 Task: Find connections with filter location Shikohābād with filter topic #SMMwith filter profile language Potuguese with filter current company Aragen Life Sciences with filter school Lovely Professional University with filter industry Securities and Commodity Exchanges with filter service category Print Design with filter keywords title Electrician
Action: Mouse moved to (708, 91)
Screenshot: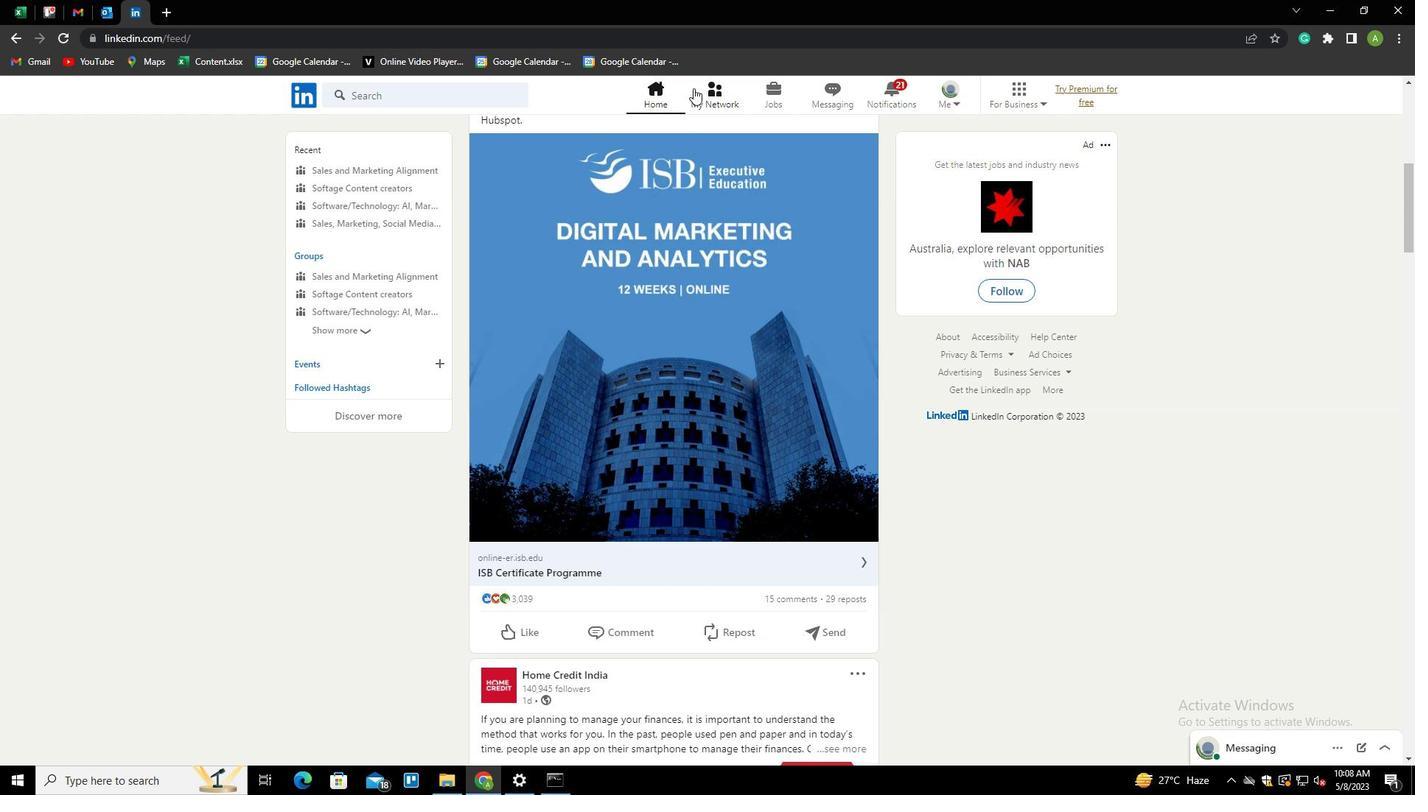 
Action: Mouse pressed left at (708, 91)
Screenshot: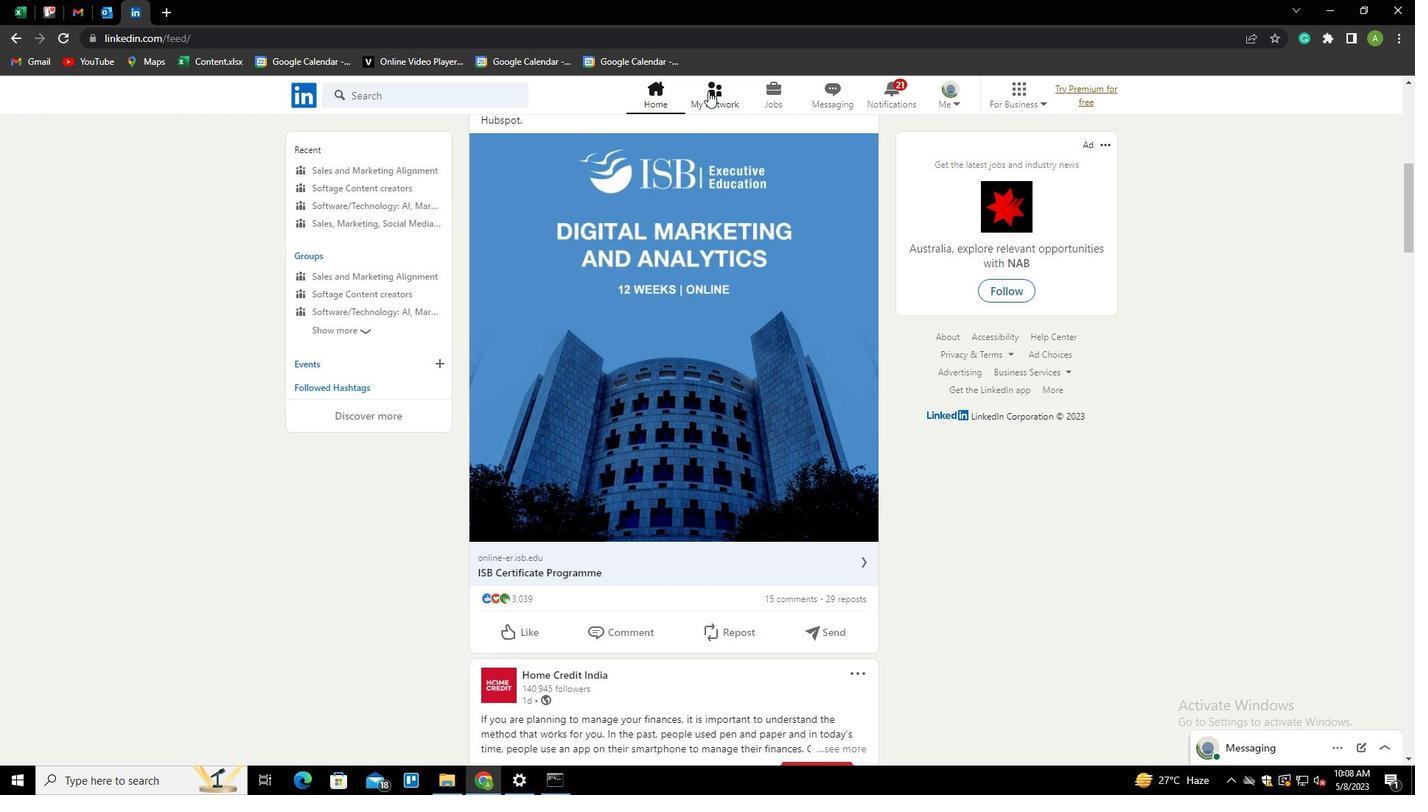 
Action: Mouse moved to (376, 173)
Screenshot: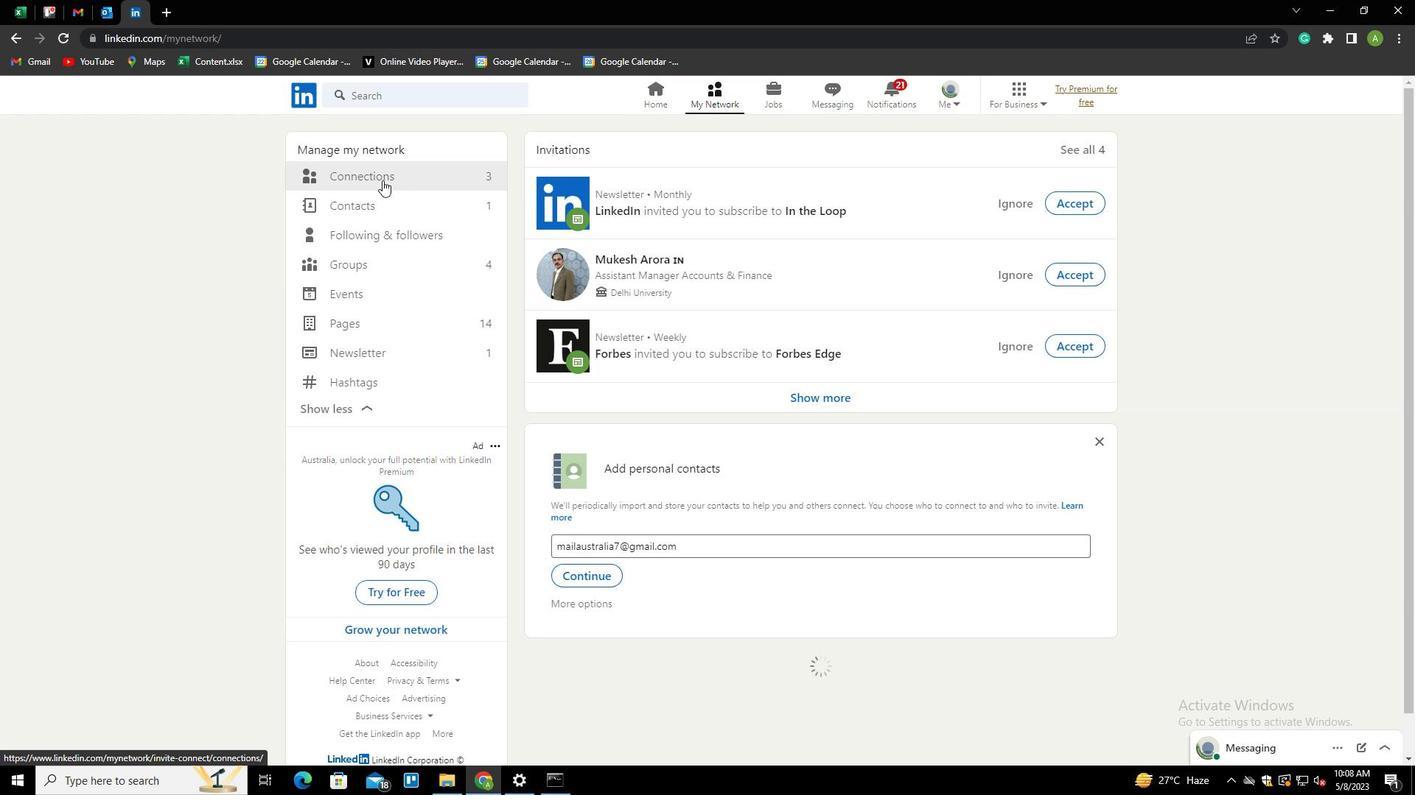 
Action: Mouse pressed left at (376, 173)
Screenshot: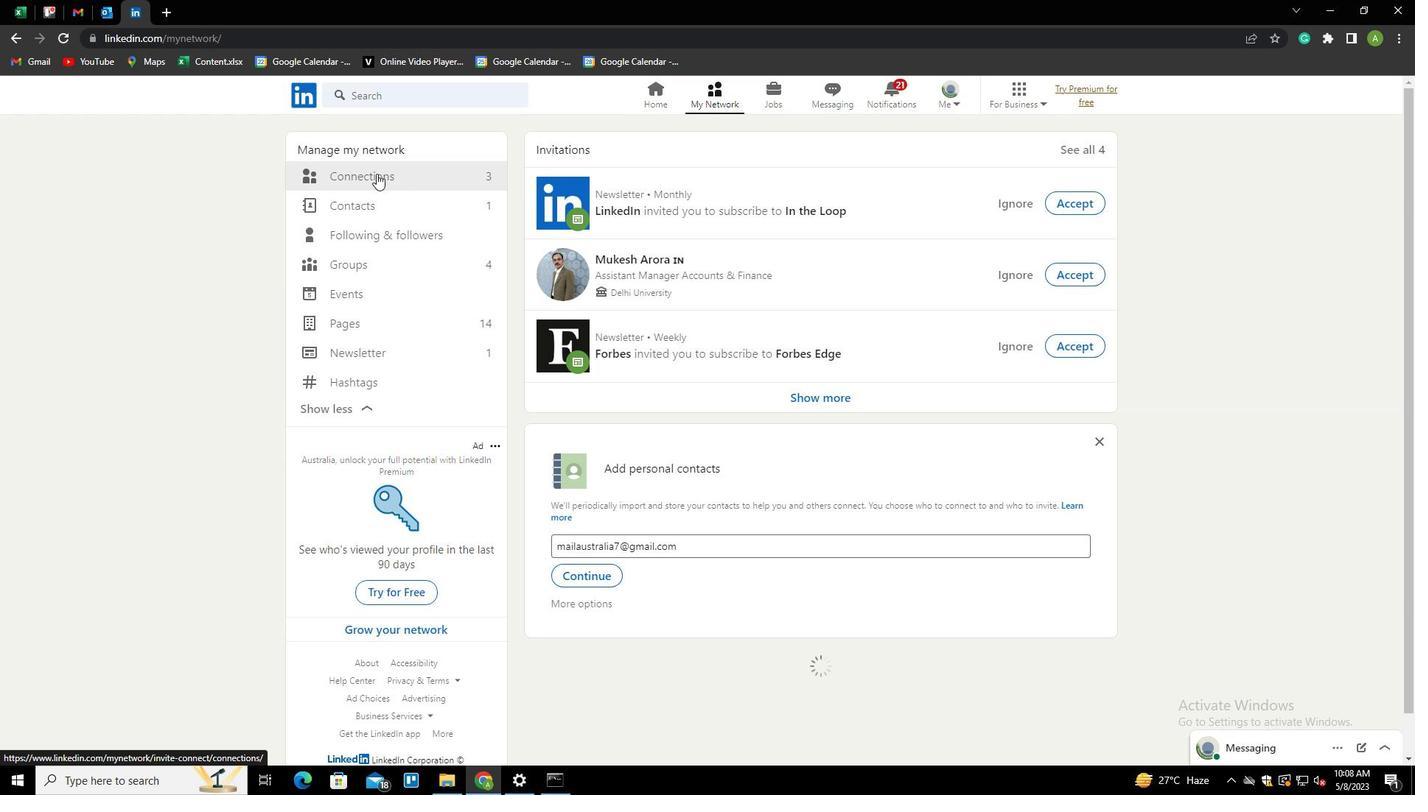 
Action: Mouse moved to (826, 171)
Screenshot: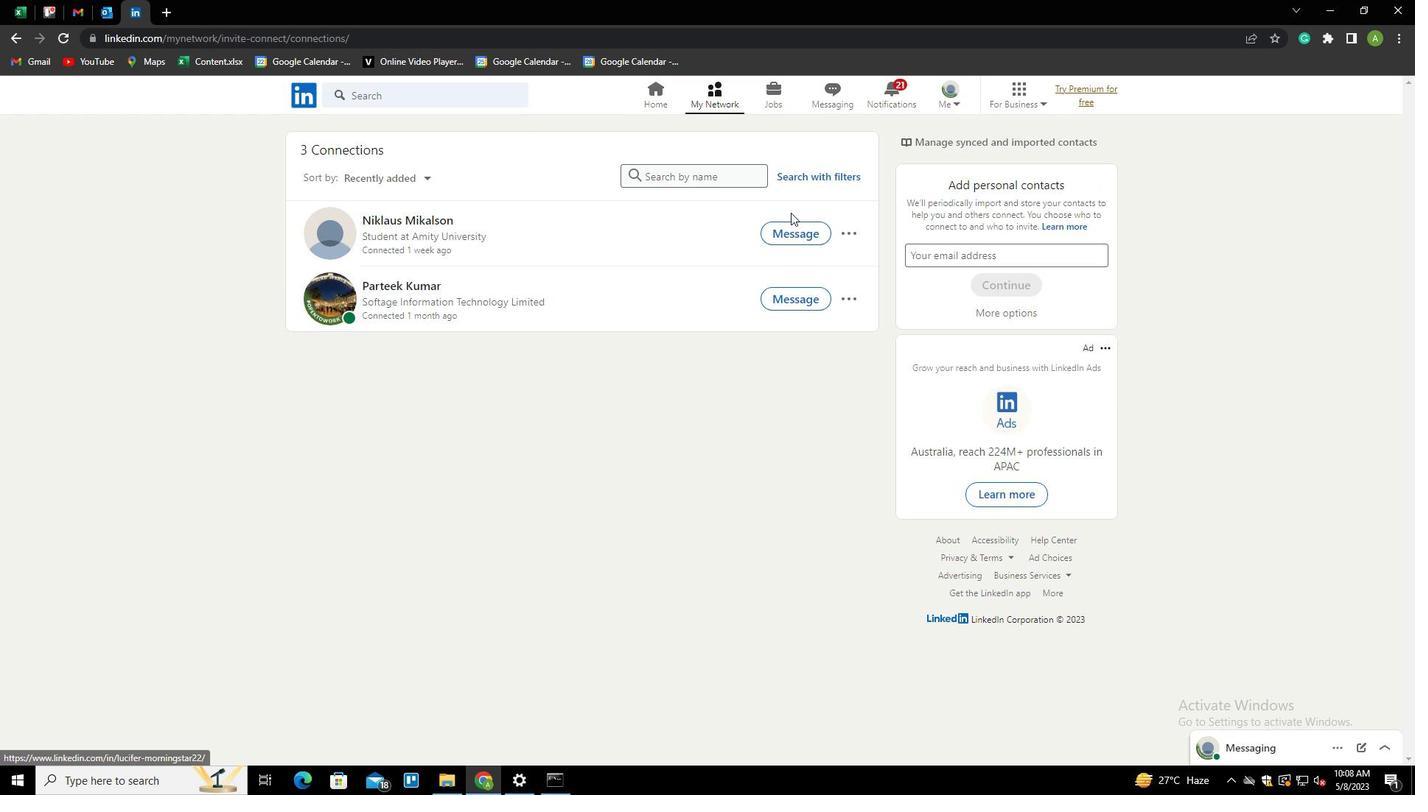 
Action: Mouse pressed left at (826, 171)
Screenshot: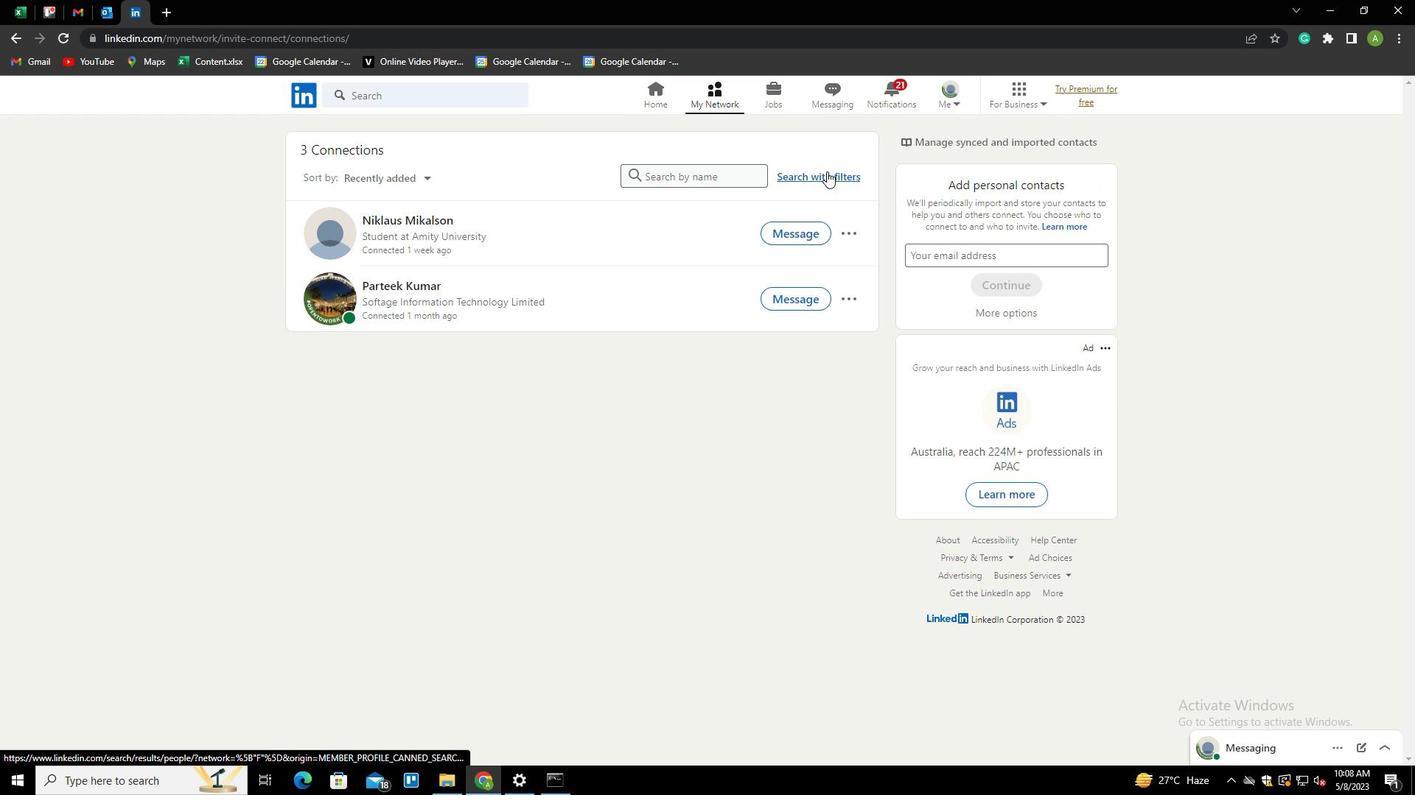 
Action: Mouse moved to (763, 136)
Screenshot: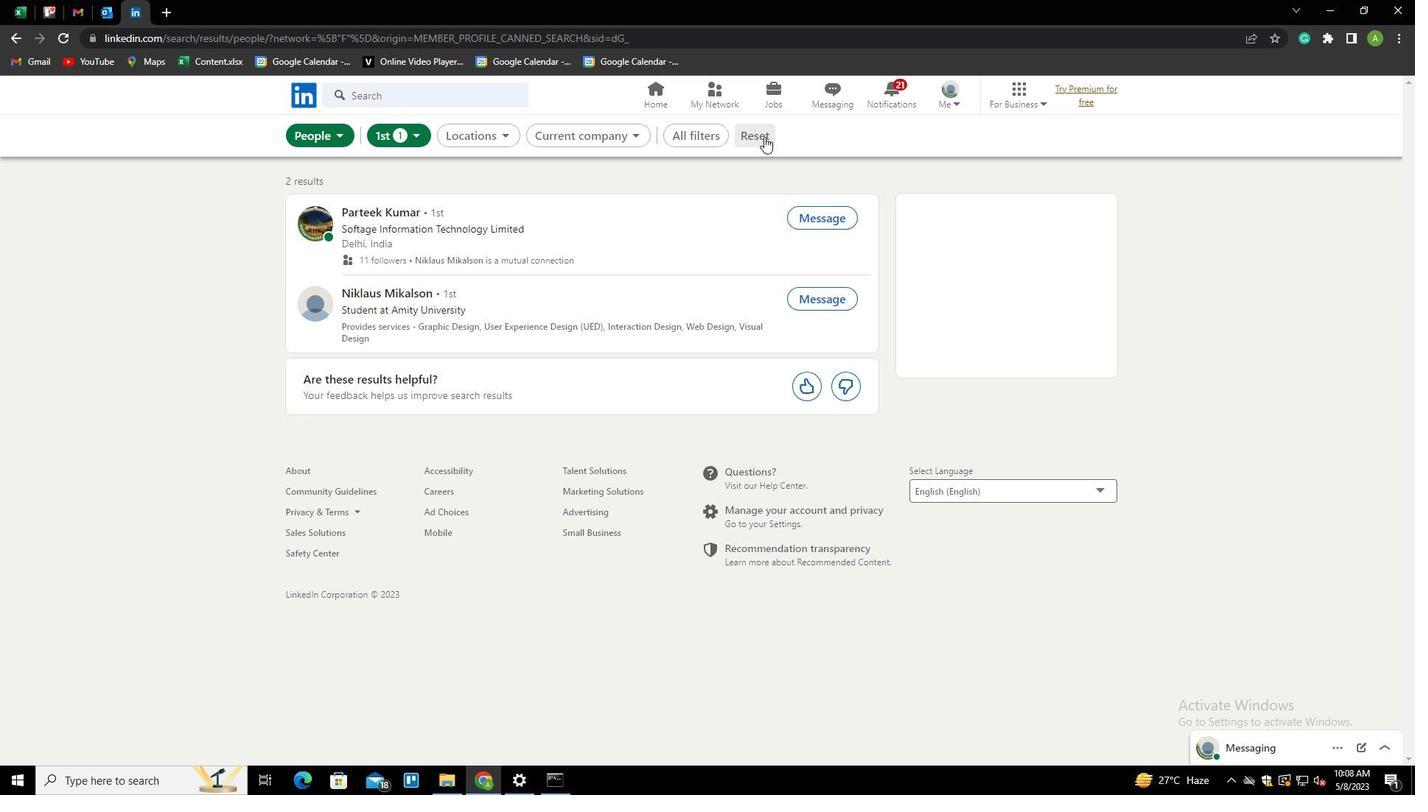 
Action: Mouse pressed left at (763, 136)
Screenshot: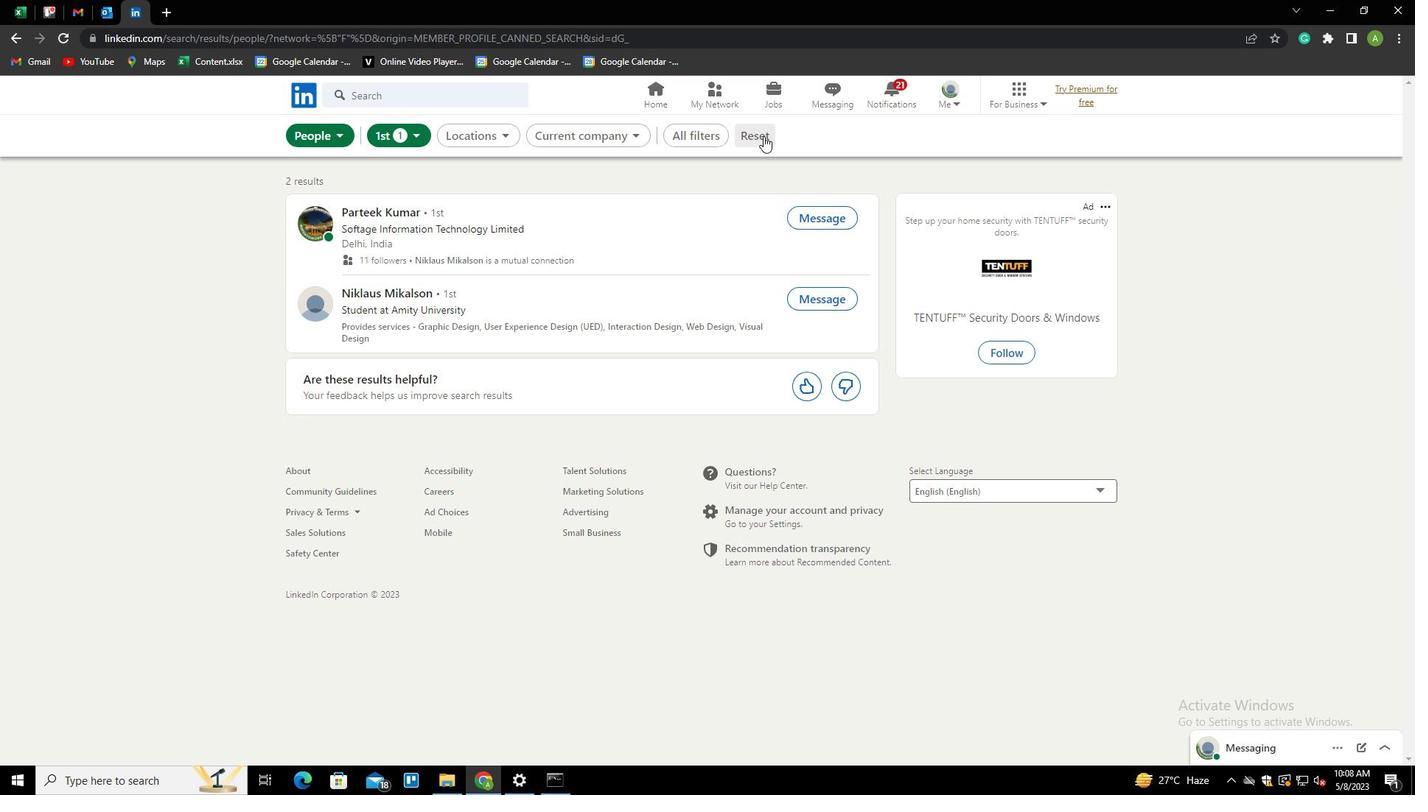 
Action: Mouse moved to (729, 137)
Screenshot: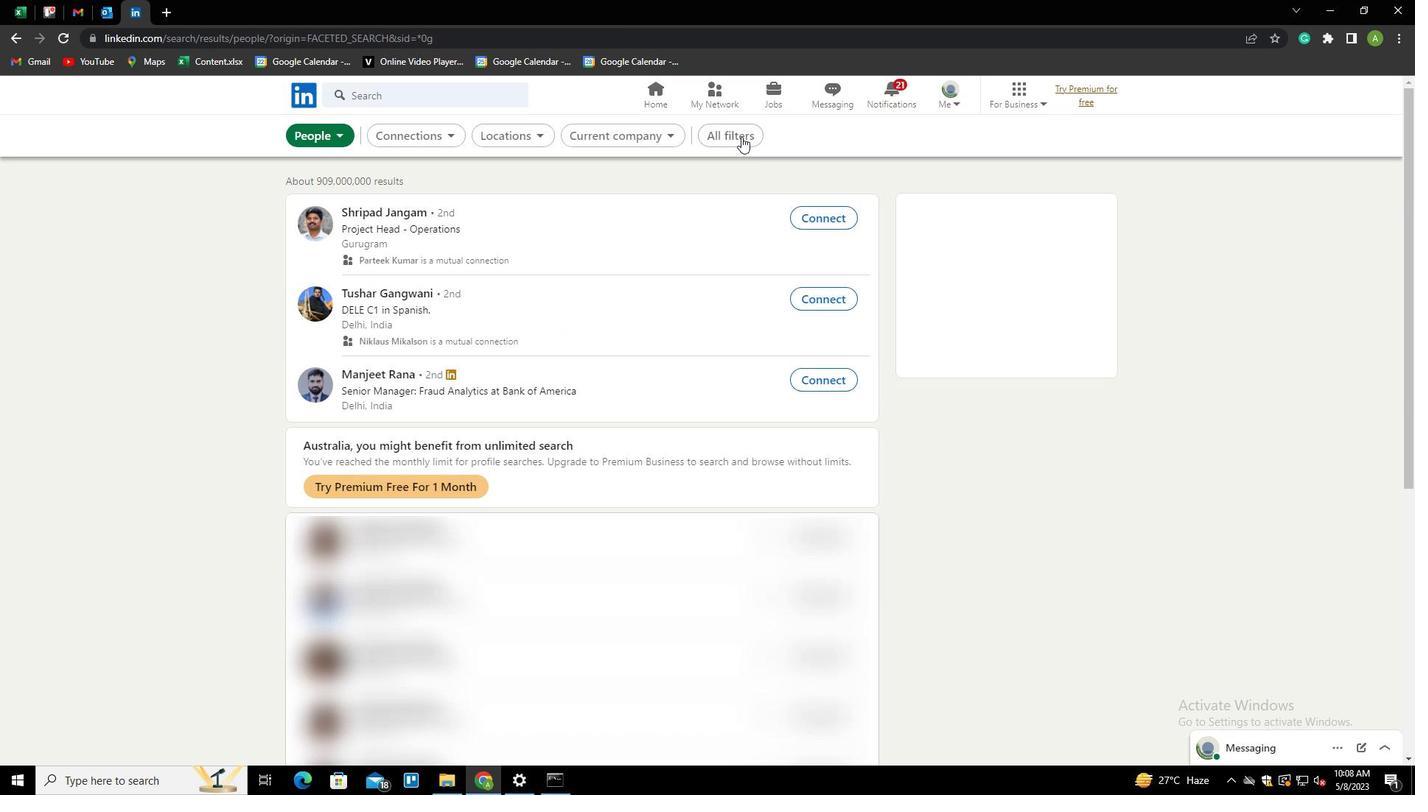 
Action: Mouse pressed left at (729, 137)
Screenshot: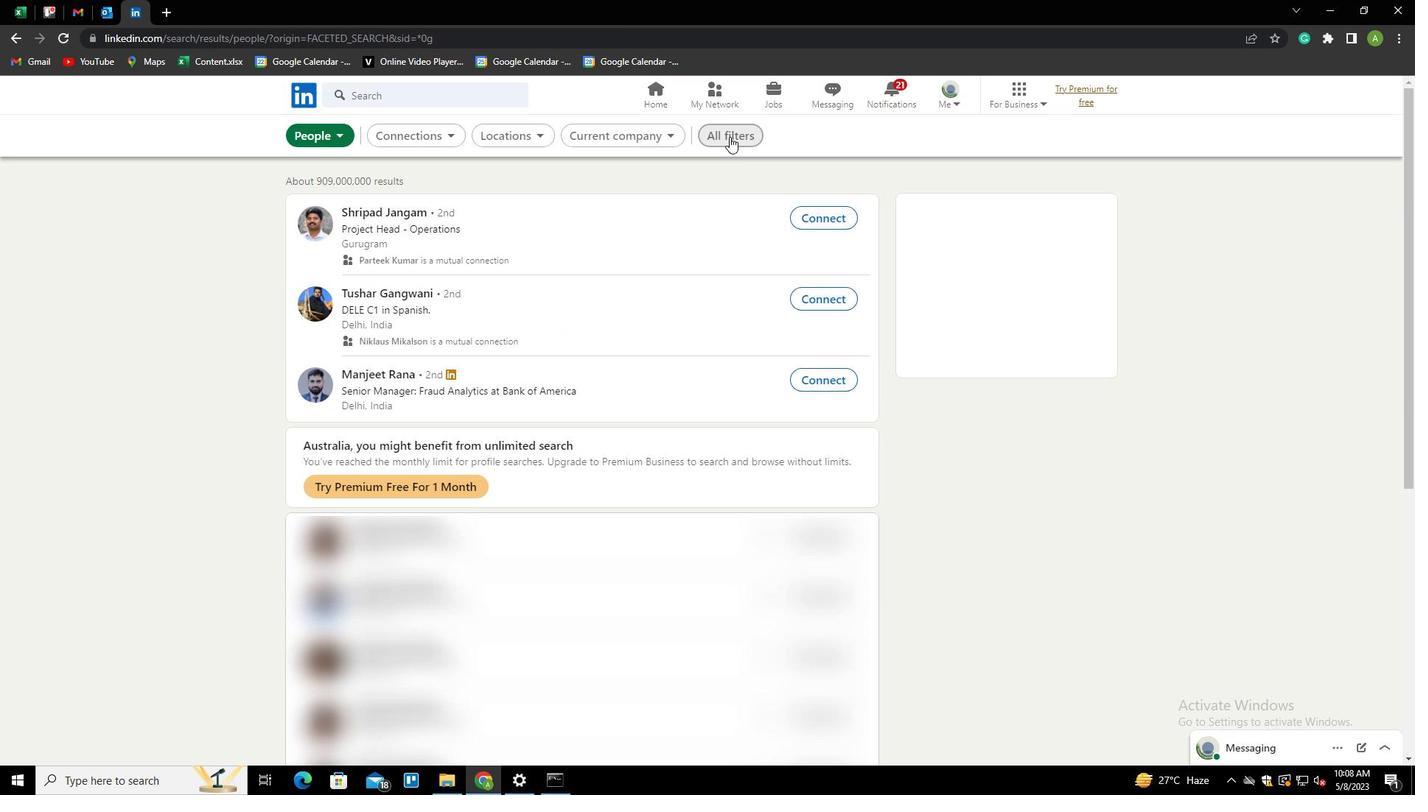
Action: Mouse moved to (1137, 361)
Screenshot: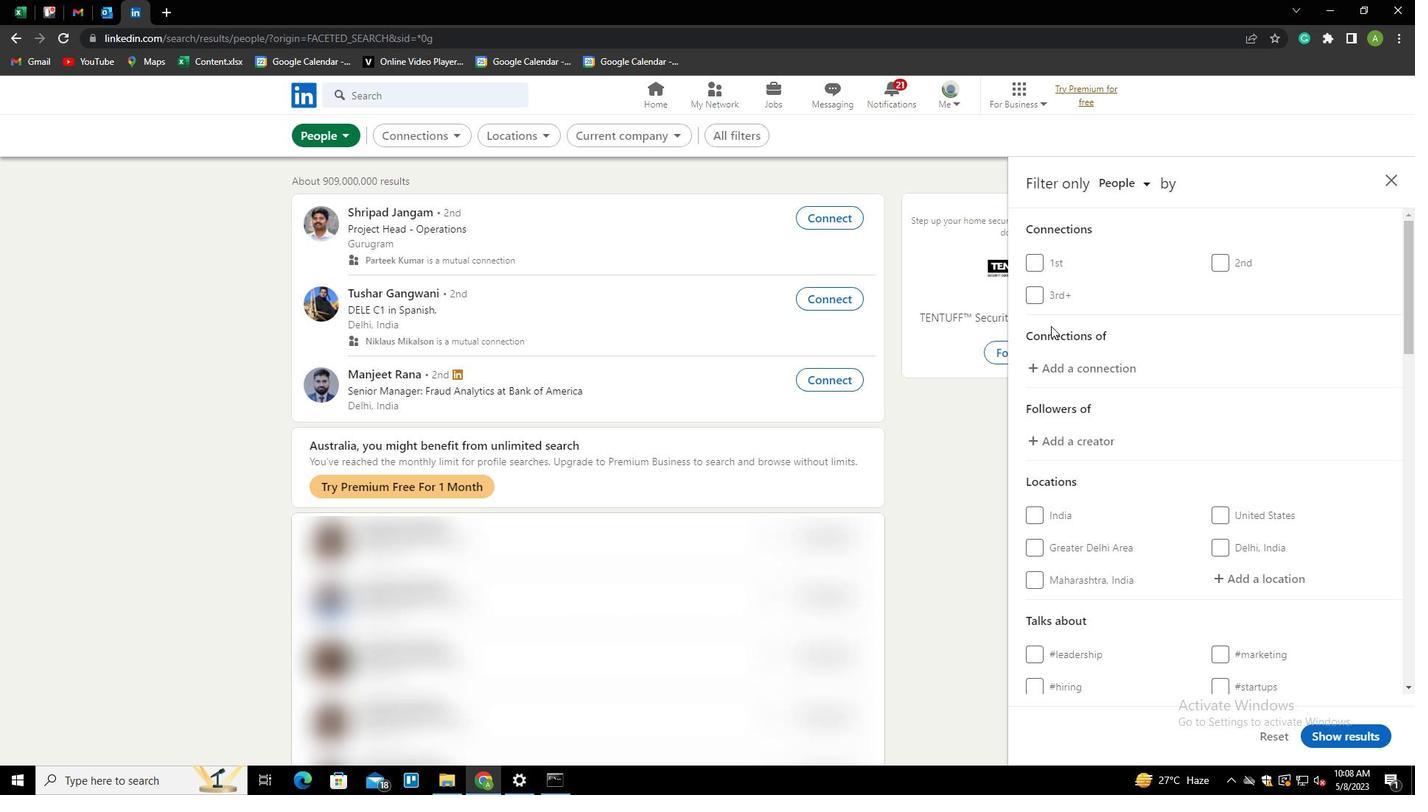 
Action: Mouse scrolled (1137, 361) with delta (0, 0)
Screenshot: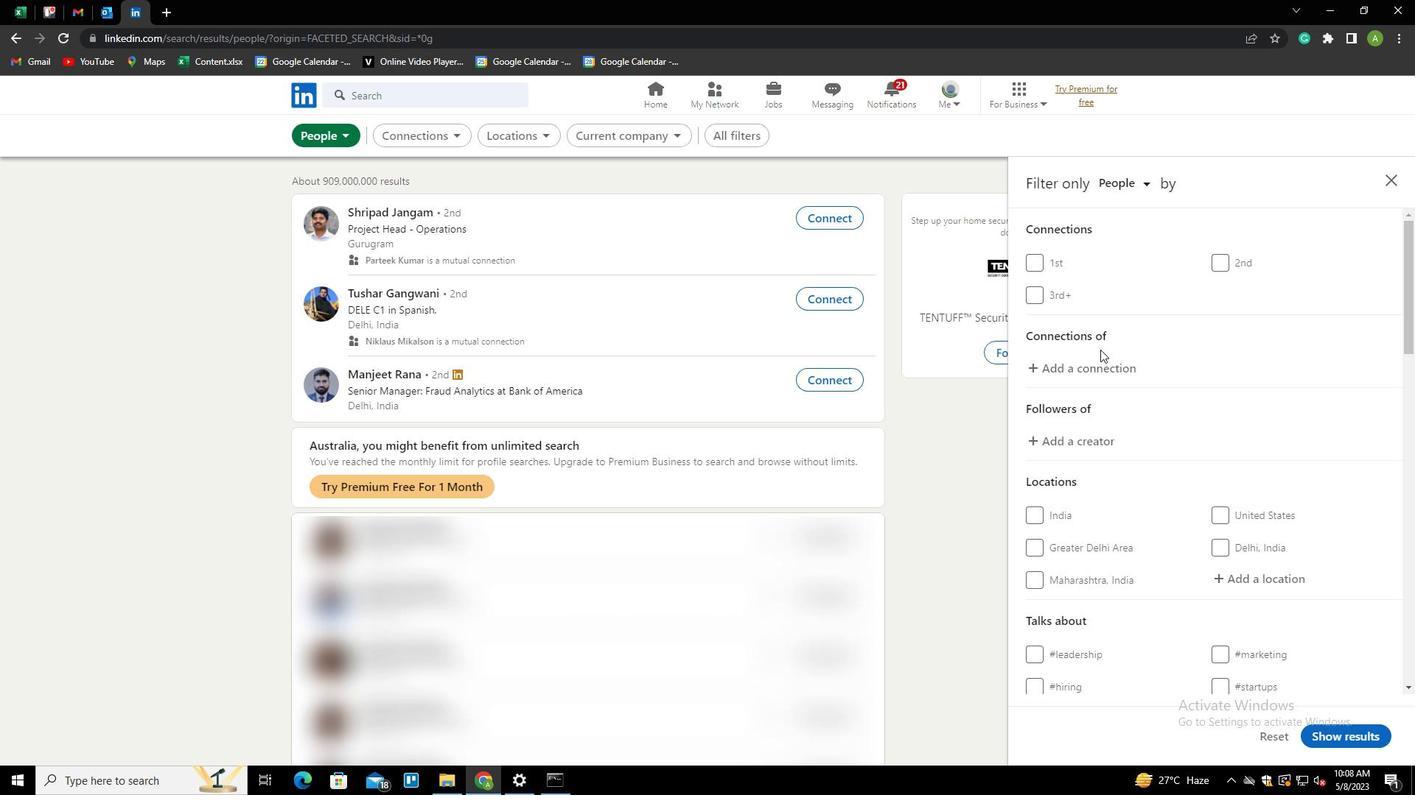 
Action: Mouse scrolled (1137, 361) with delta (0, 0)
Screenshot: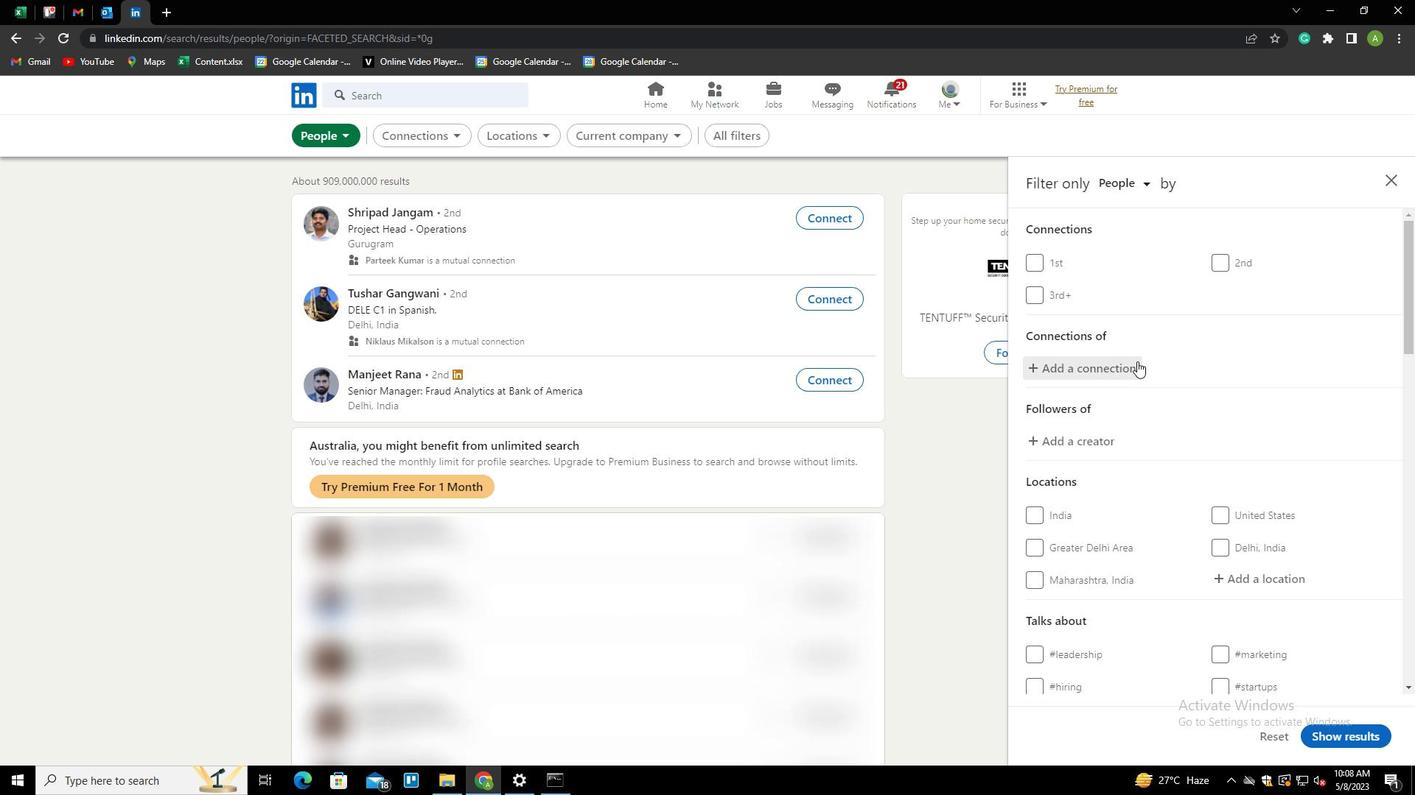 
Action: Mouse moved to (1174, 370)
Screenshot: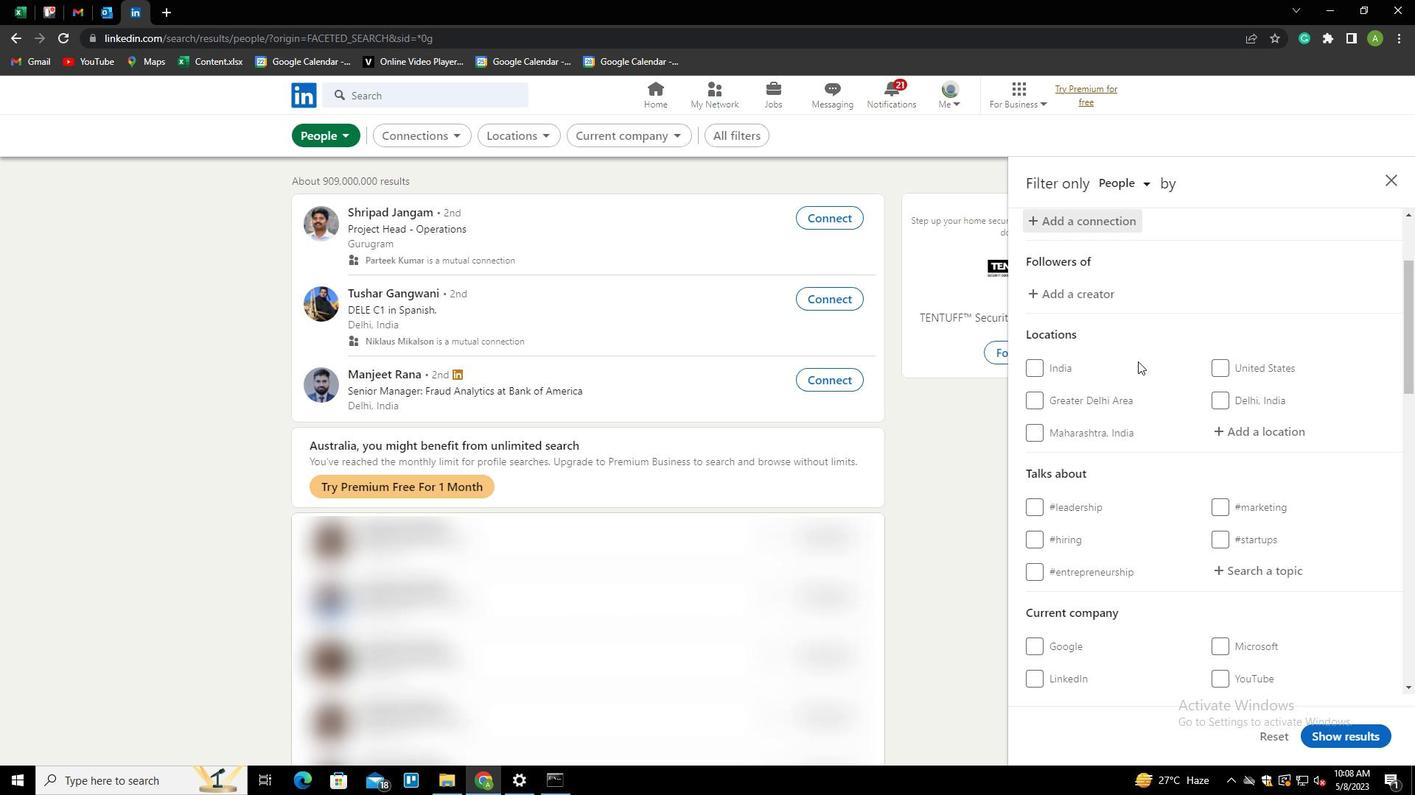 
Action: Mouse scrolled (1174, 369) with delta (0, 0)
Screenshot: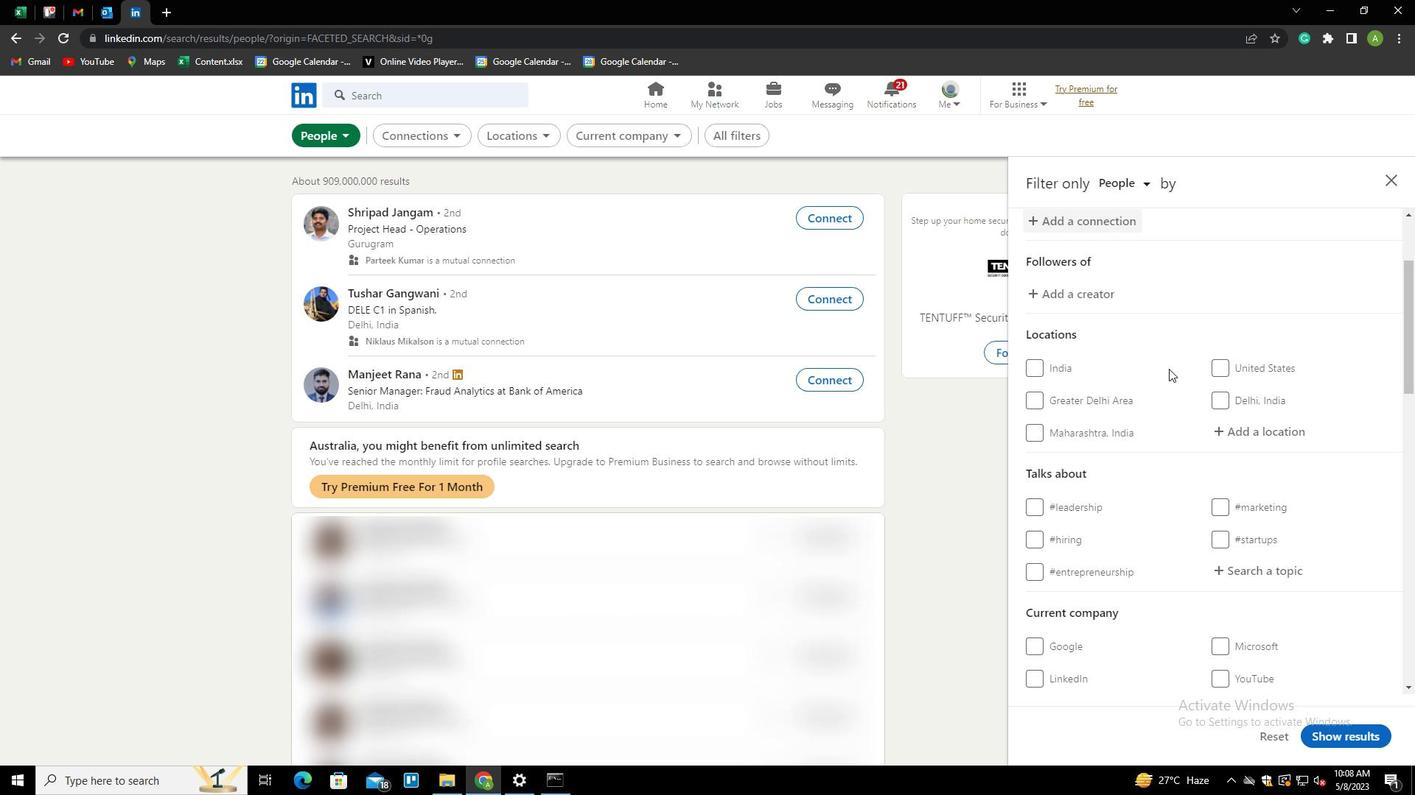 
Action: Mouse moved to (1230, 362)
Screenshot: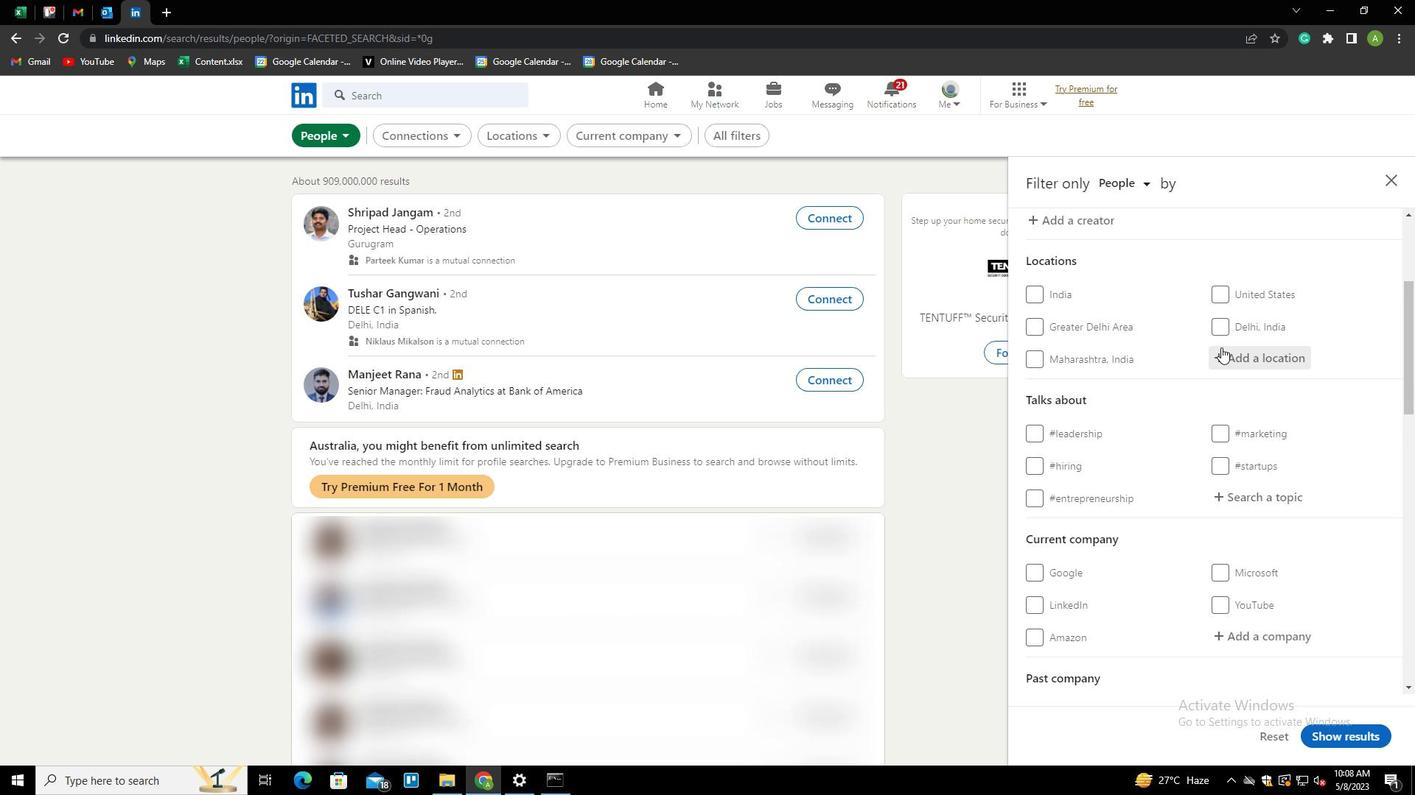 
Action: Mouse pressed left at (1230, 362)
Screenshot: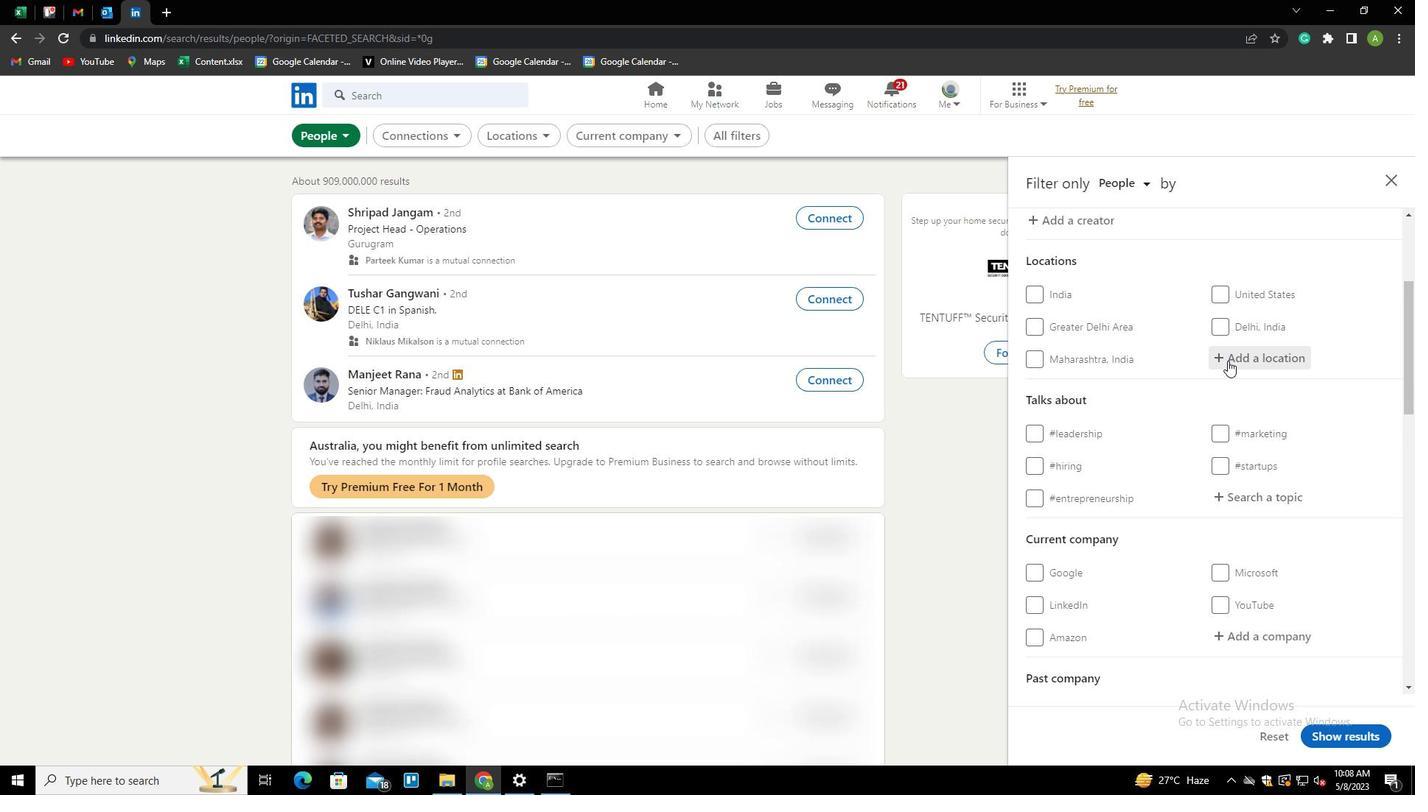 
Action: Mouse moved to (1230, 362)
Screenshot: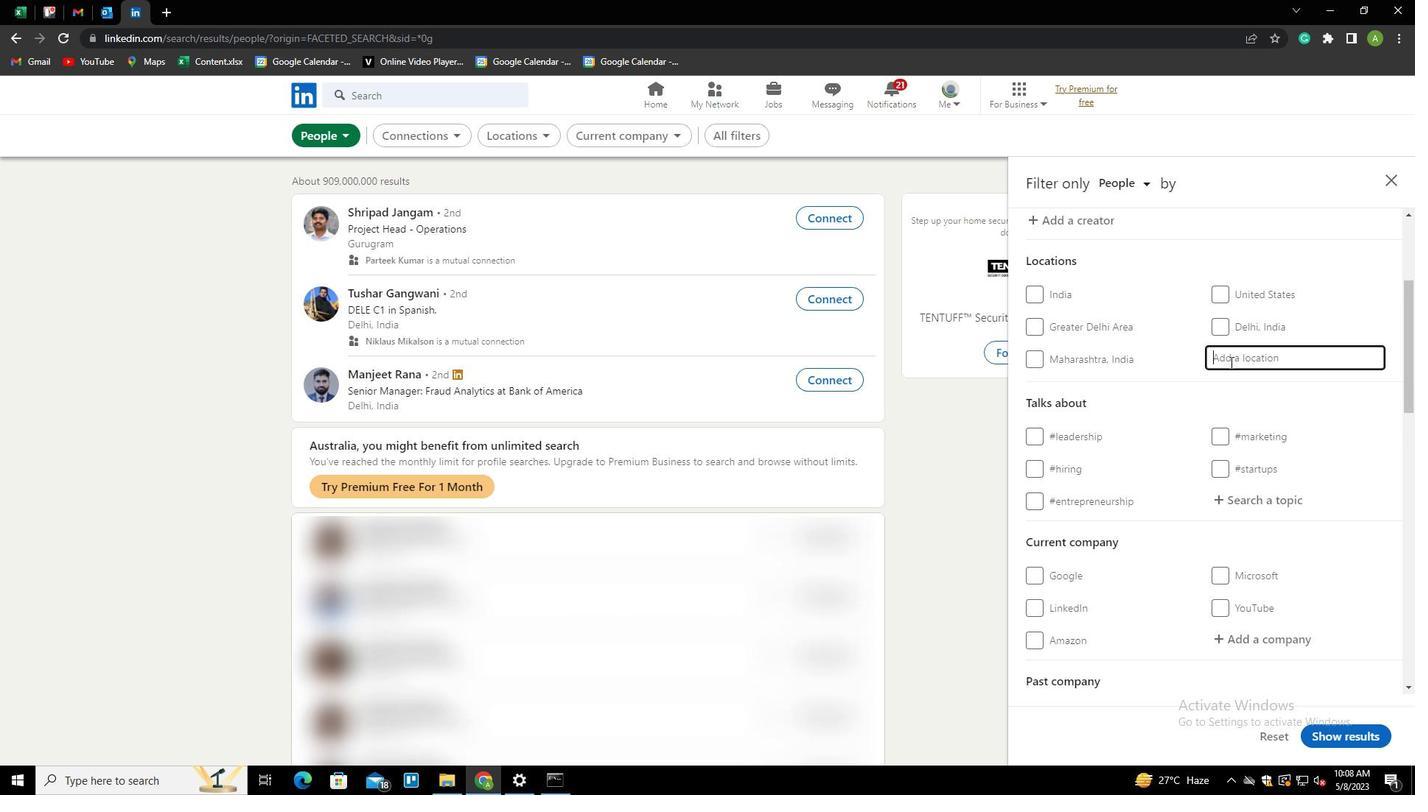 
Action: Key pressed <Key.shift><Key.shift><Key.shift><Key.shift>SHIKOG<Key.backspace>HABAD<Key.down><Key.enter>
Screenshot: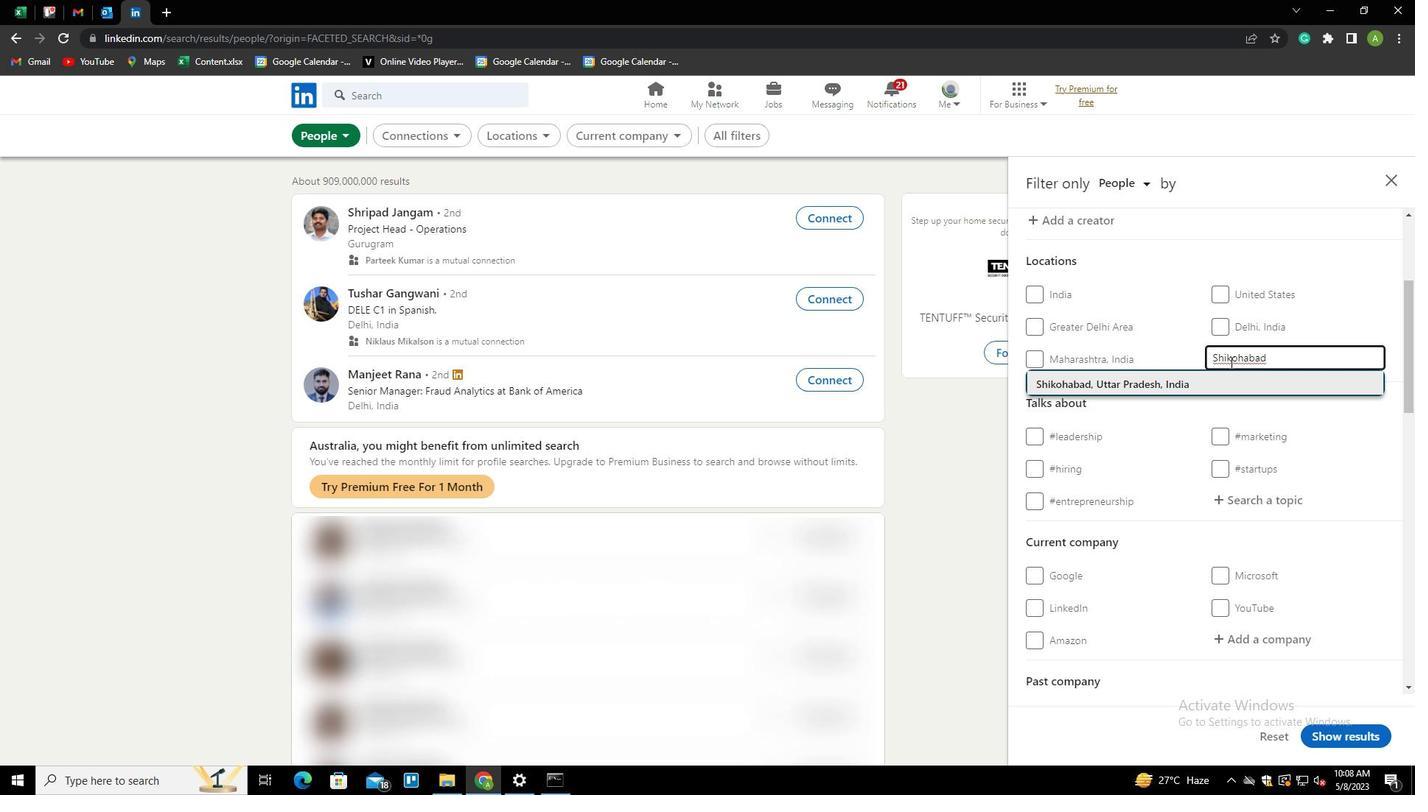 
Action: Mouse scrolled (1230, 361) with delta (0, 0)
Screenshot: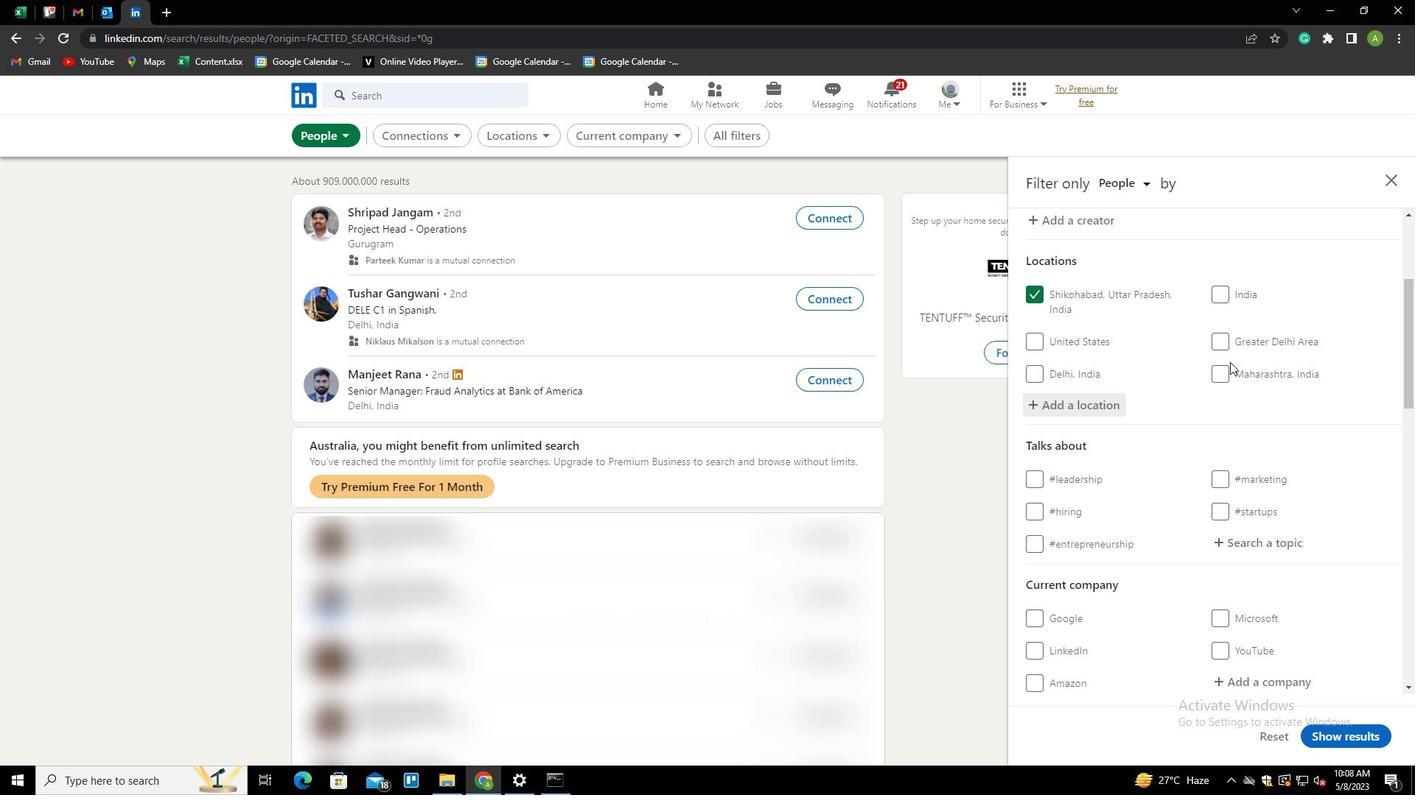 
Action: Mouse scrolled (1230, 361) with delta (0, 0)
Screenshot: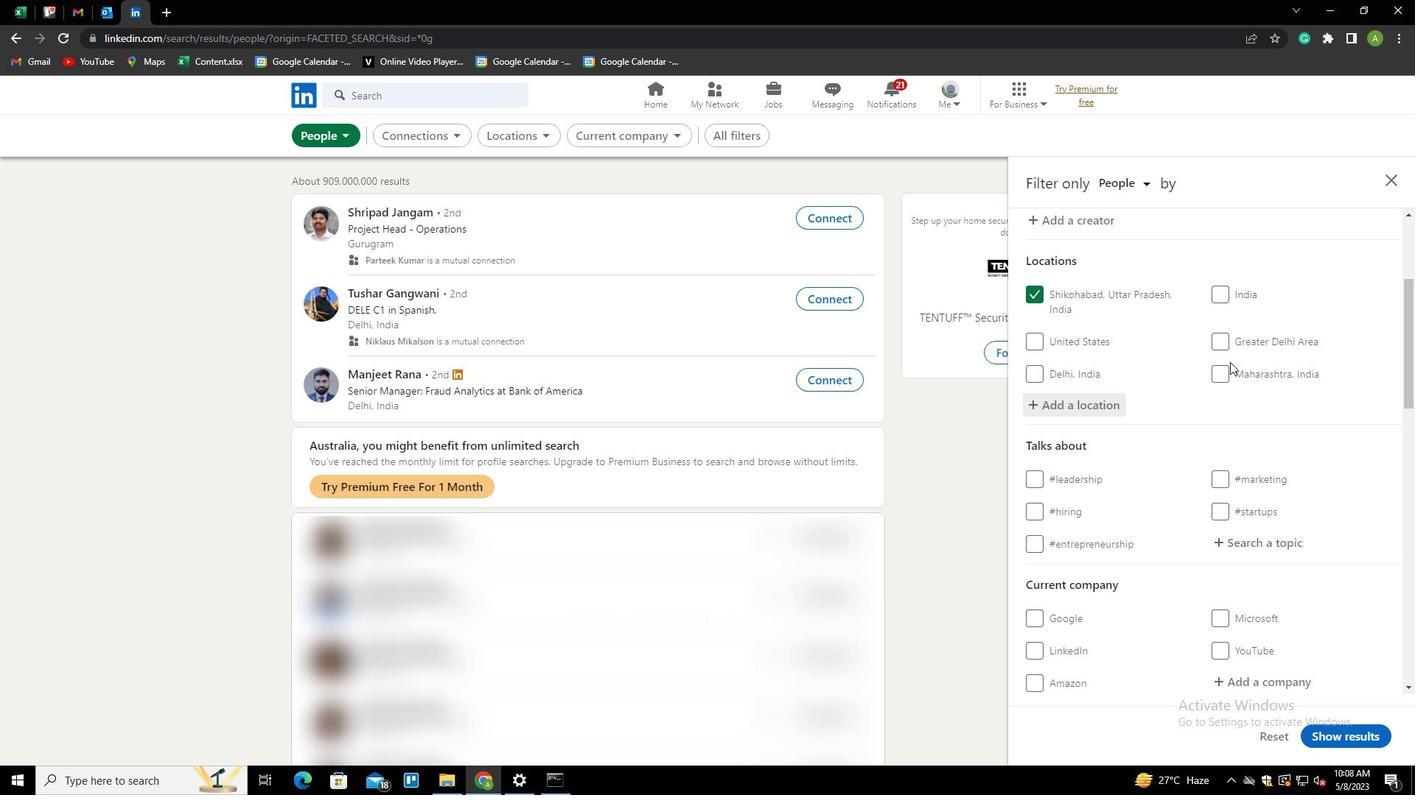 
Action: Mouse moved to (1231, 391)
Screenshot: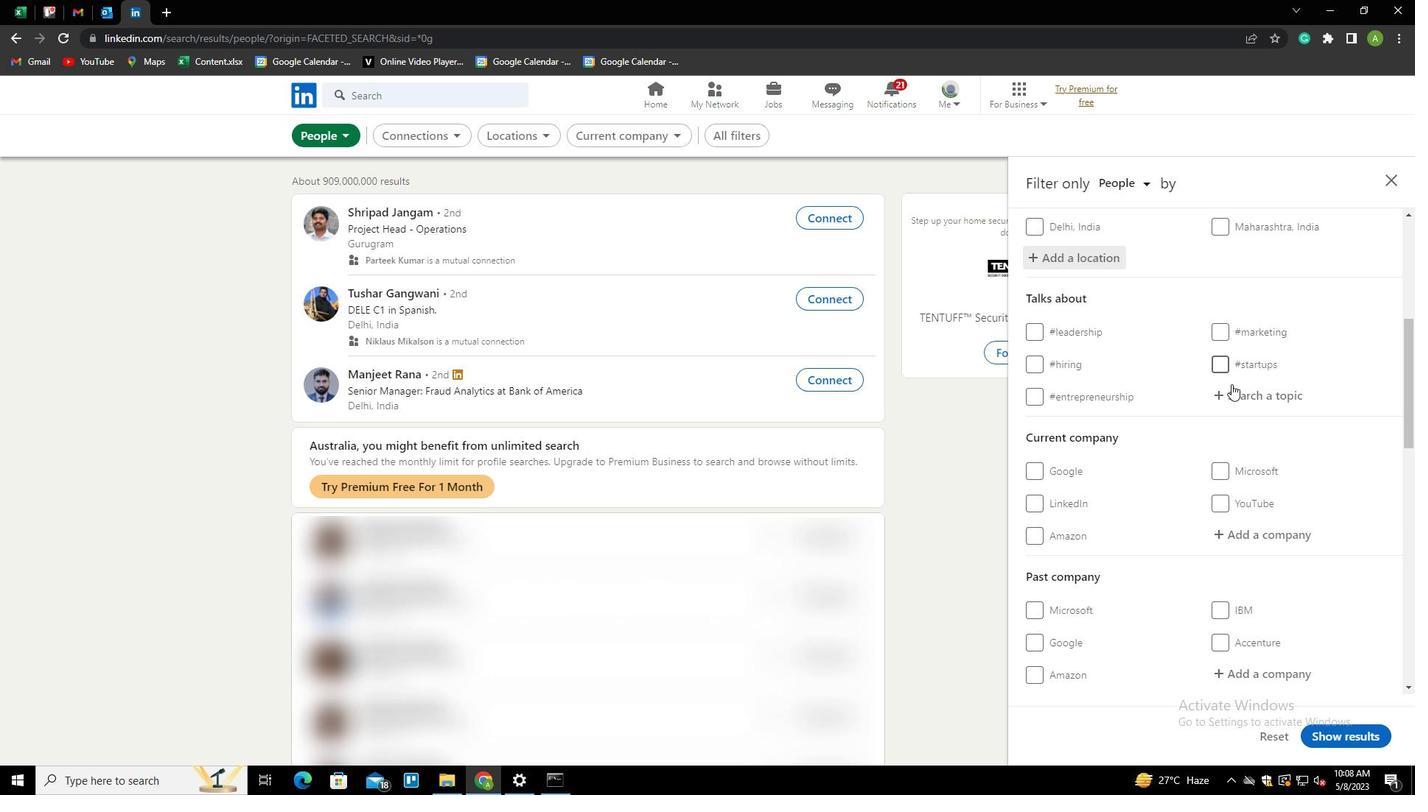 
Action: Mouse pressed left at (1231, 391)
Screenshot: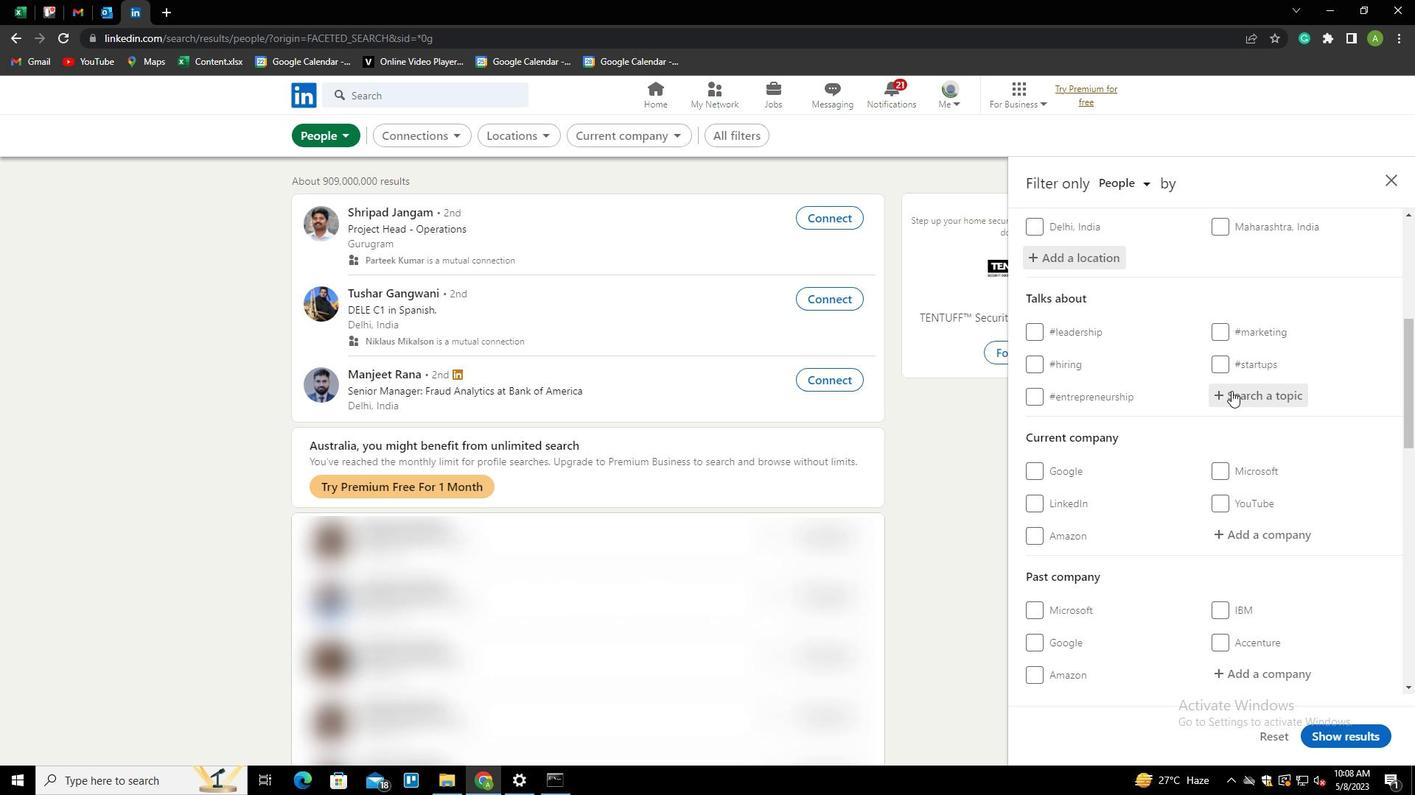 
Action: Mouse moved to (1233, 391)
Screenshot: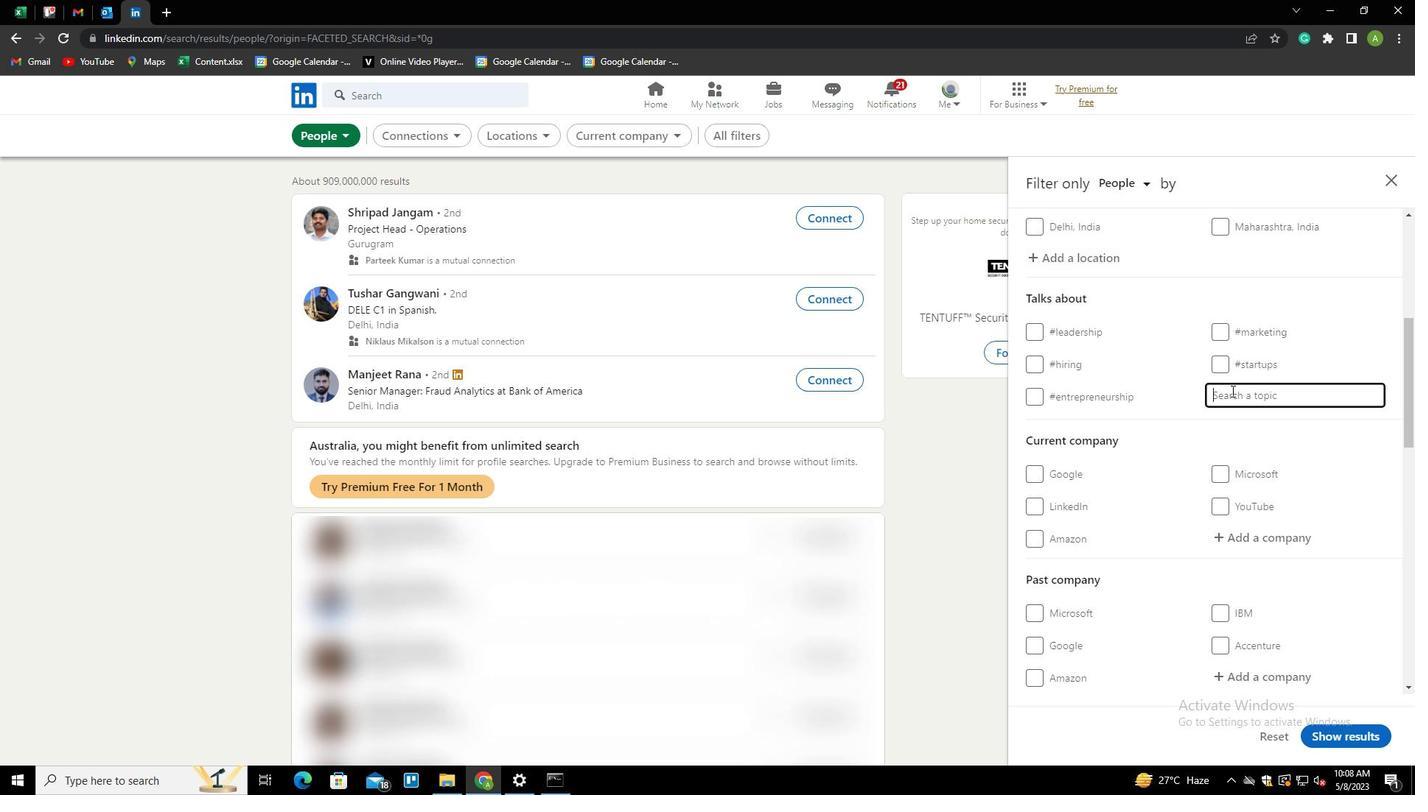 
Action: Key pressed <Key.shift>SMM<Key.down><Key.enter>
Screenshot: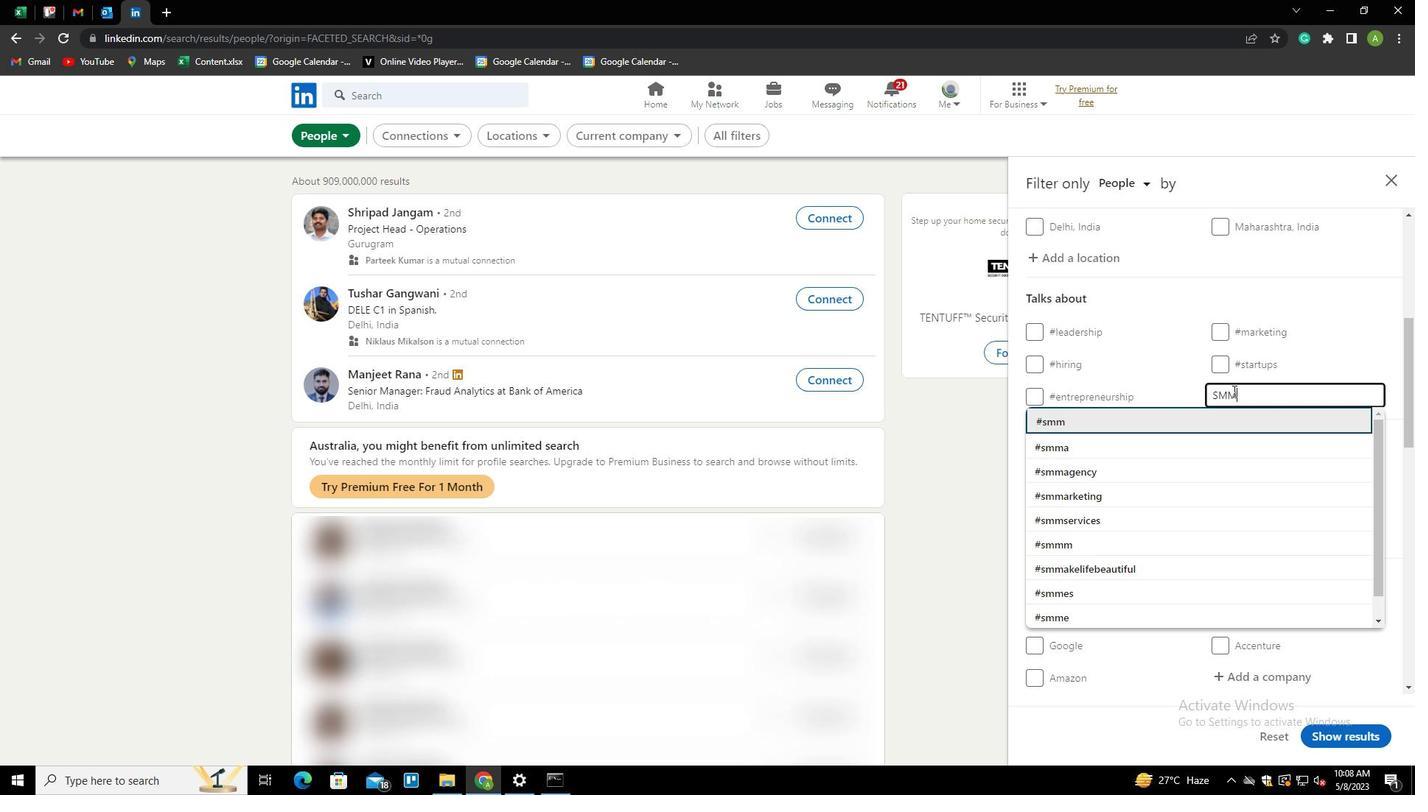 
Action: Mouse scrolled (1233, 390) with delta (0, 0)
Screenshot: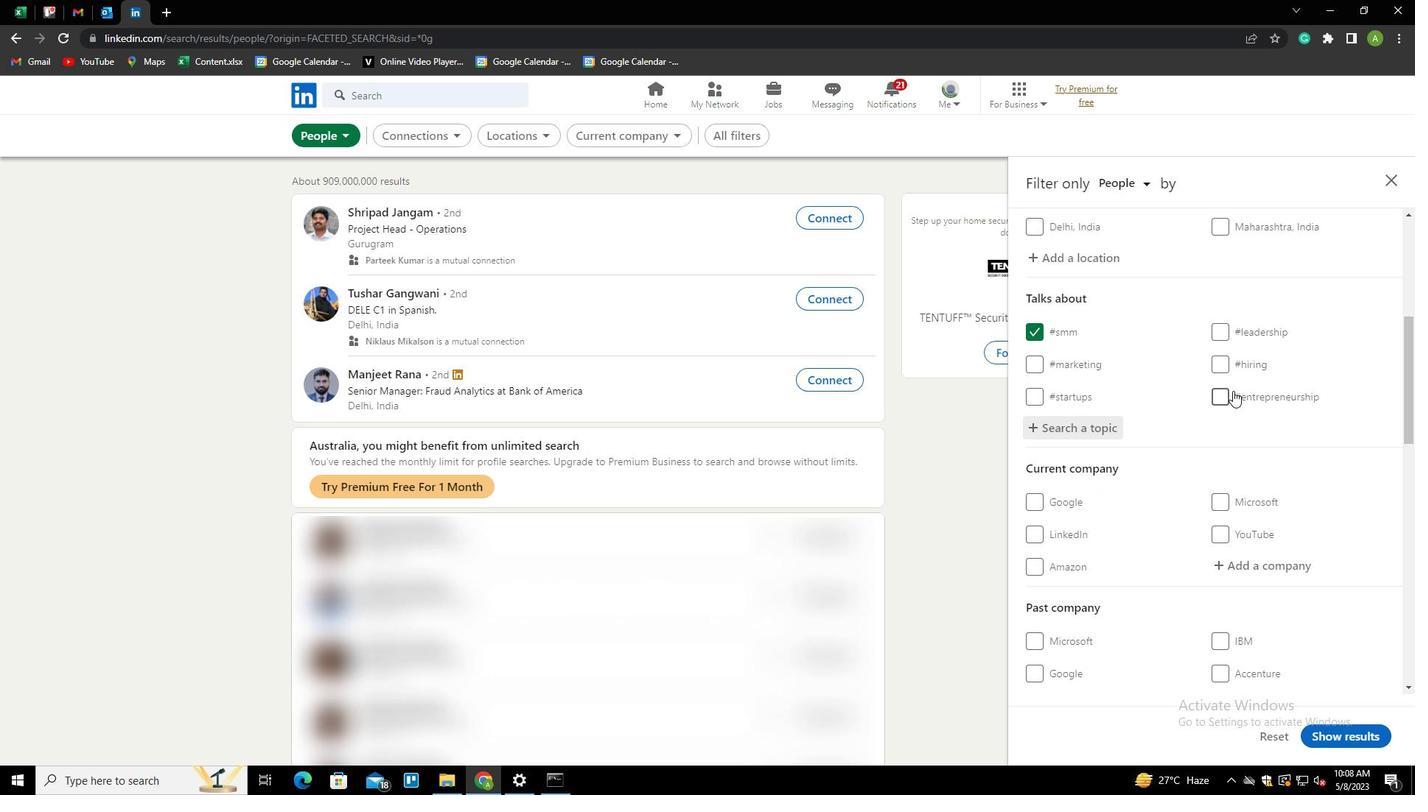 
Action: Mouse scrolled (1233, 390) with delta (0, 0)
Screenshot: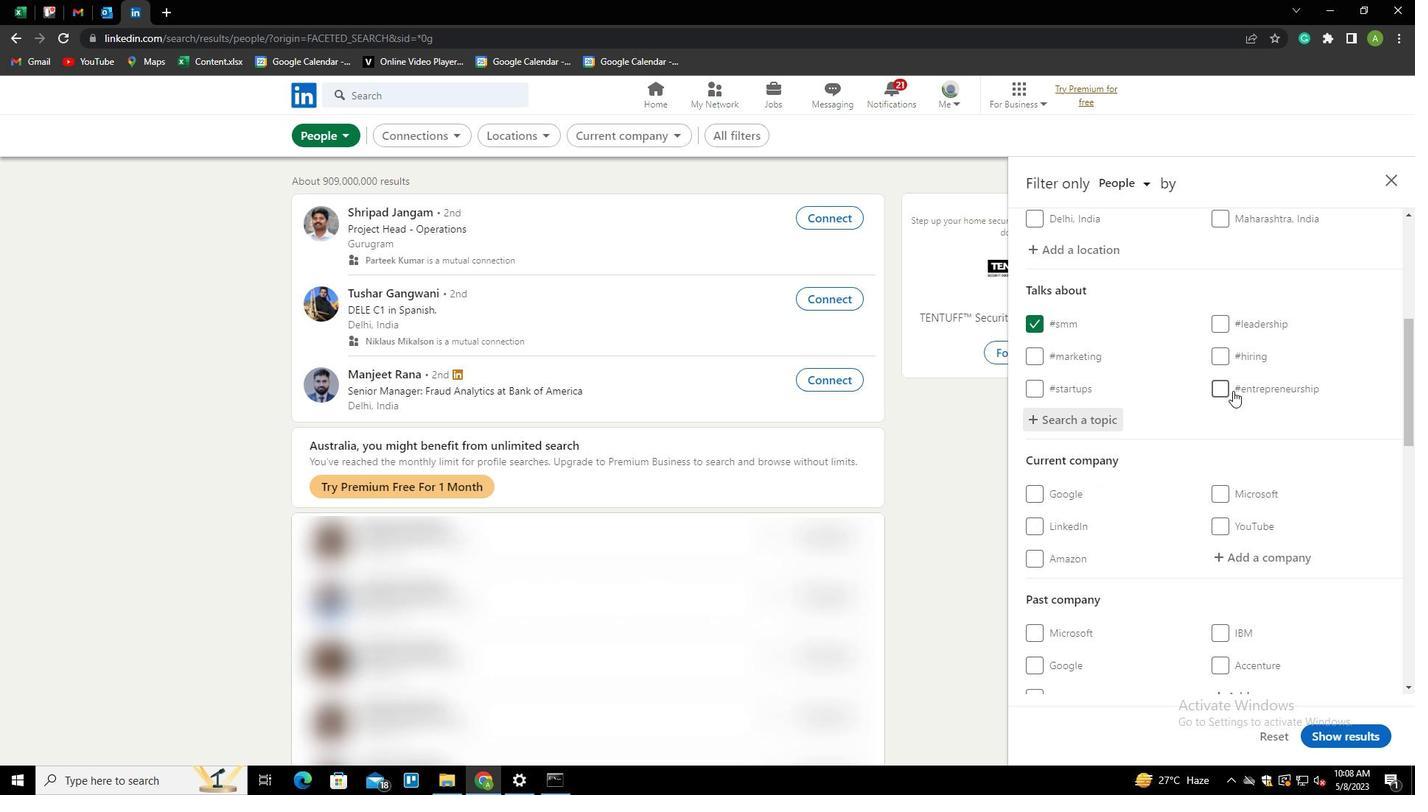 
Action: Mouse scrolled (1233, 390) with delta (0, 0)
Screenshot: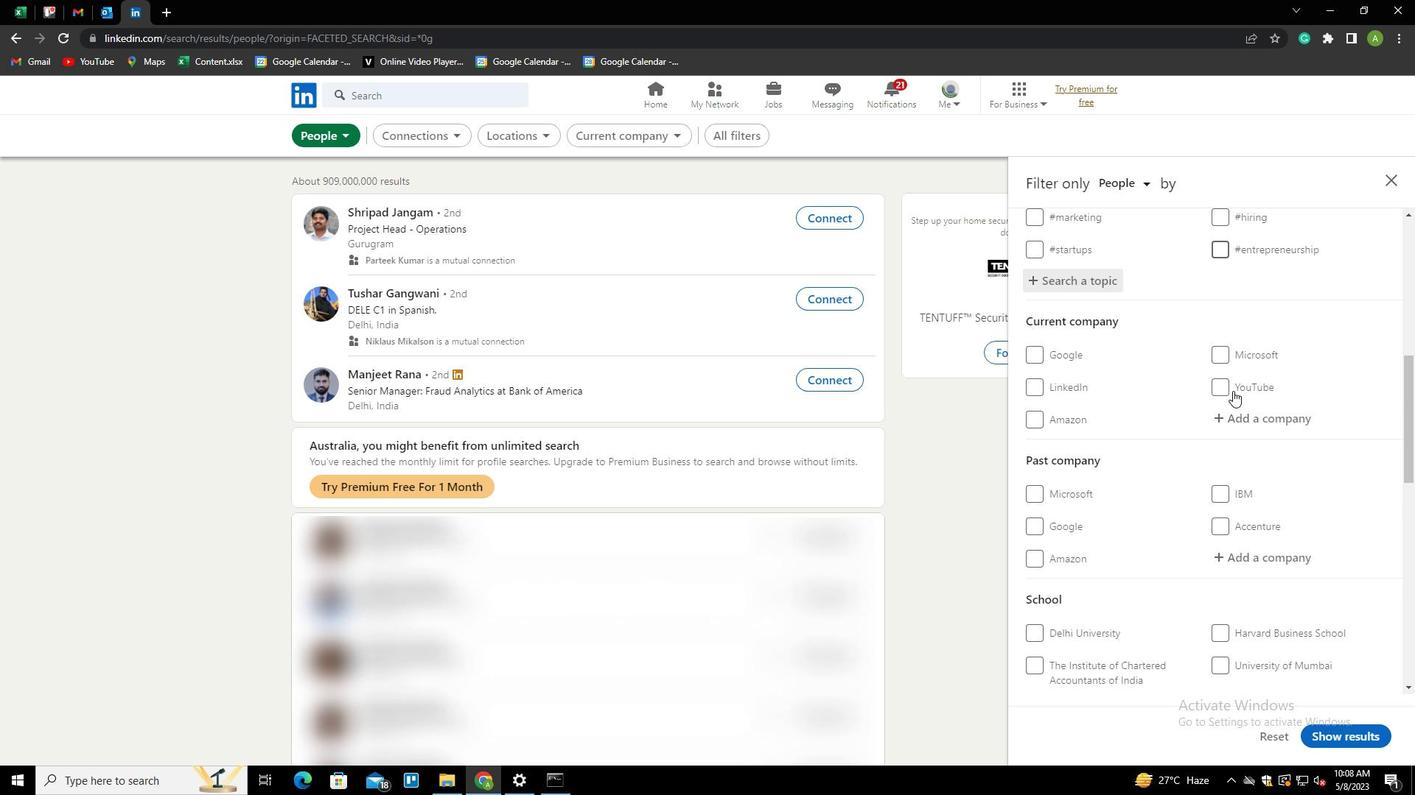 
Action: Mouse scrolled (1233, 390) with delta (0, 0)
Screenshot: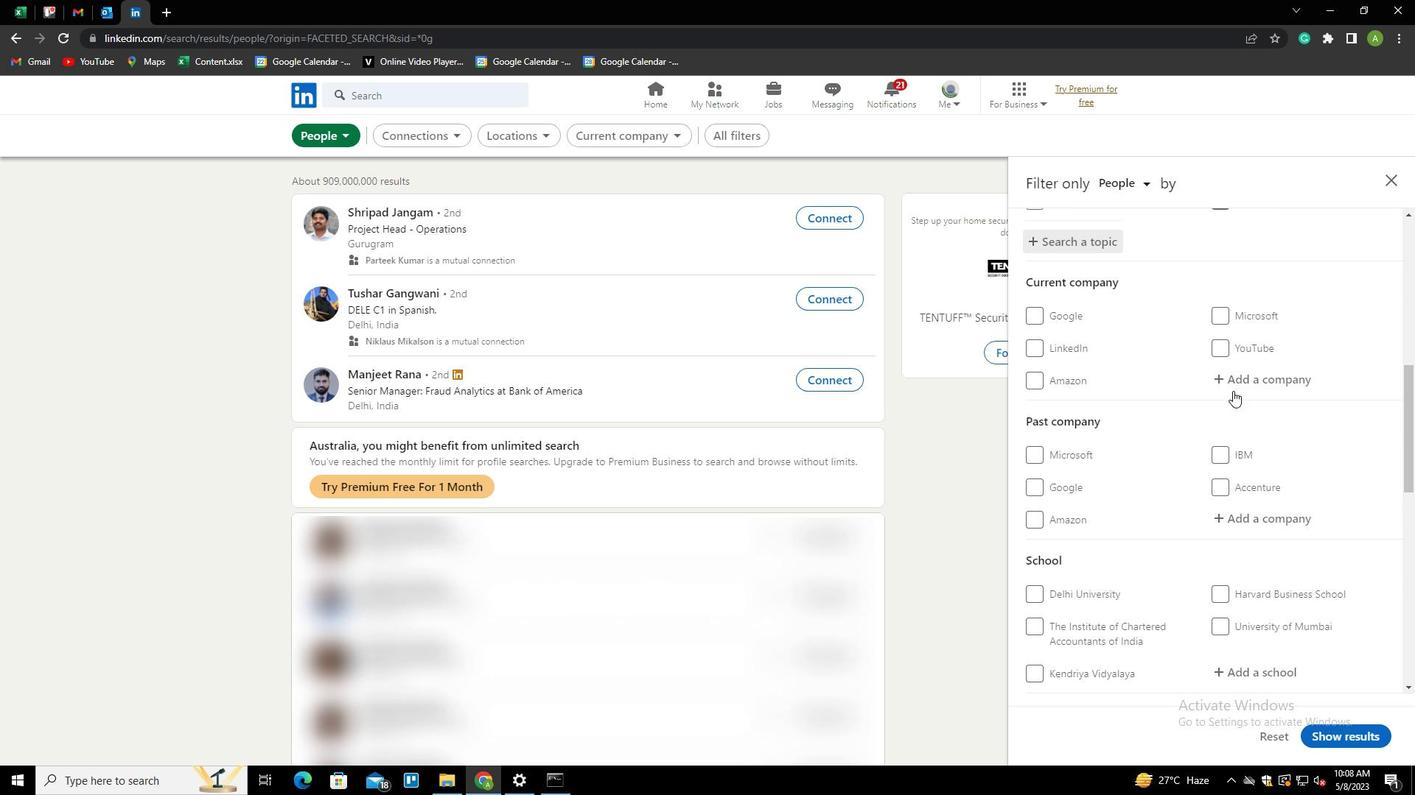 
Action: Mouse scrolled (1233, 390) with delta (0, 0)
Screenshot: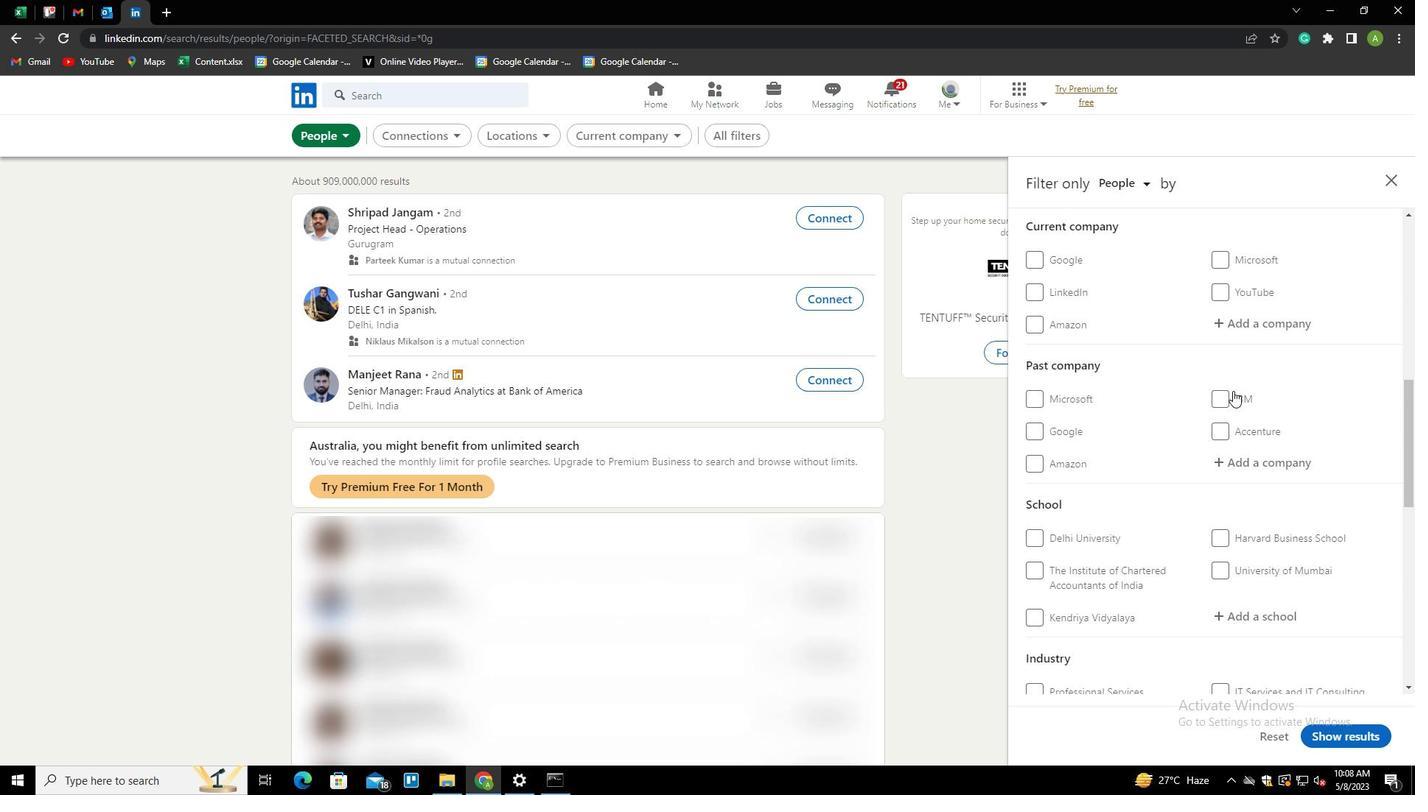 
Action: Mouse scrolled (1233, 390) with delta (0, 0)
Screenshot: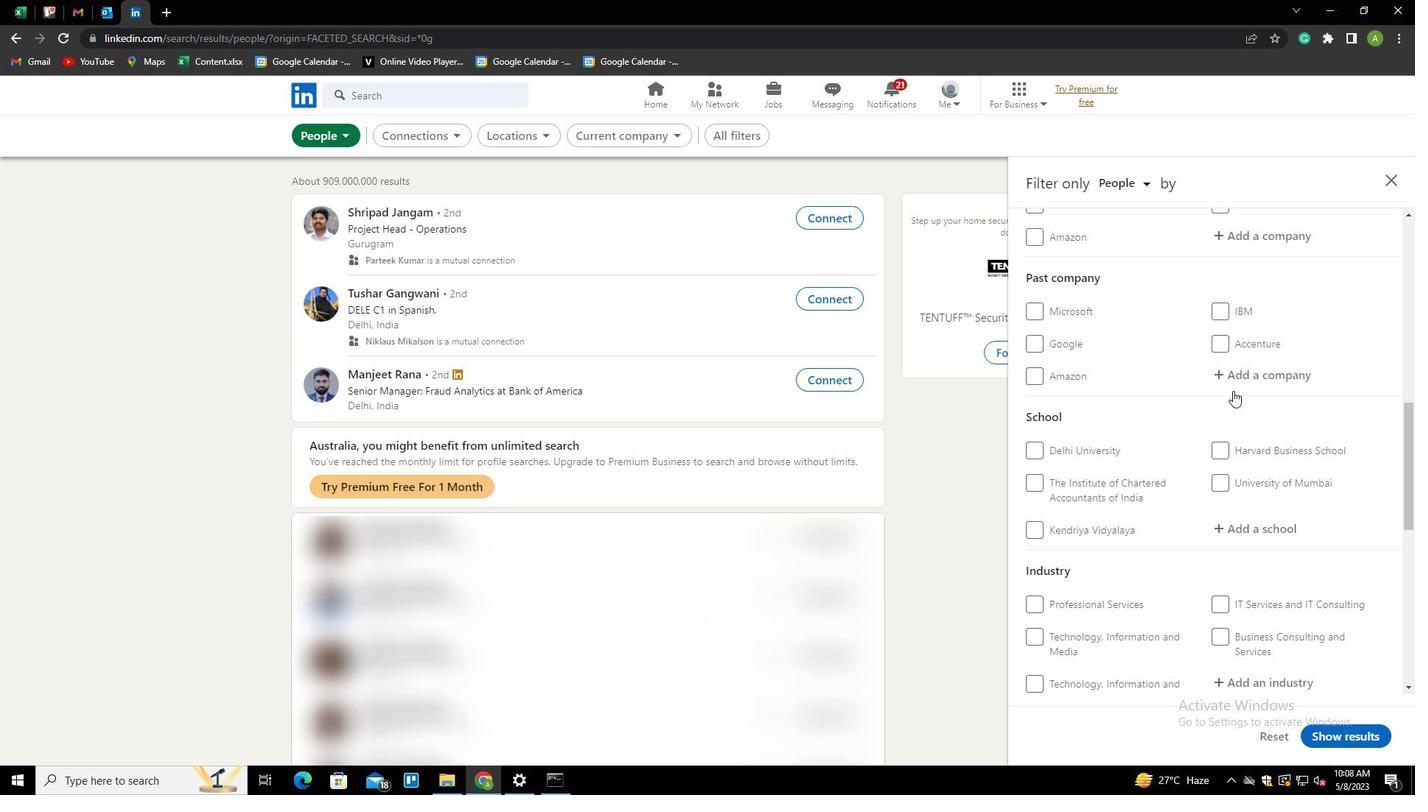
Action: Mouse scrolled (1233, 390) with delta (0, 0)
Screenshot: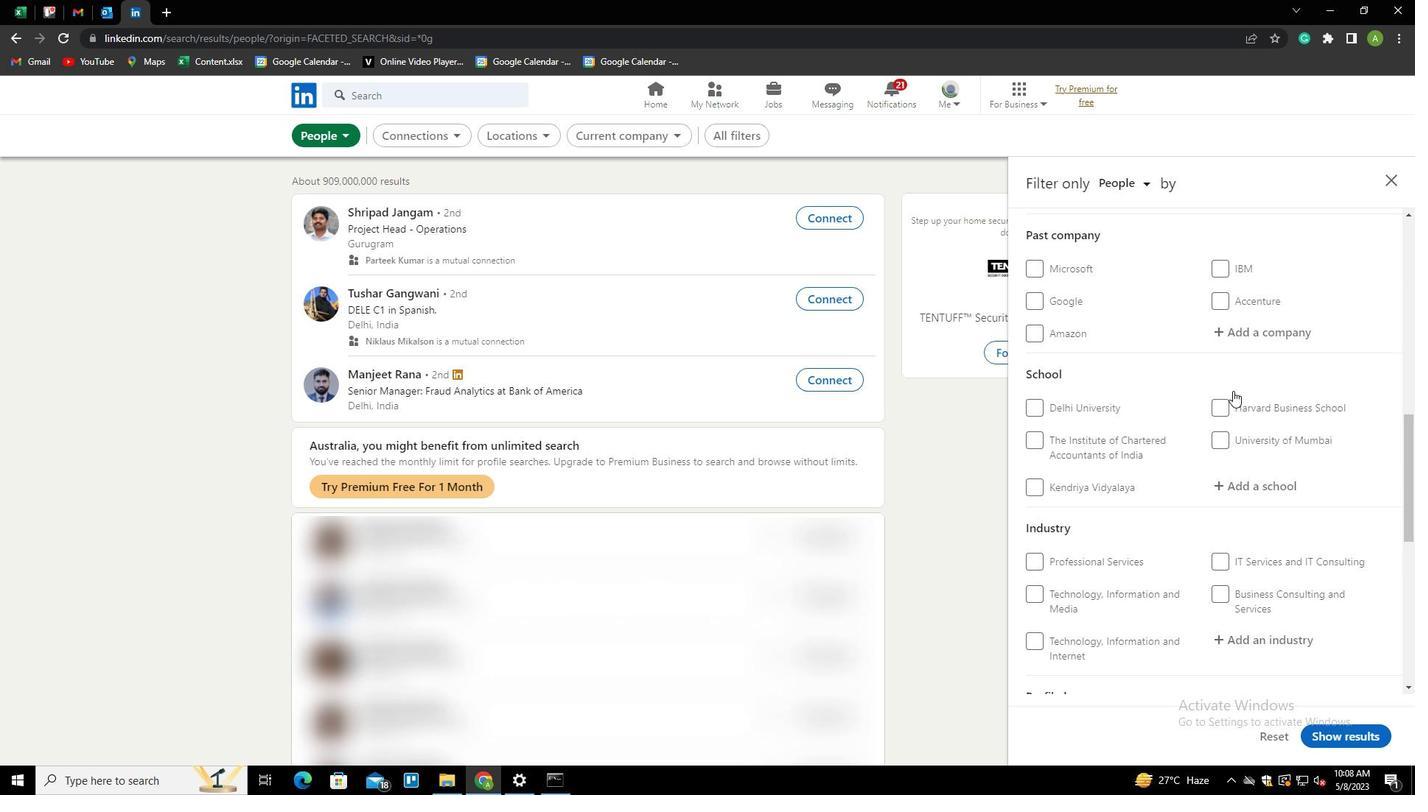 
Action: Mouse scrolled (1233, 390) with delta (0, 0)
Screenshot: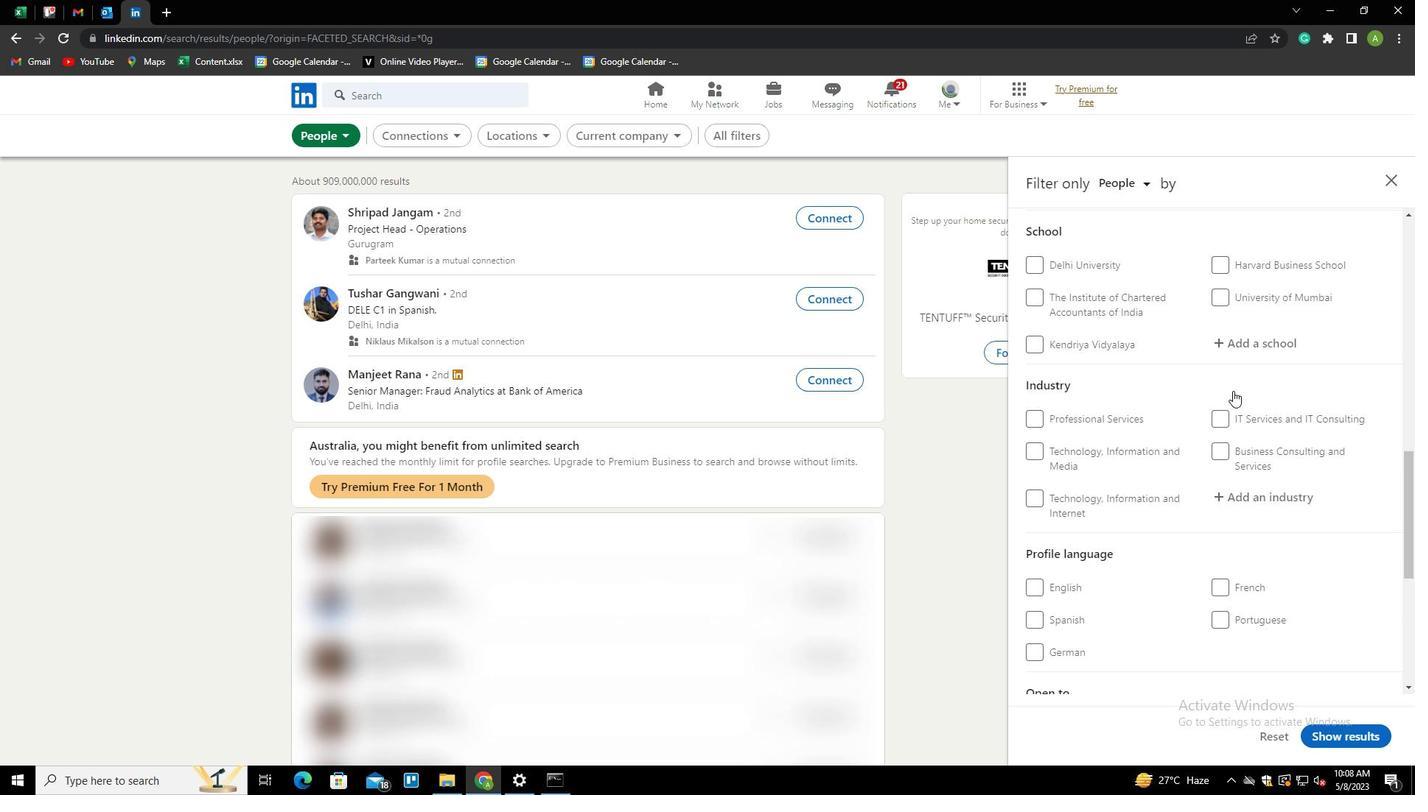 
Action: Mouse scrolled (1233, 390) with delta (0, 0)
Screenshot: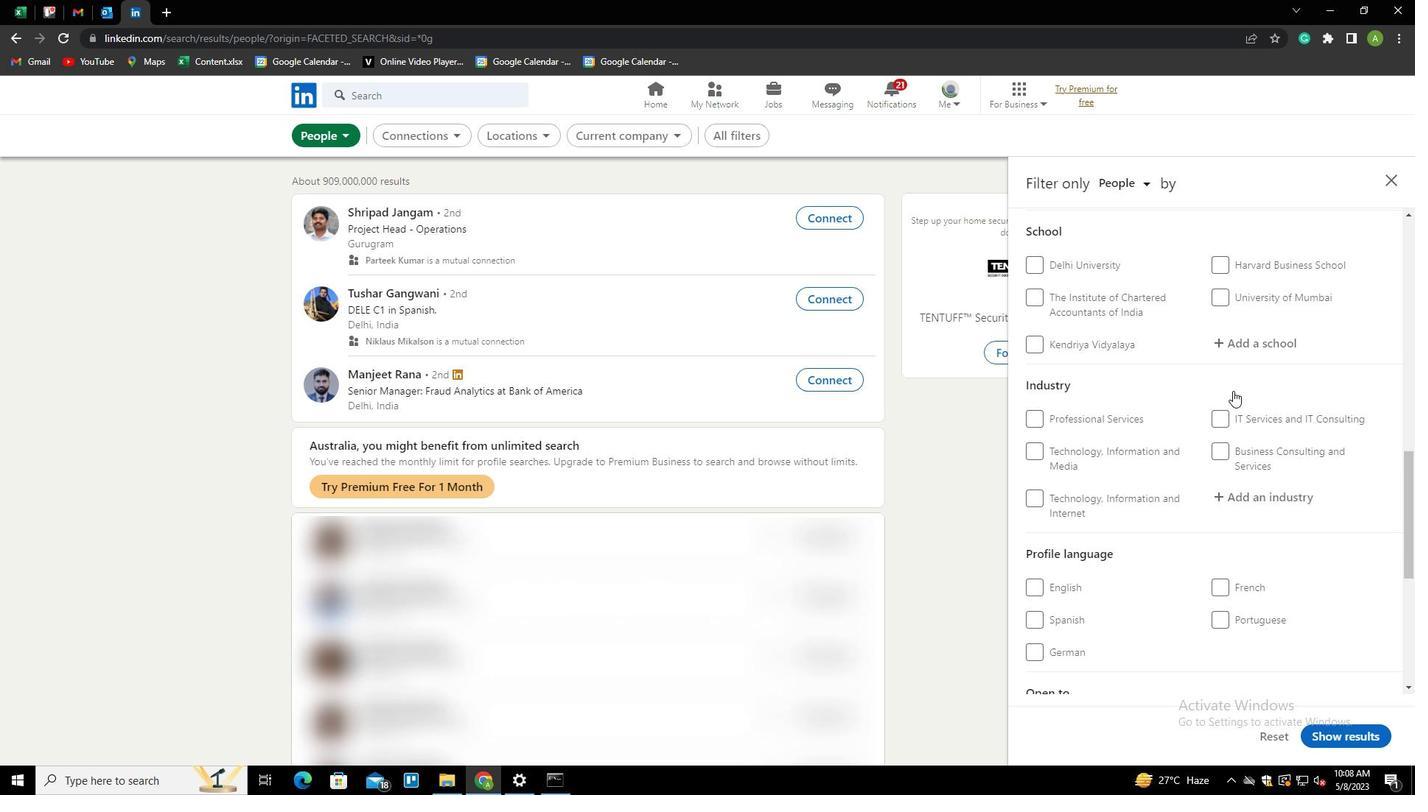 
Action: Mouse scrolled (1233, 390) with delta (0, 0)
Screenshot: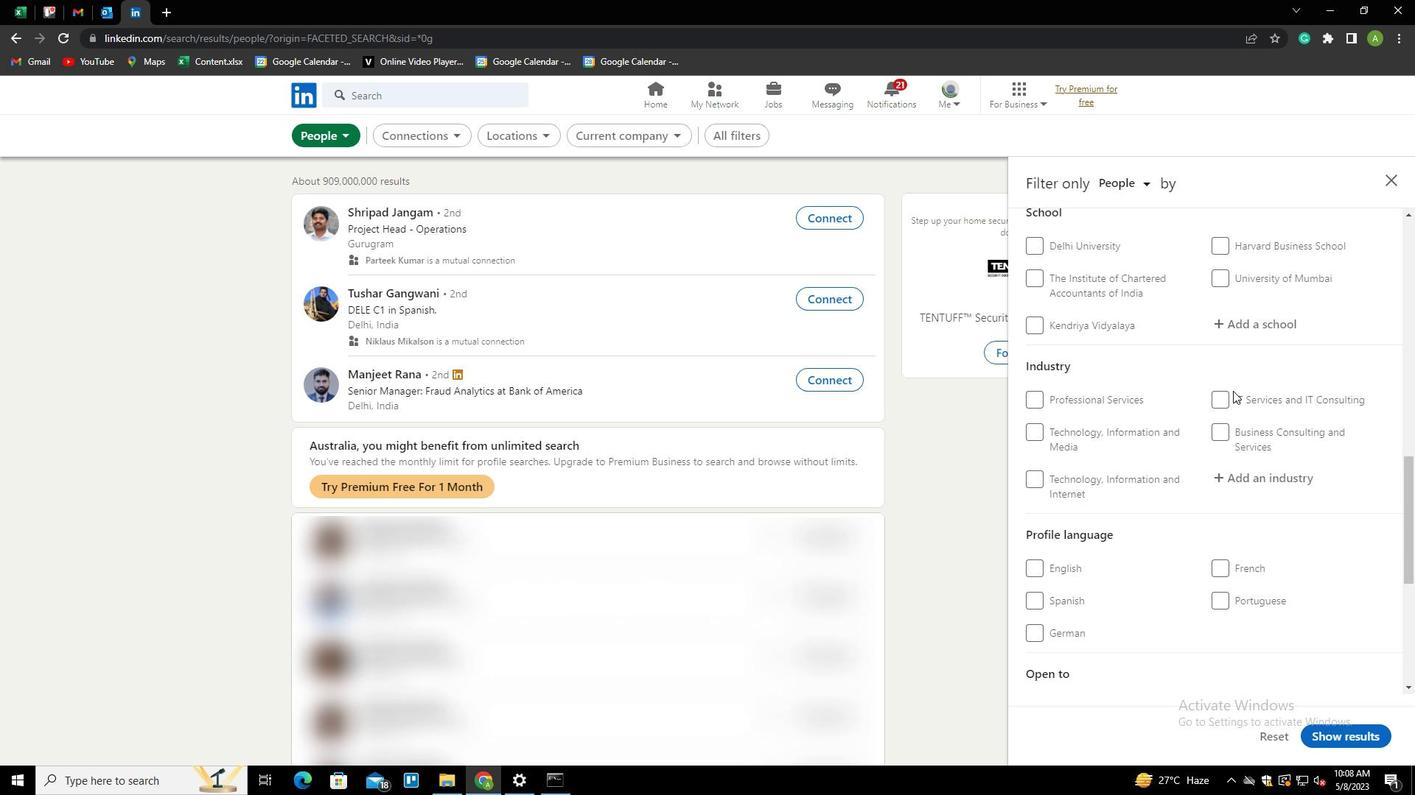 
Action: Mouse moved to (1227, 403)
Screenshot: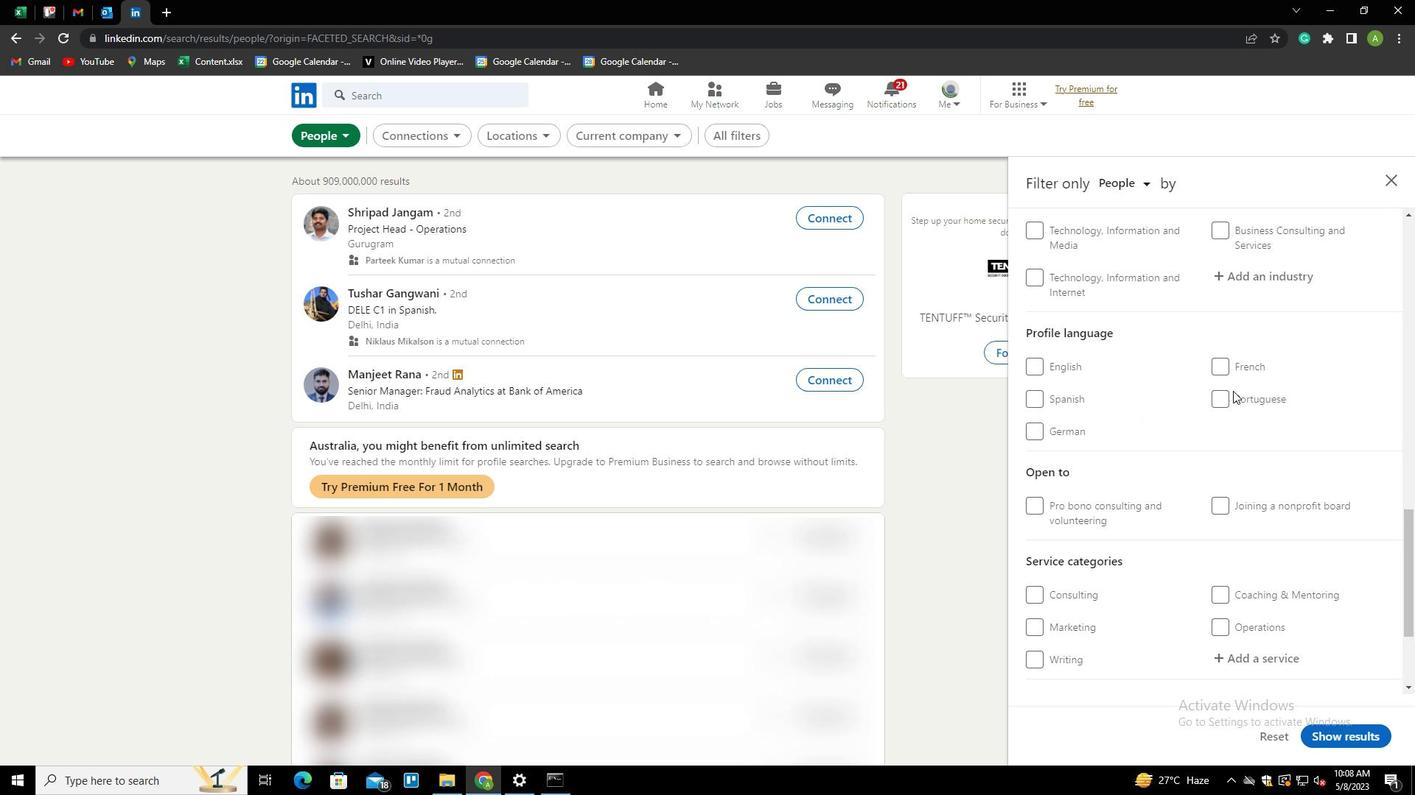 
Action: Mouse pressed left at (1227, 403)
Screenshot: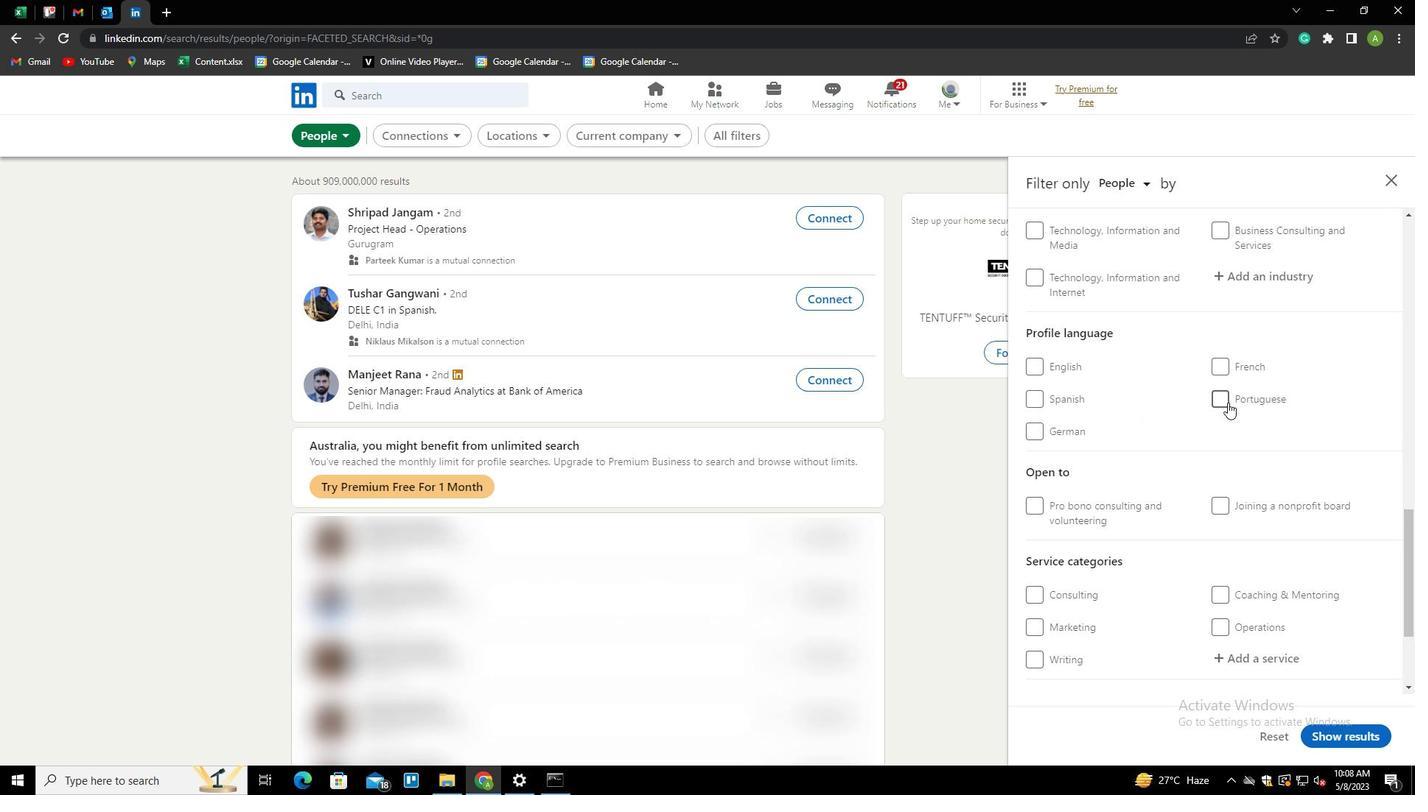 
Action: Mouse moved to (1269, 397)
Screenshot: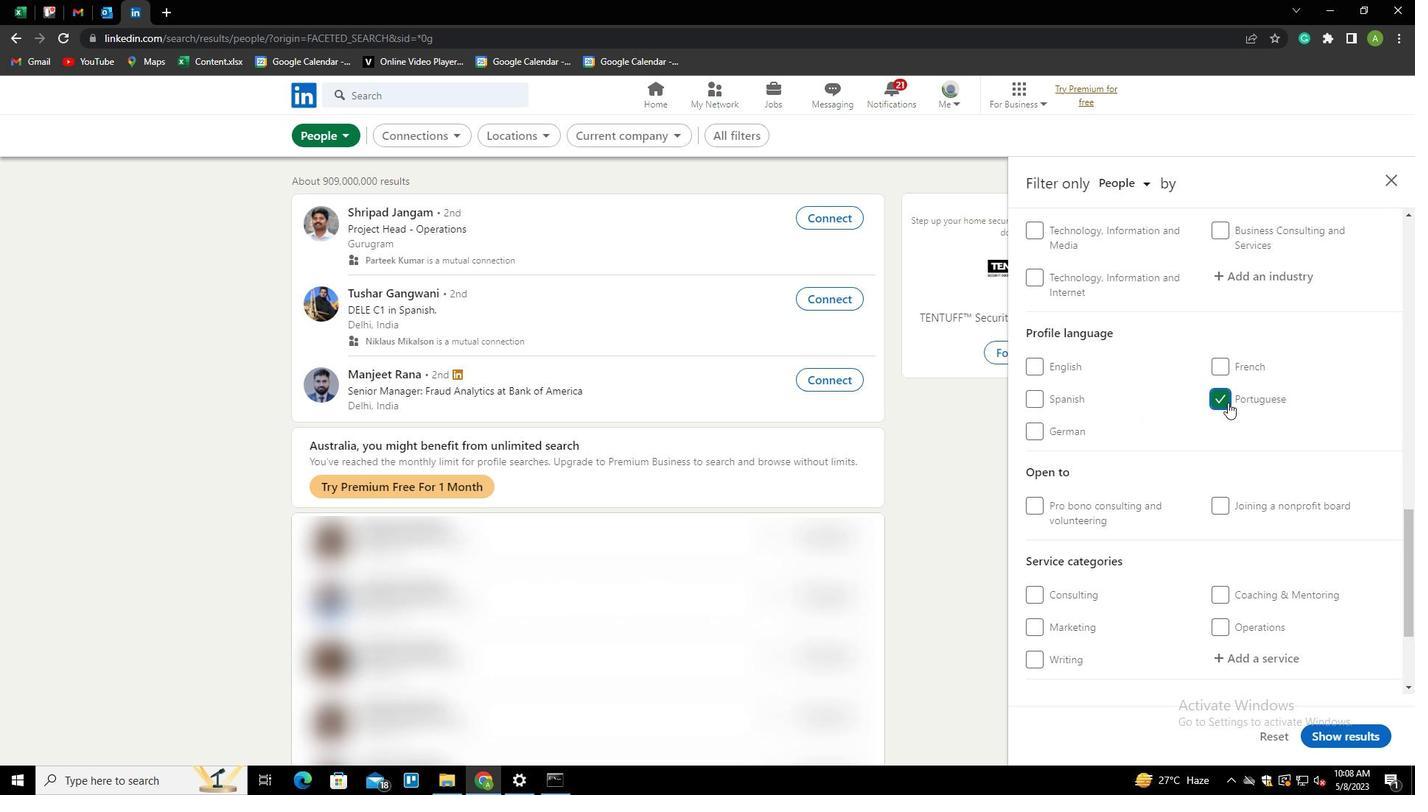 
Action: Mouse scrolled (1269, 397) with delta (0, 0)
Screenshot: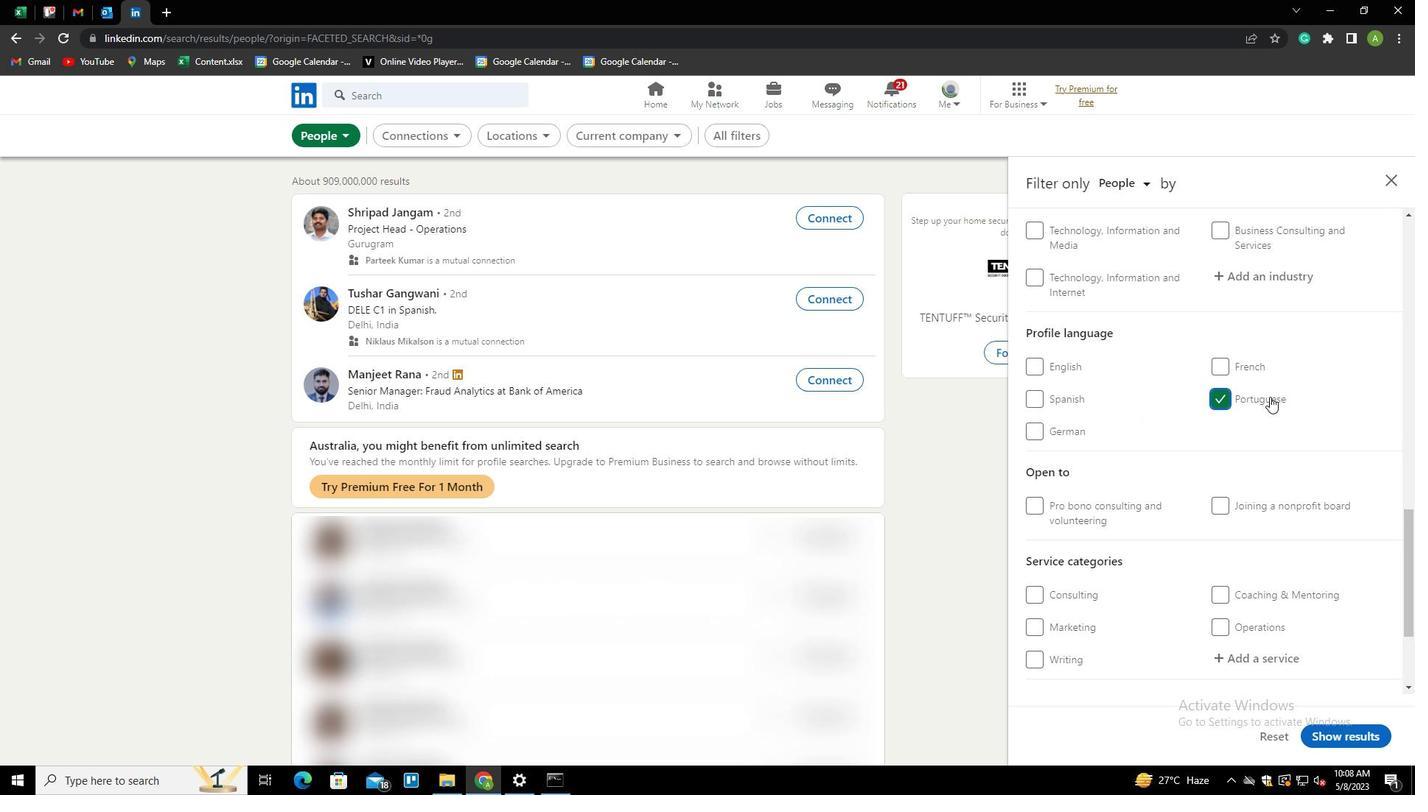 
Action: Mouse scrolled (1269, 397) with delta (0, 0)
Screenshot: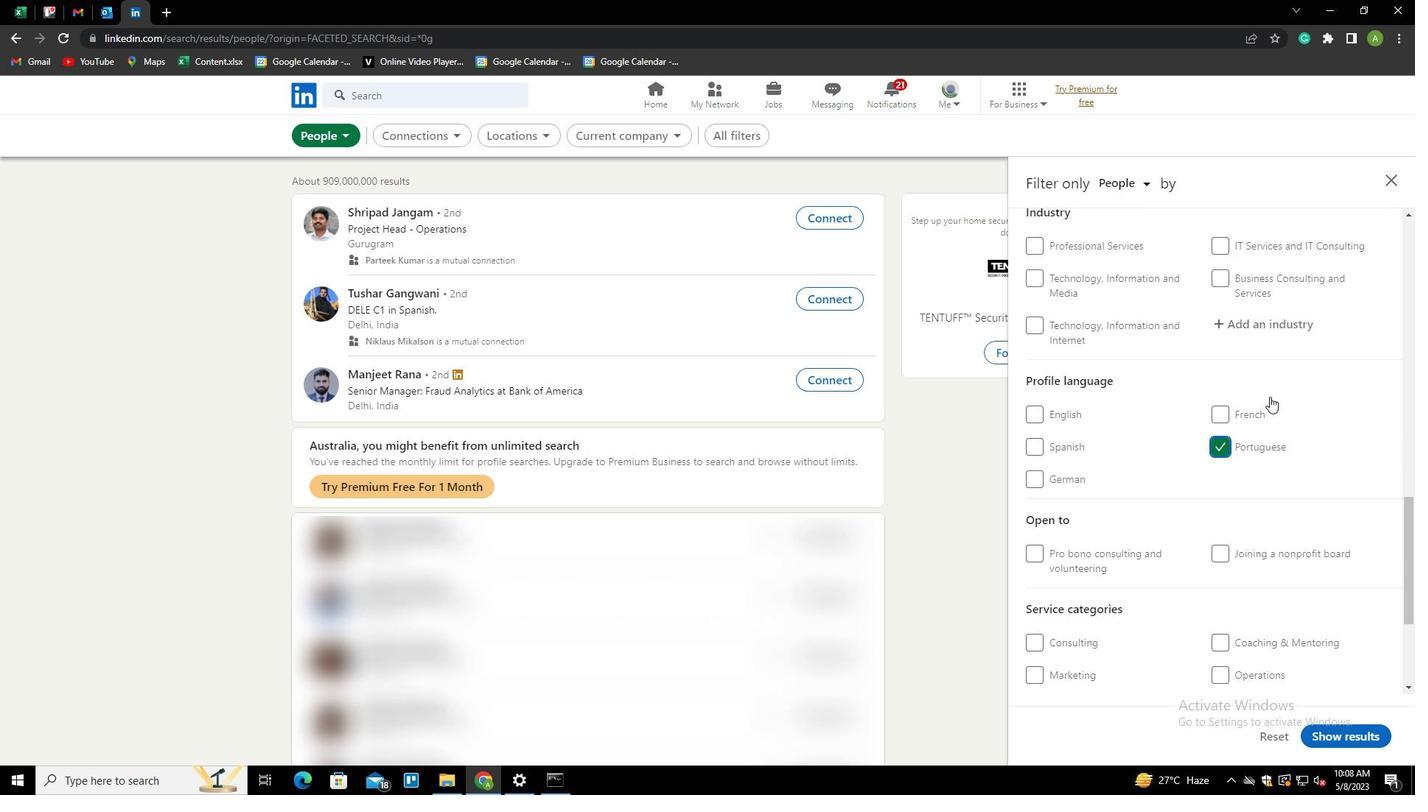 
Action: Mouse scrolled (1269, 397) with delta (0, 0)
Screenshot: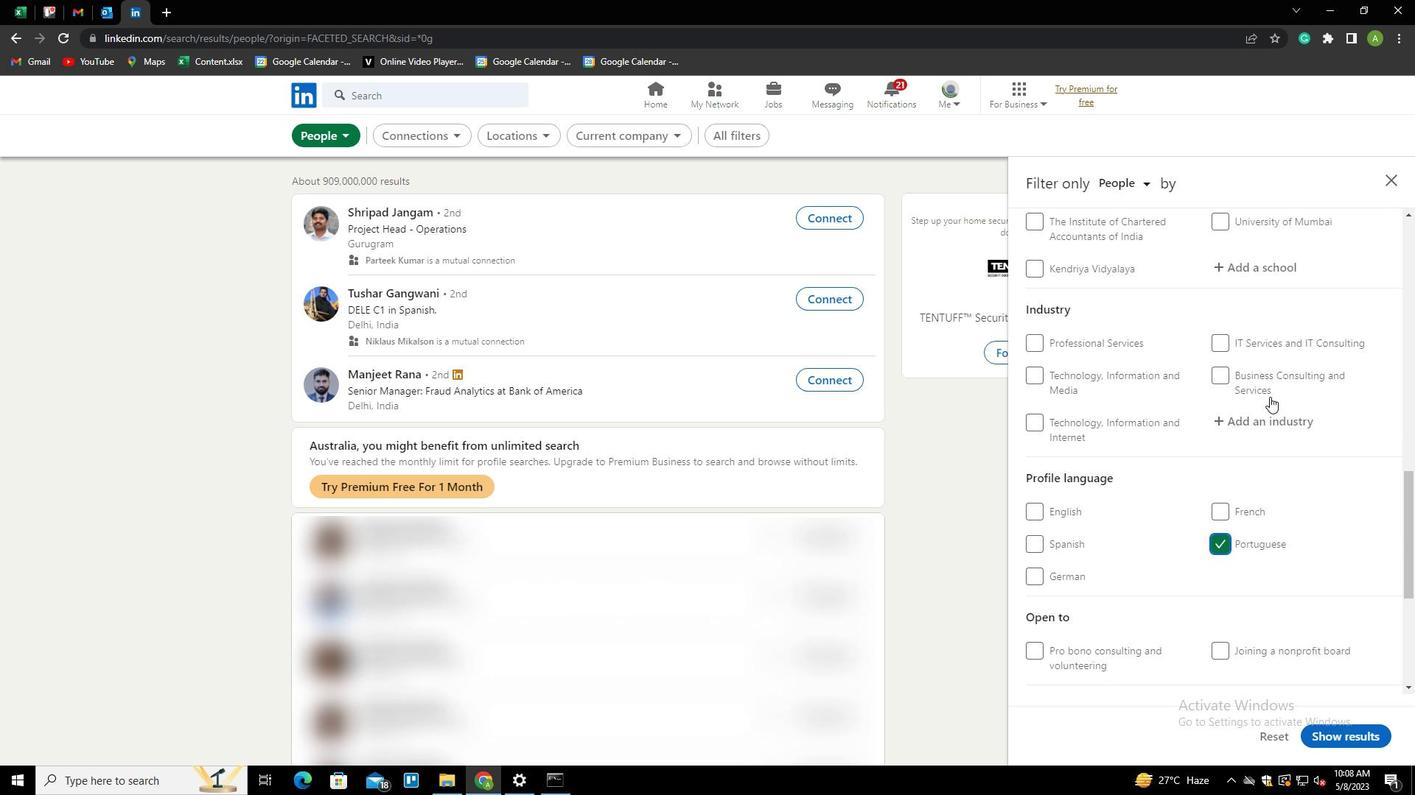 
Action: Mouse scrolled (1269, 397) with delta (0, 0)
Screenshot: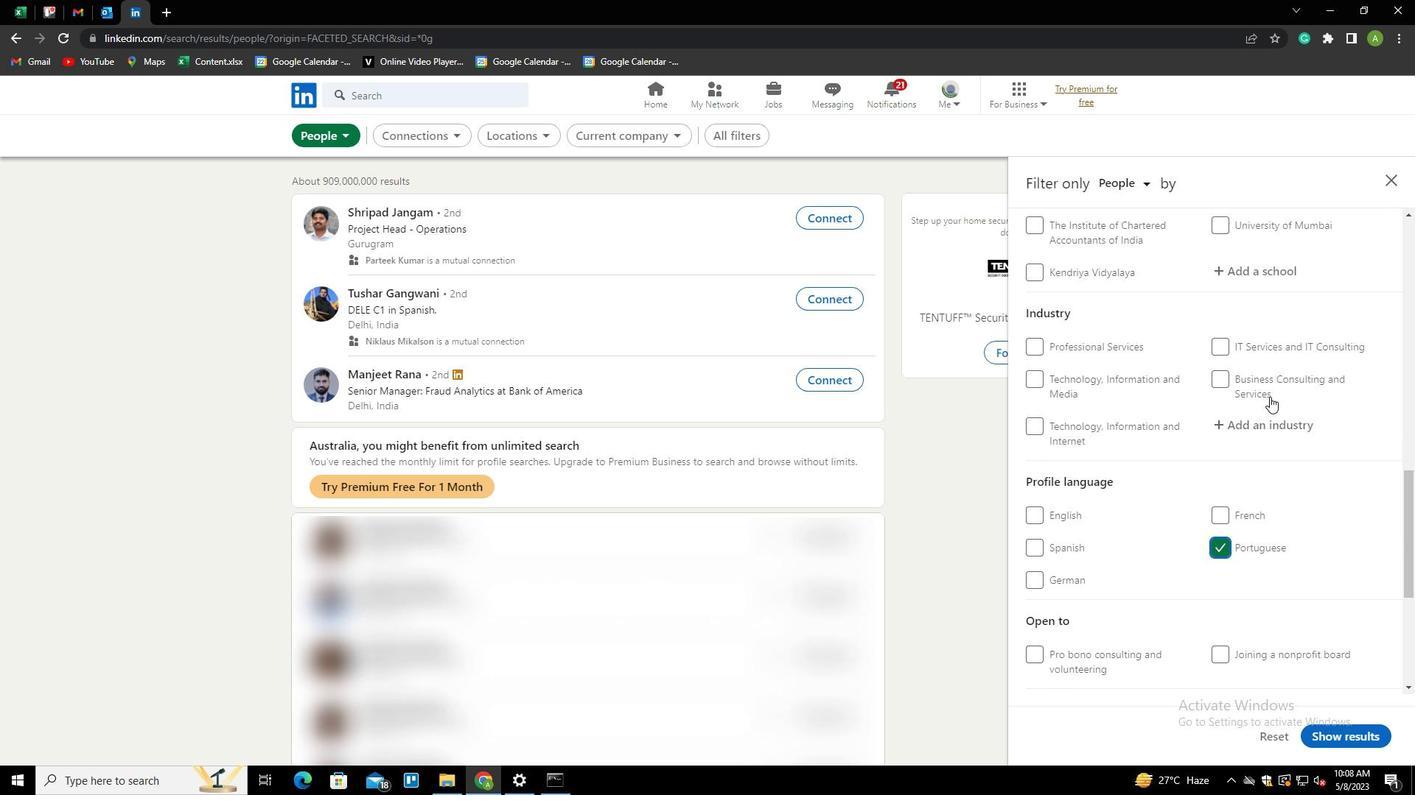 
Action: Mouse scrolled (1269, 397) with delta (0, 0)
Screenshot: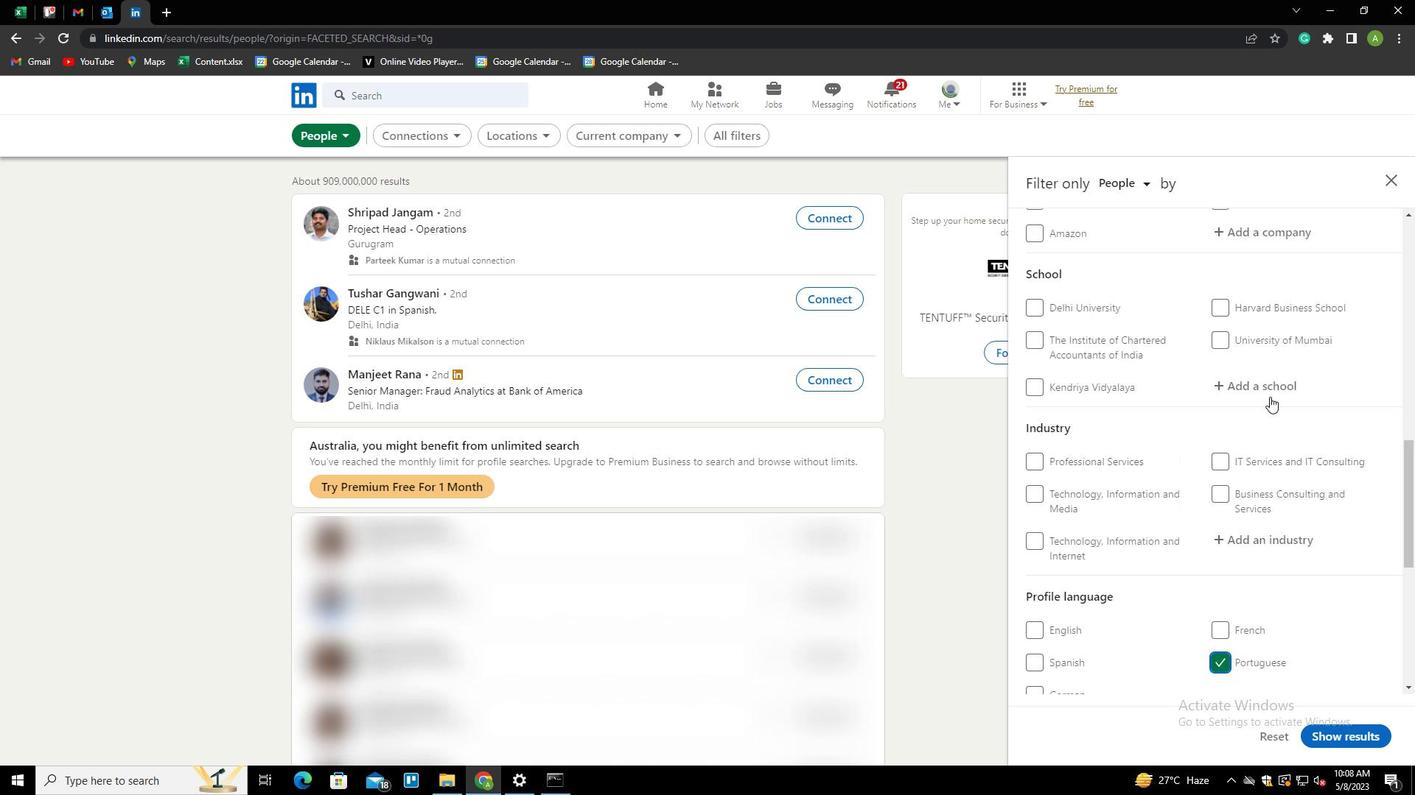 
Action: Mouse scrolled (1269, 397) with delta (0, 0)
Screenshot: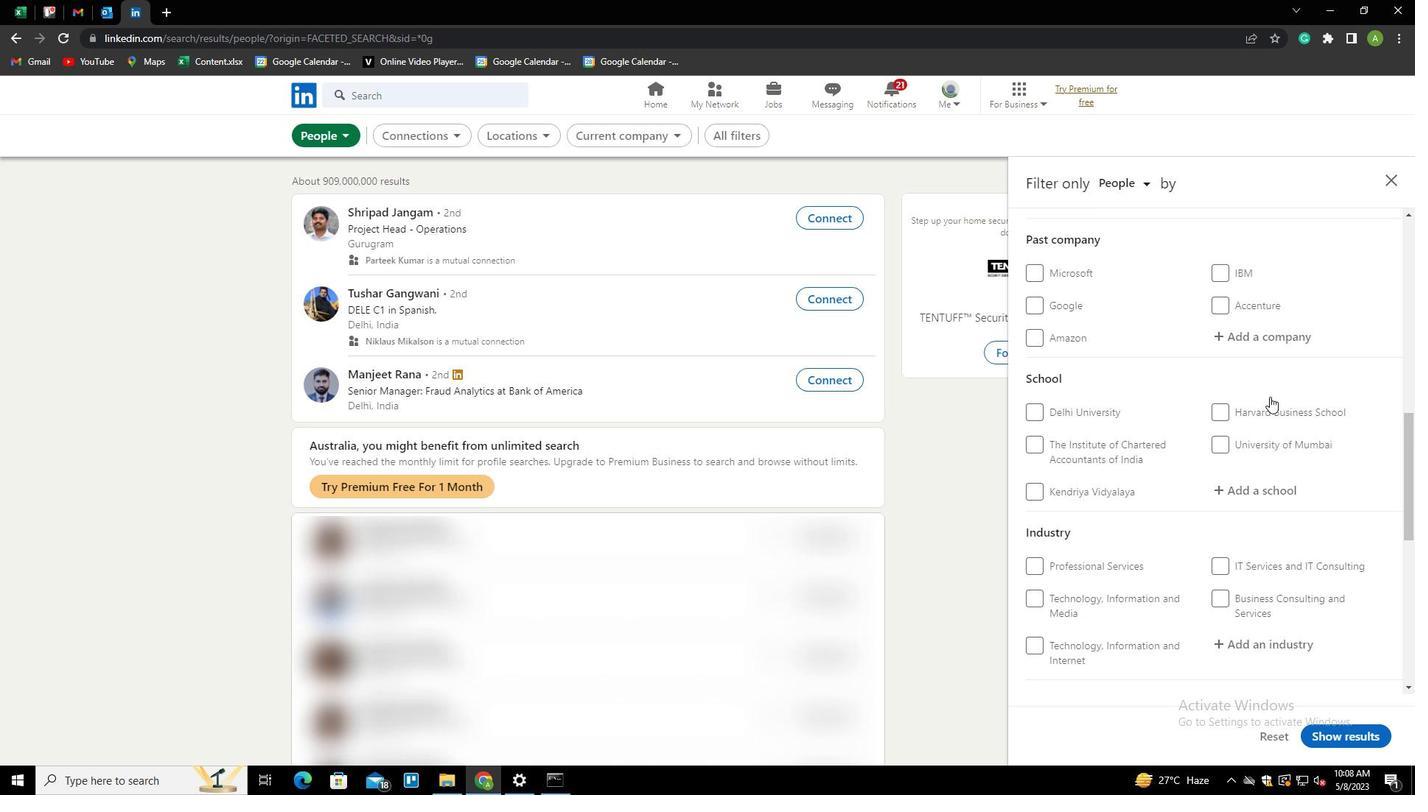 
Action: Mouse scrolled (1269, 397) with delta (0, 0)
Screenshot: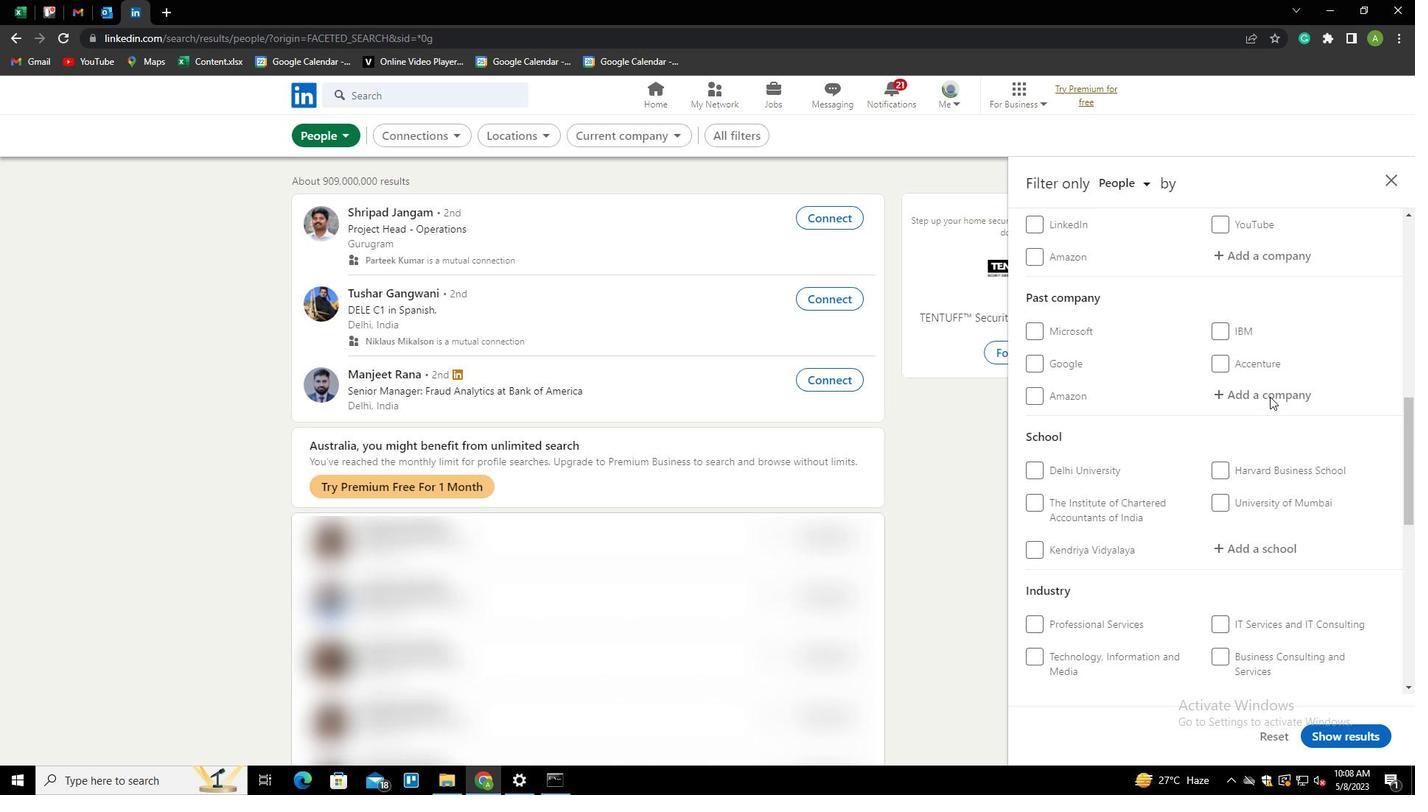 
Action: Mouse scrolled (1269, 397) with delta (0, 0)
Screenshot: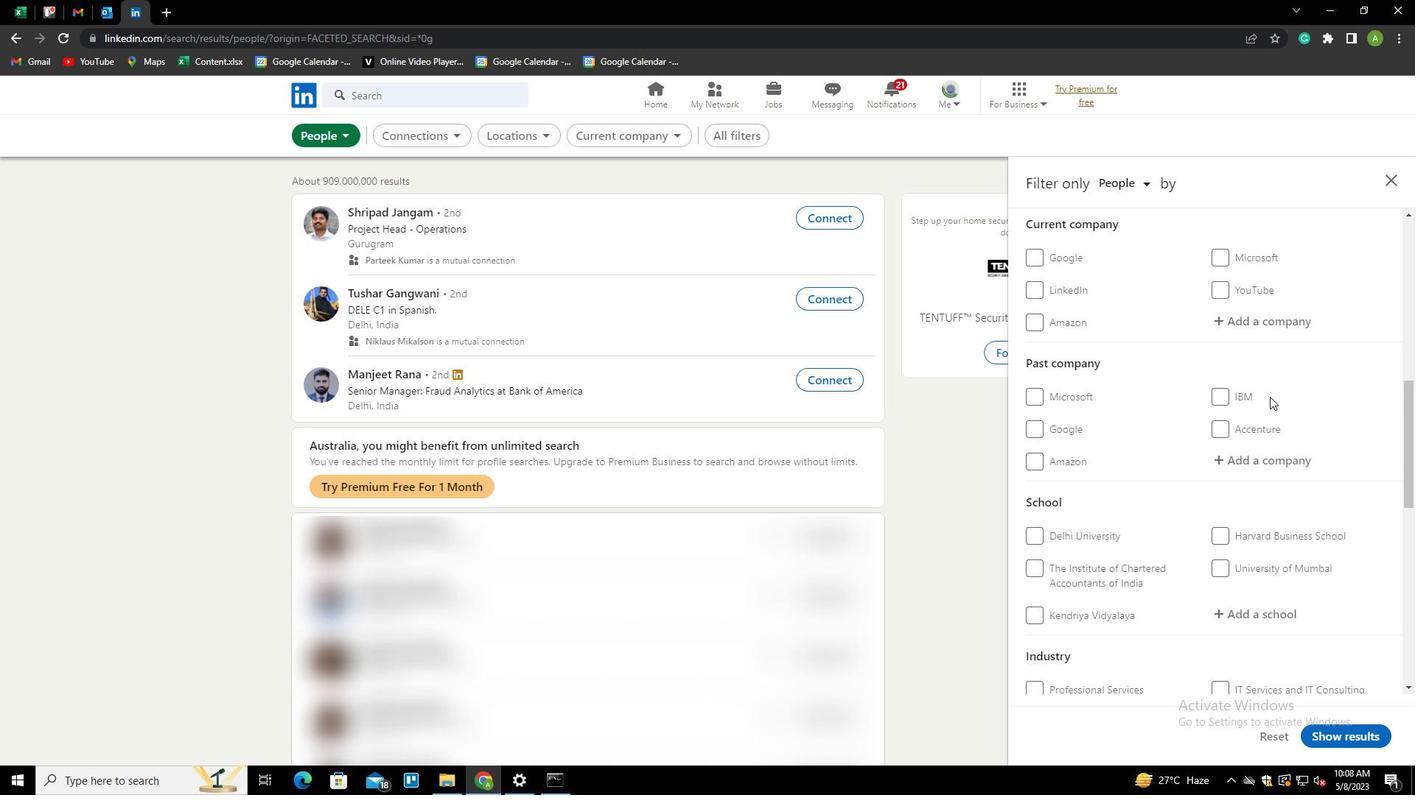 
Action: Mouse moved to (1242, 417)
Screenshot: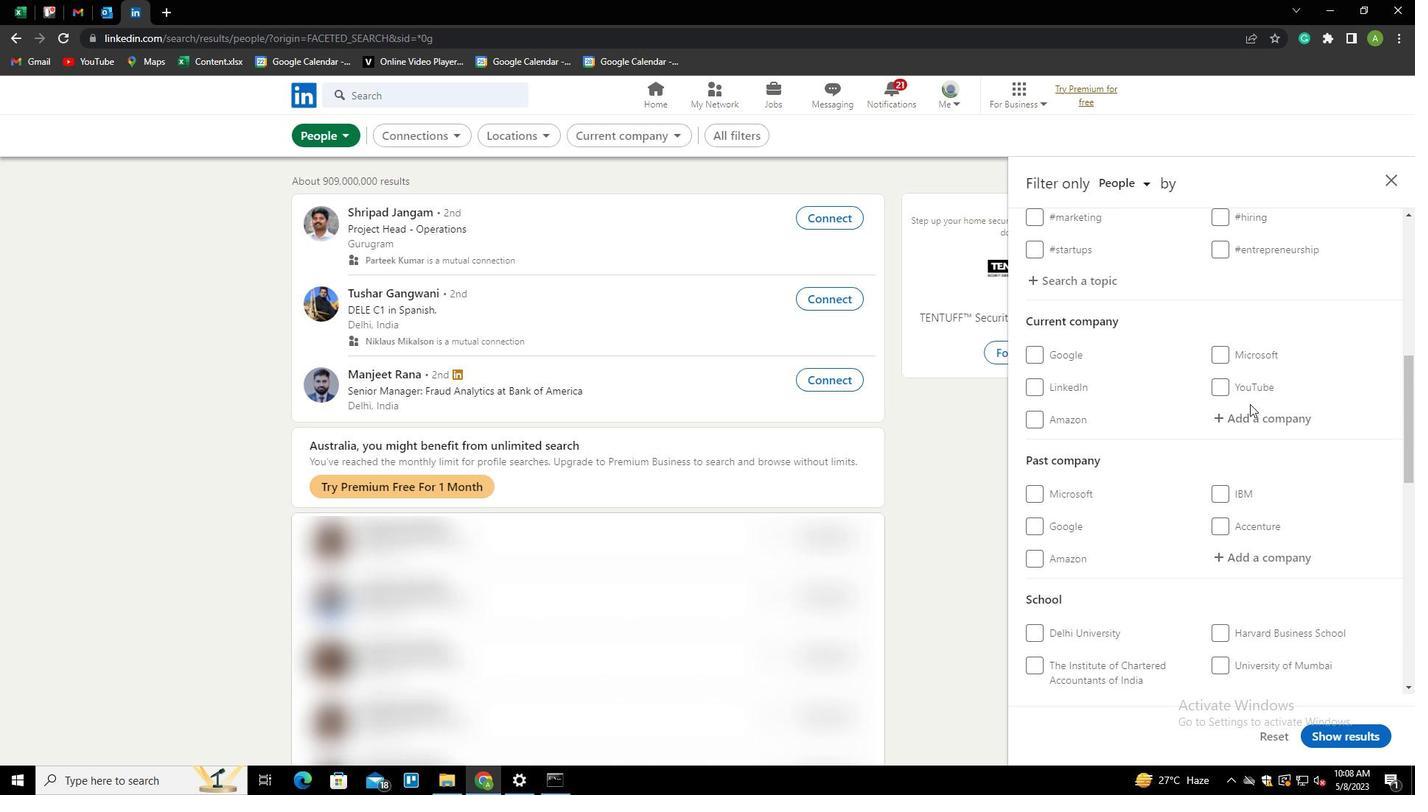 
Action: Mouse pressed left at (1242, 417)
Screenshot: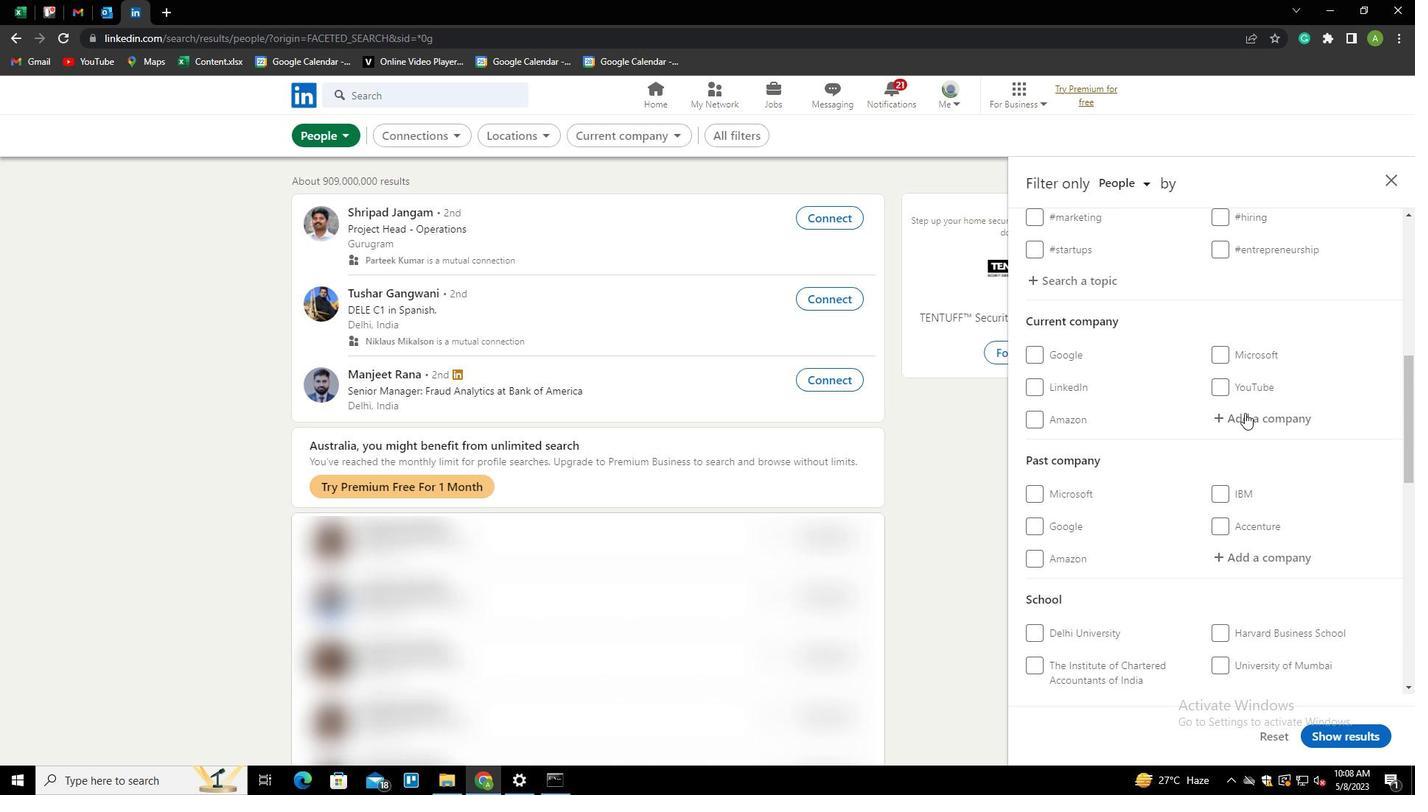 
Action: Mouse moved to (1258, 409)
Screenshot: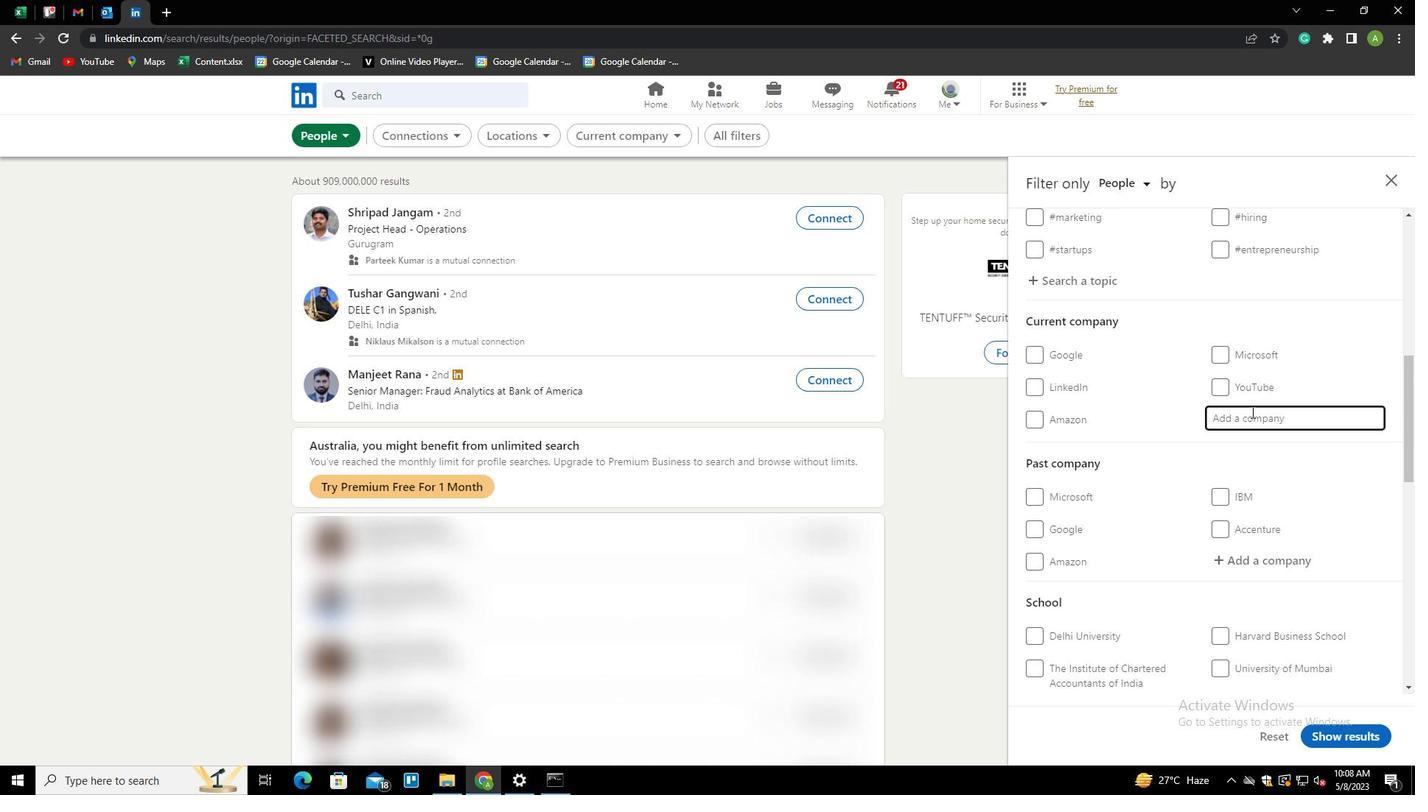 
Action: Key pressed <Key.shift><Key.shift>ARAGEN<Key.space><Key.shift>LIFE<Key.space><Key.shift>SCIENCES<Key.down><Key.enter>
Screenshot: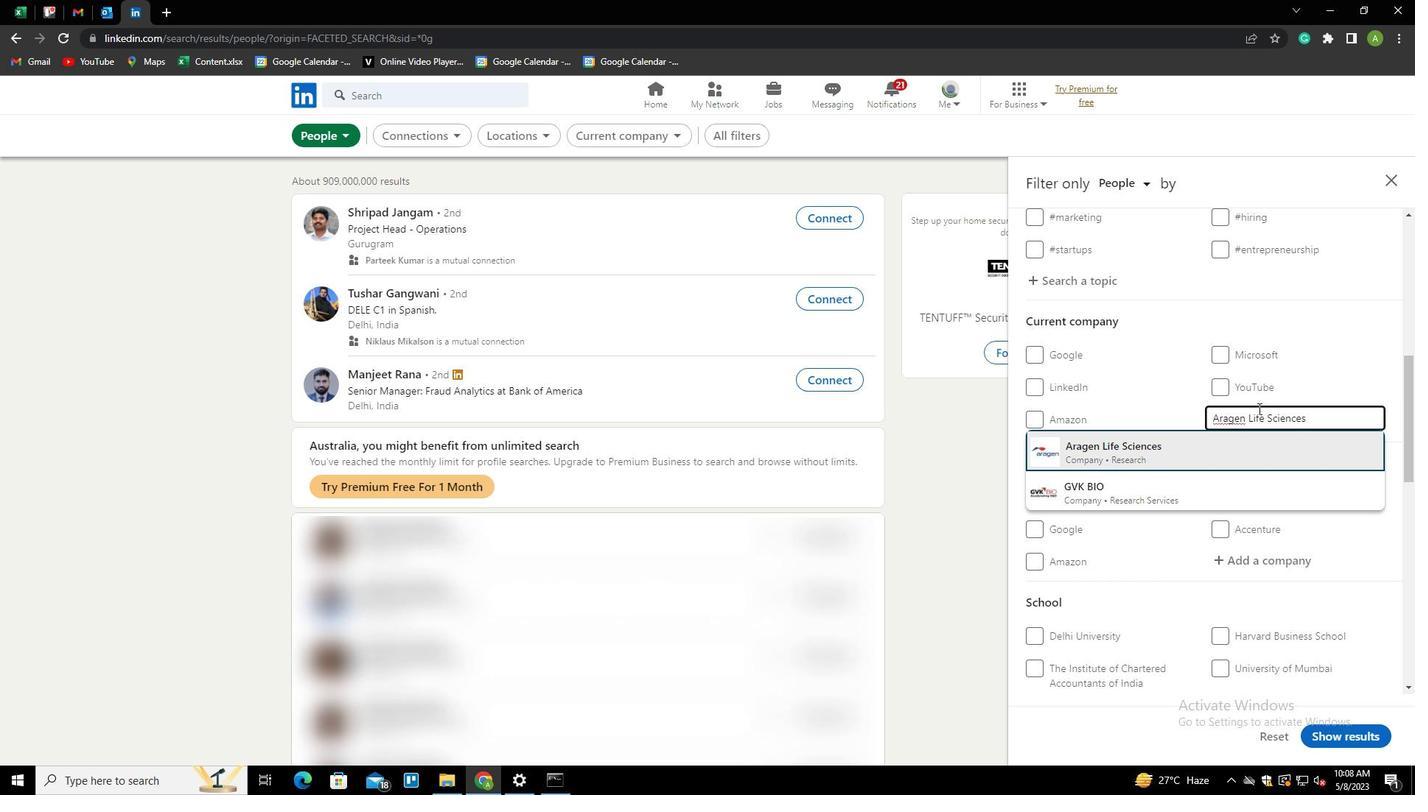 
Action: Mouse scrolled (1258, 408) with delta (0, 0)
Screenshot: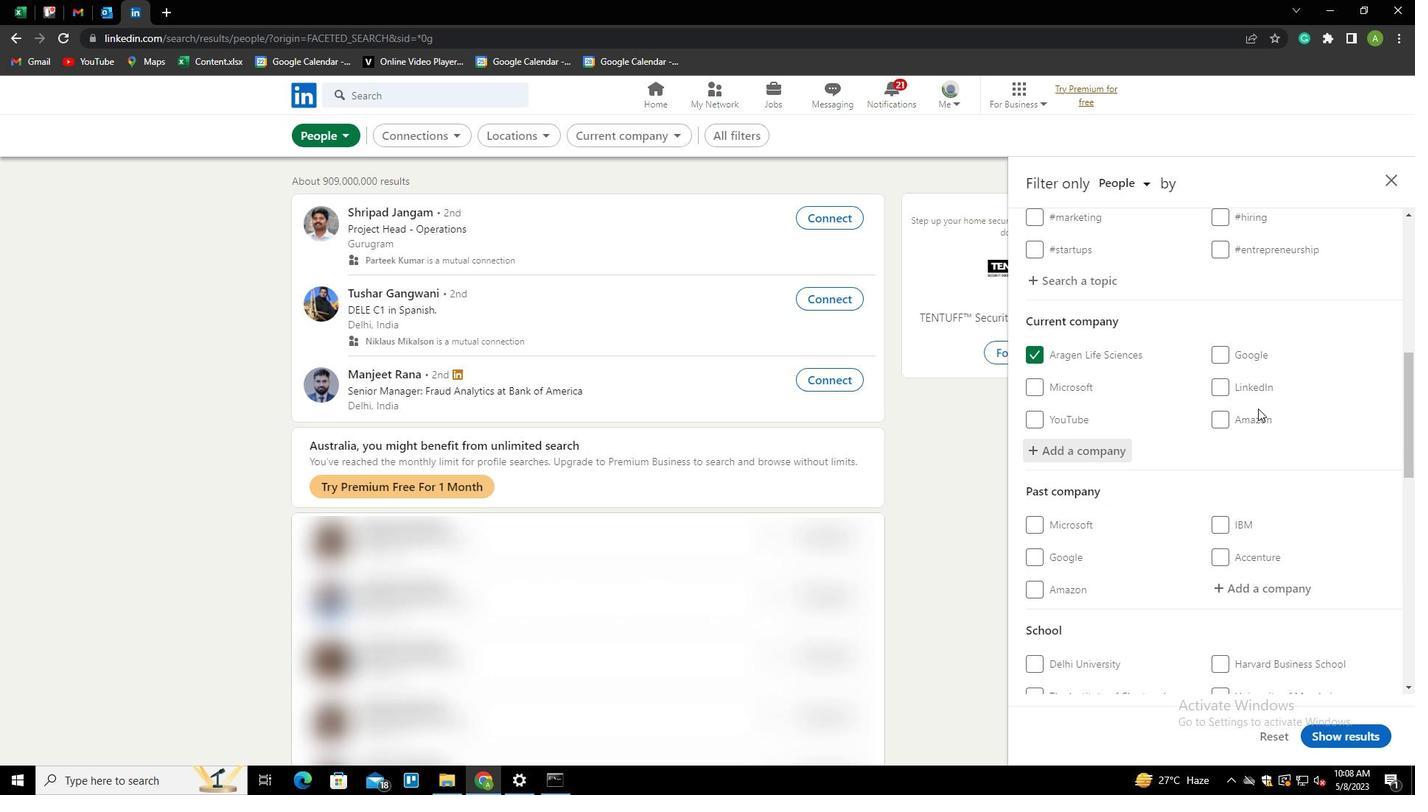 
Action: Mouse scrolled (1258, 408) with delta (0, 0)
Screenshot: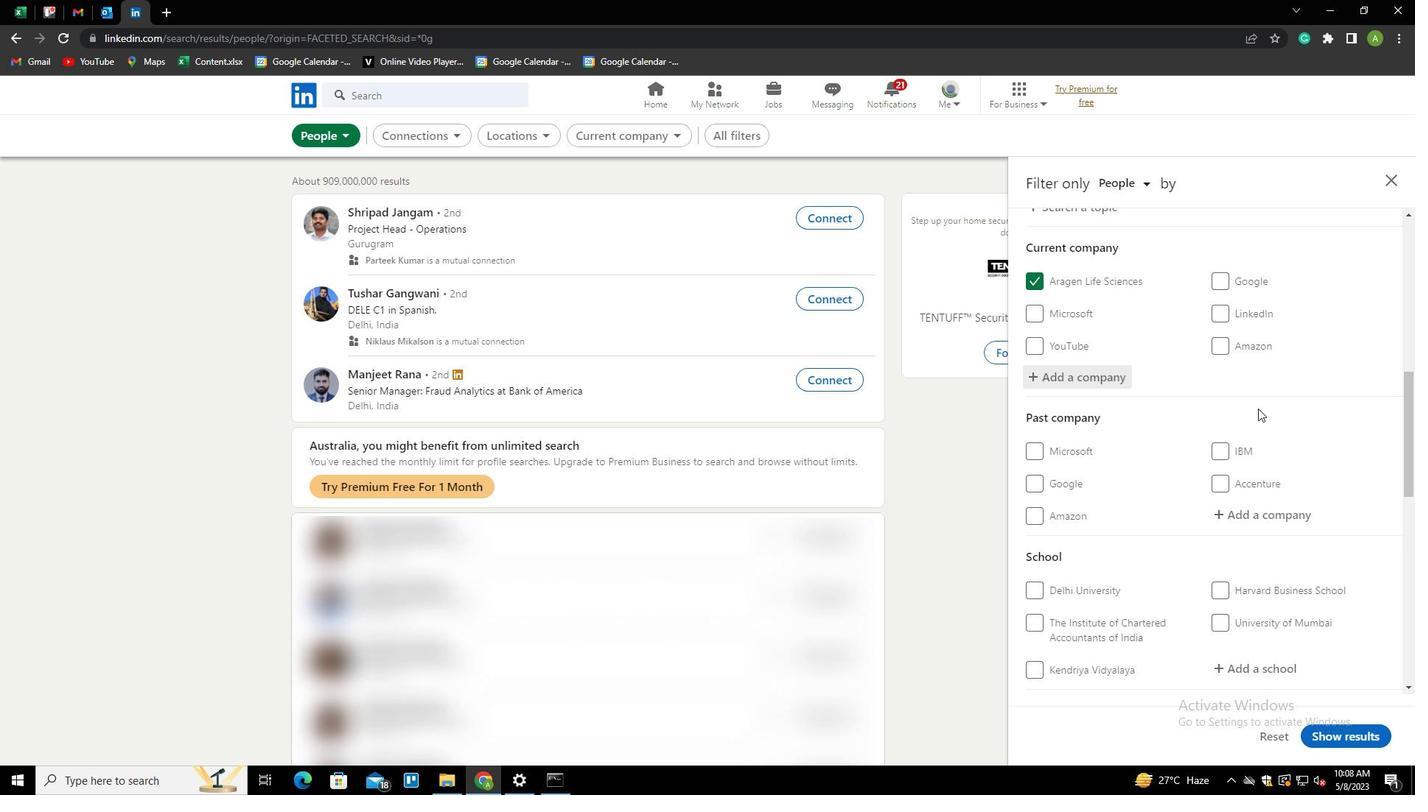 
Action: Mouse scrolled (1258, 408) with delta (0, 0)
Screenshot: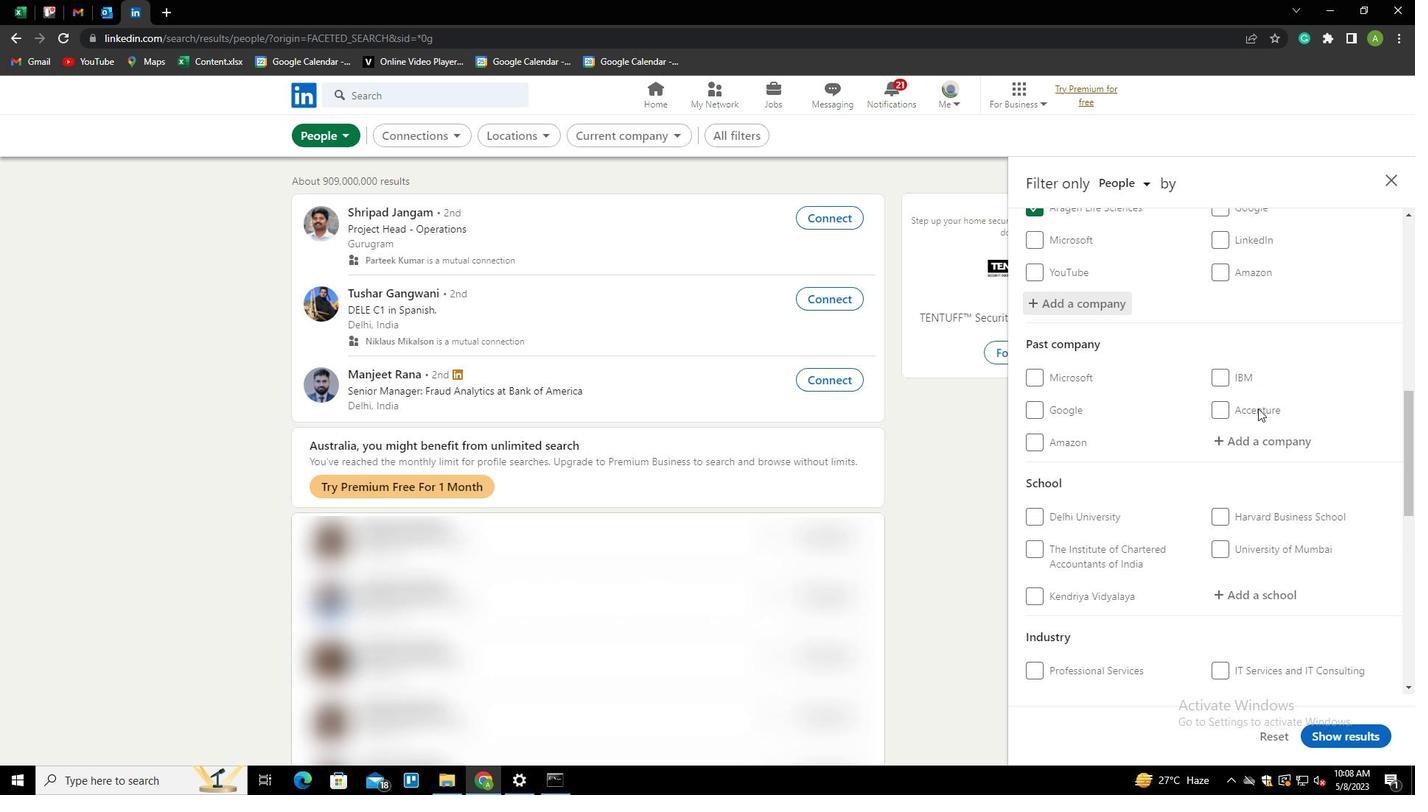 
Action: Mouse scrolled (1258, 408) with delta (0, 0)
Screenshot: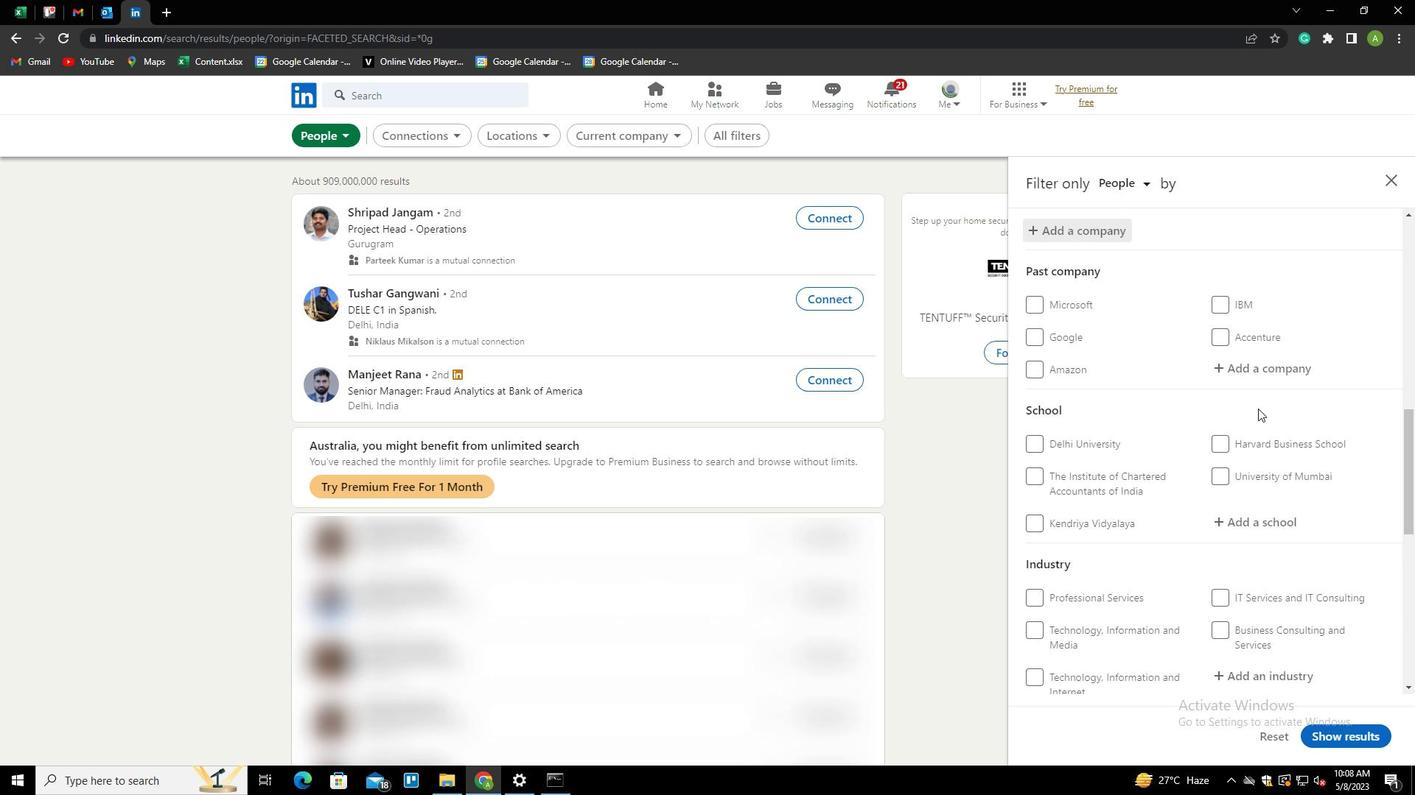 
Action: Mouse scrolled (1258, 408) with delta (0, 0)
Screenshot: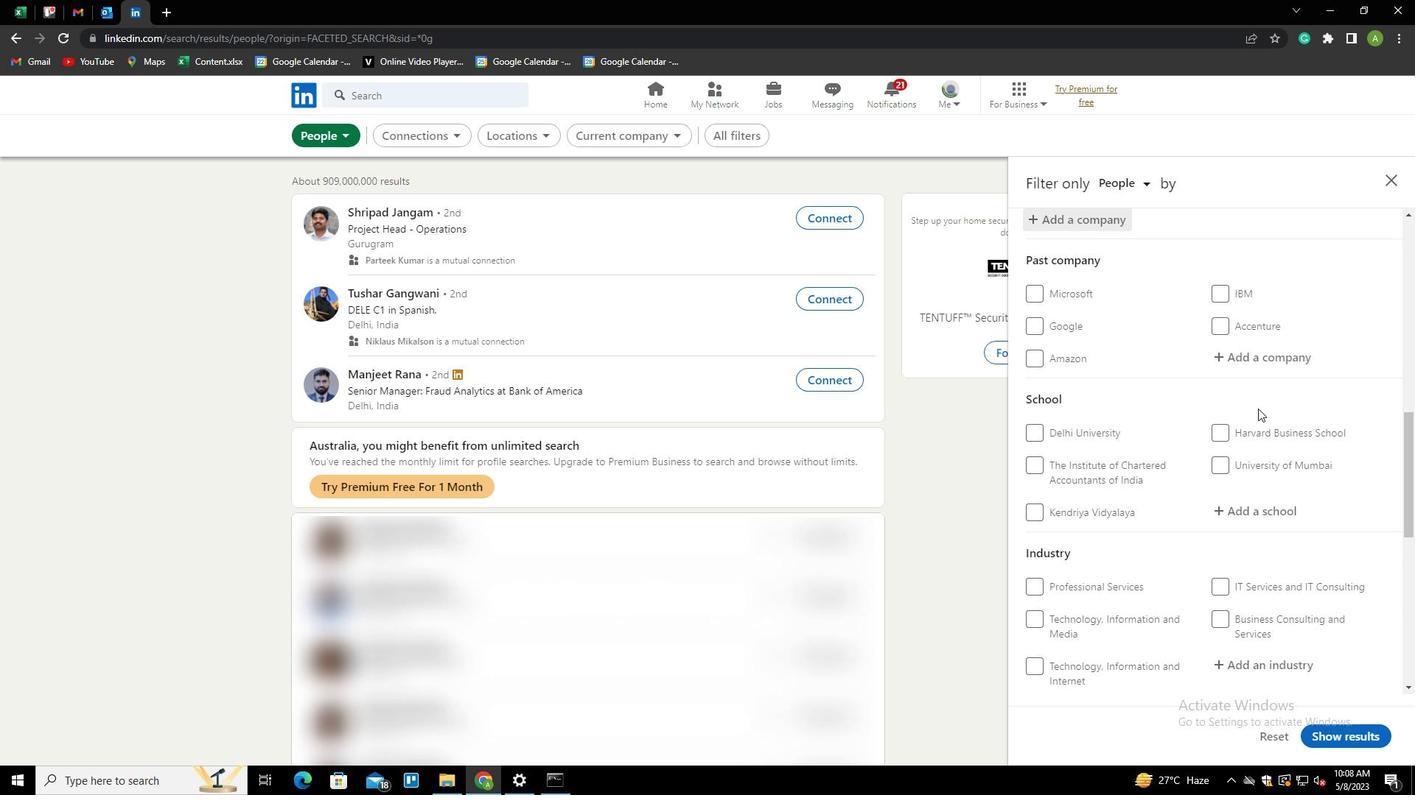 
Action: Mouse moved to (1258, 369)
Screenshot: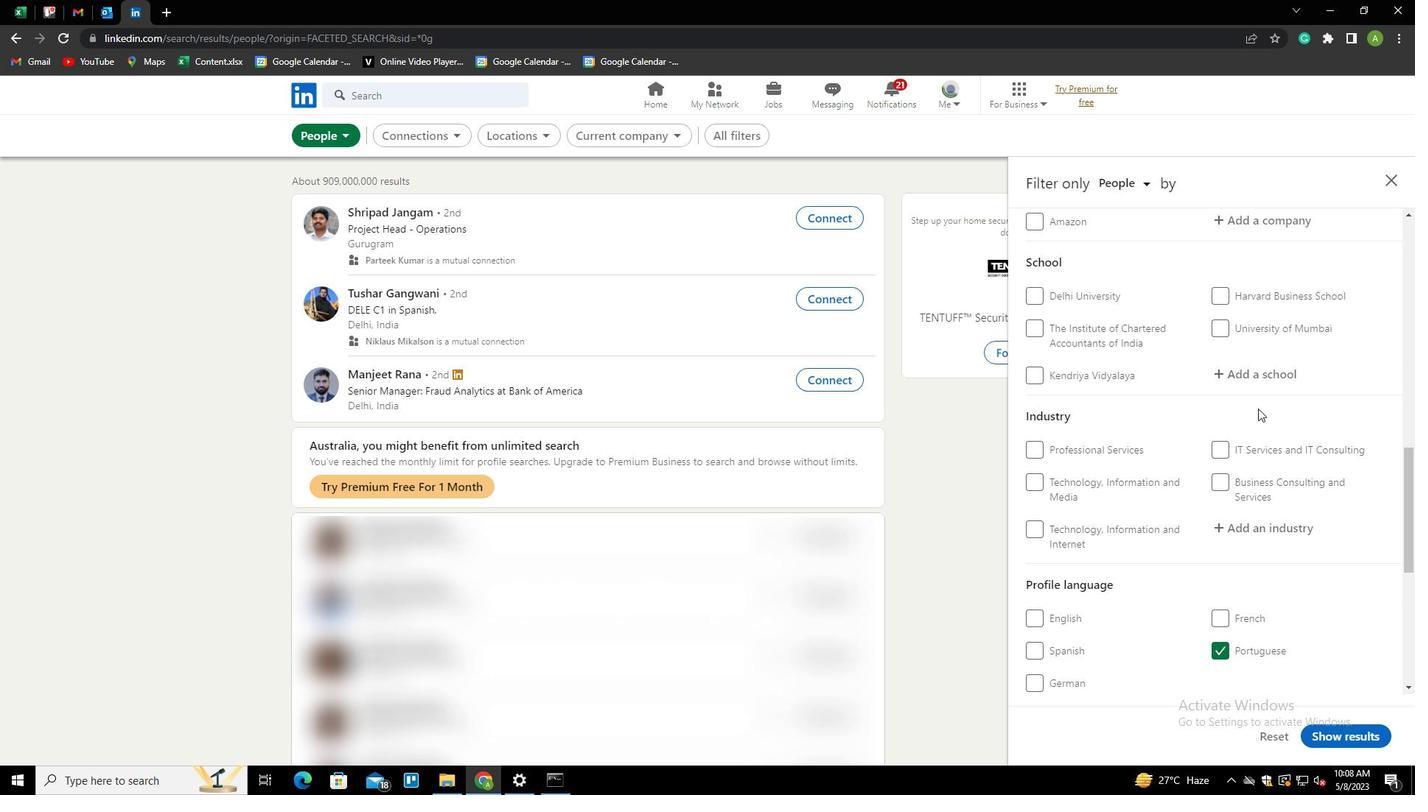 
Action: Mouse pressed left at (1258, 369)
Screenshot: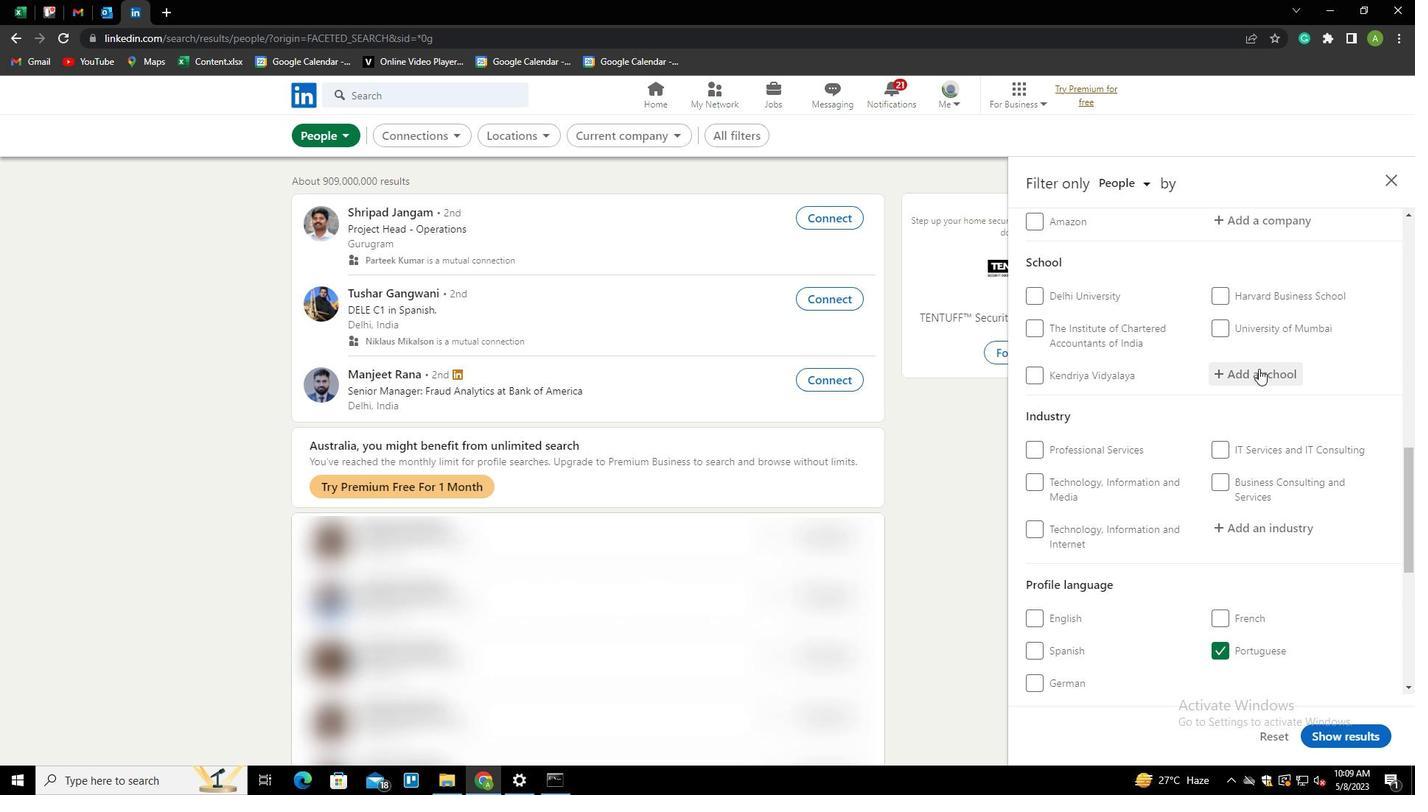 
Action: Mouse moved to (1259, 367)
Screenshot: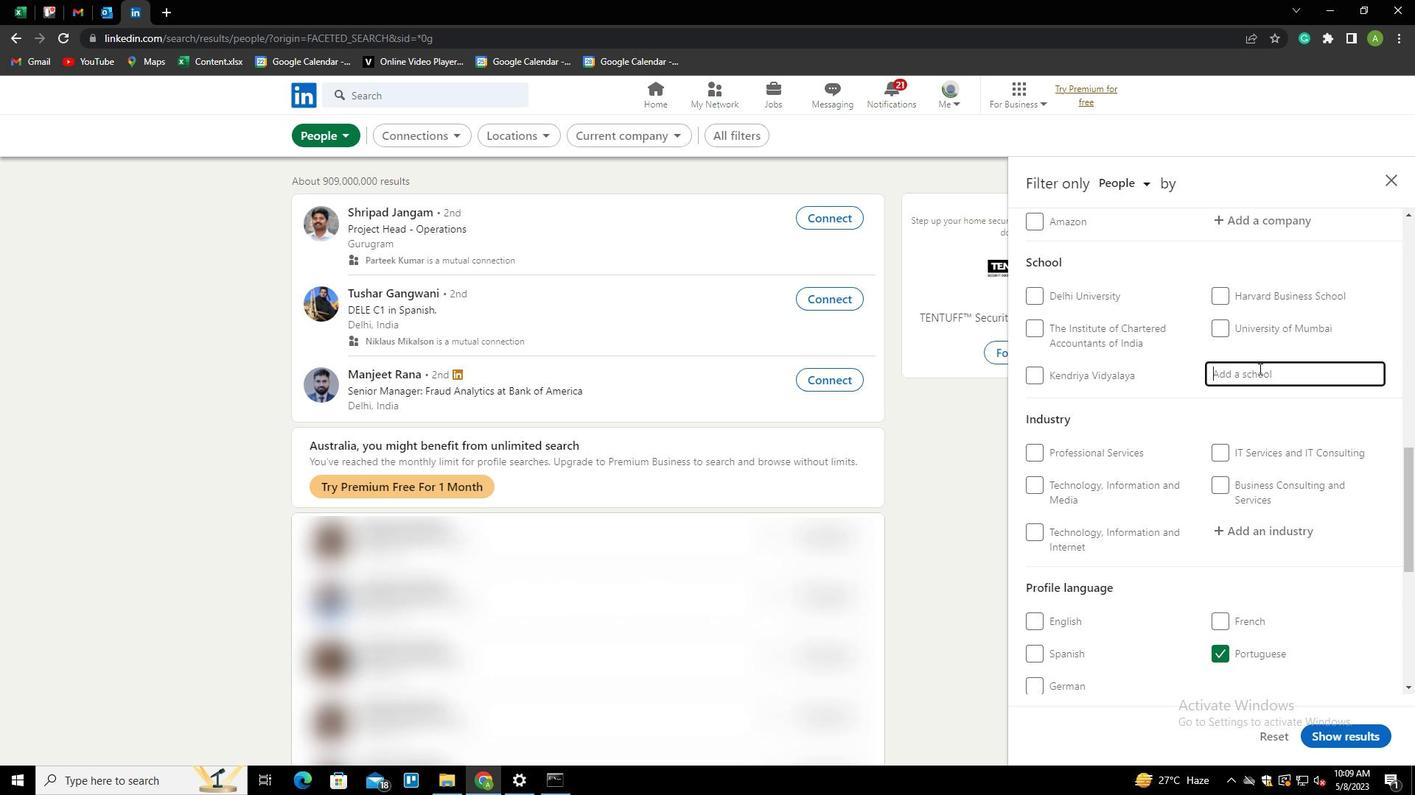 
Action: Key pressed <Key.shift>LOVELY<Key.space><Key.shift>PROFESSIONAL<Key.space><Key.shift>UNIVERSITY<Key.down><Key.enter>
Screenshot: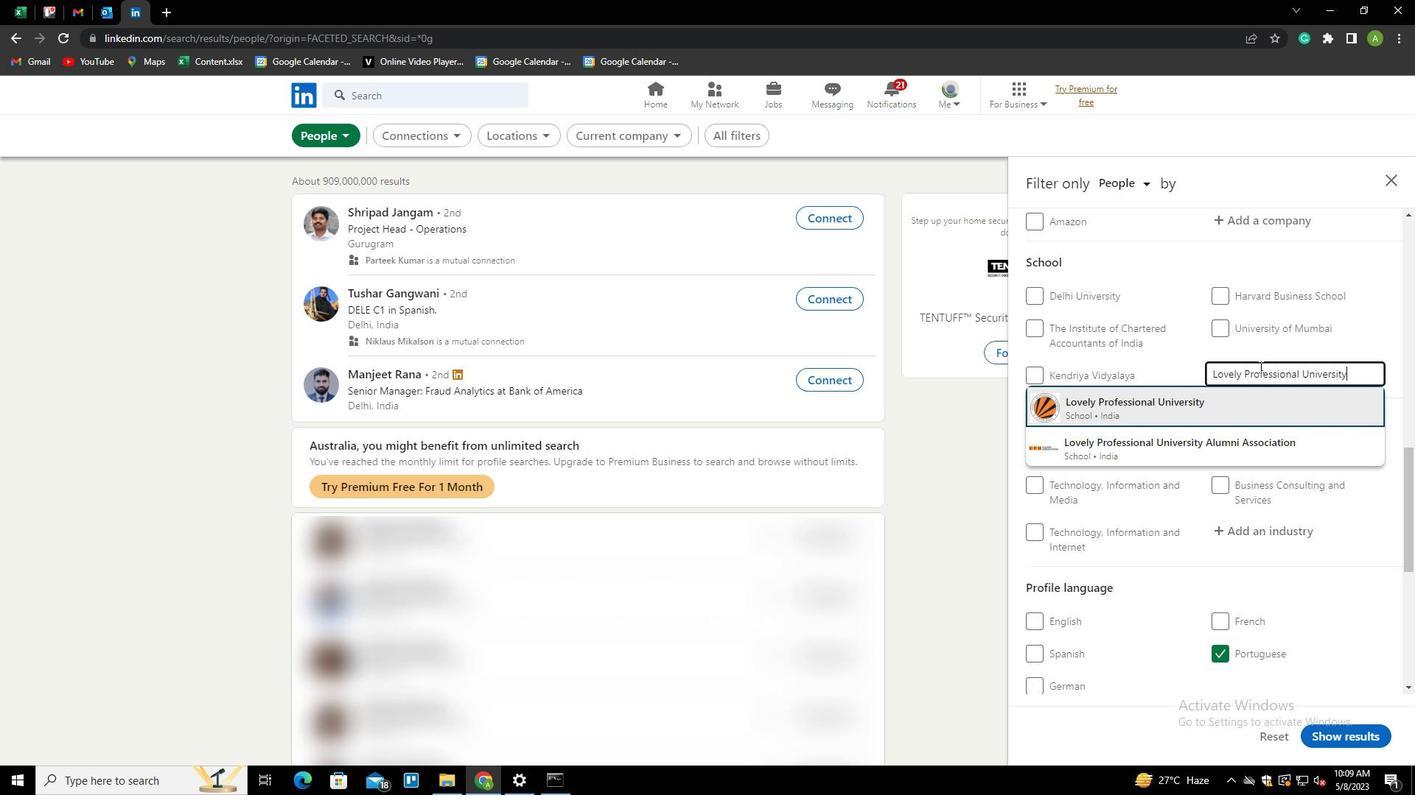 
Action: Mouse scrolled (1259, 366) with delta (0, 0)
Screenshot: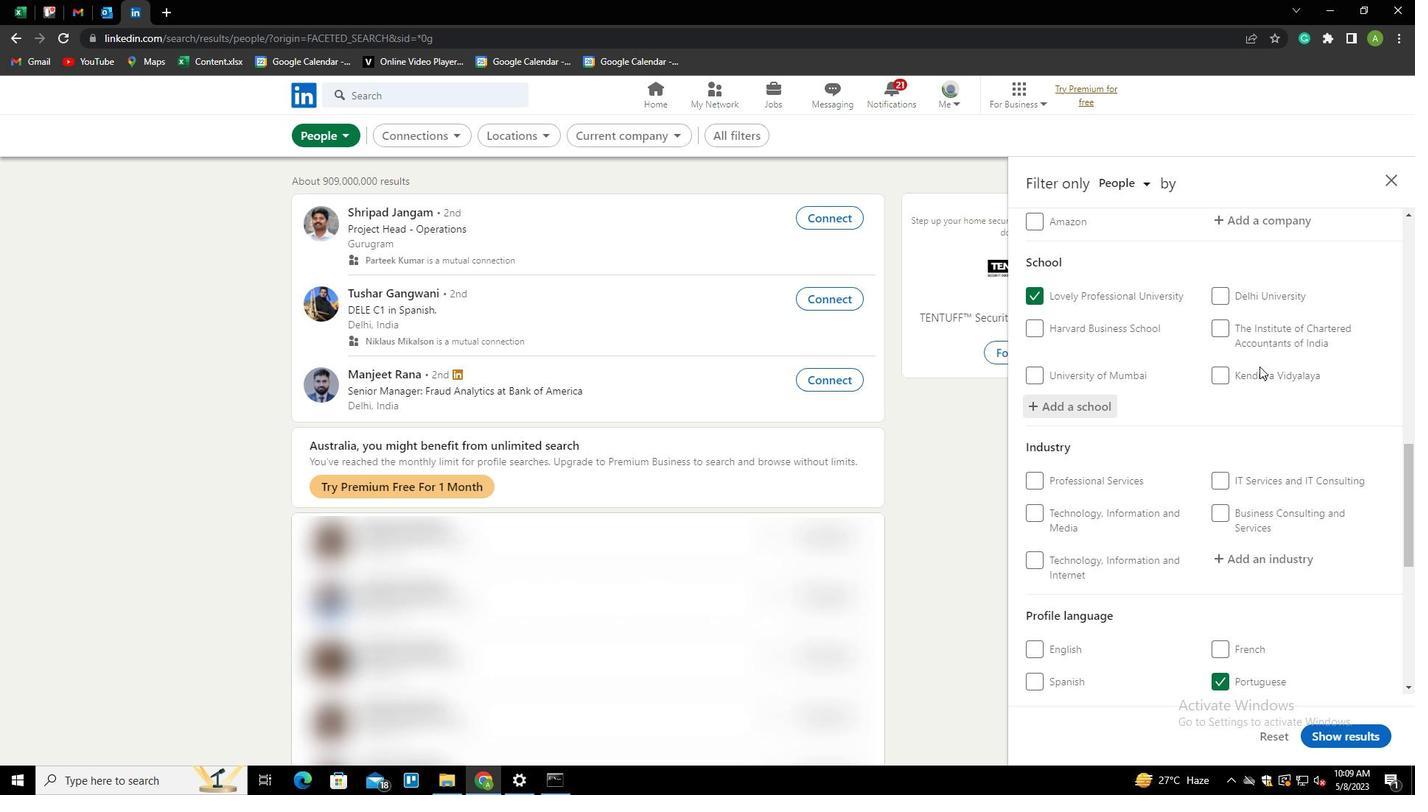 
Action: Mouse scrolled (1259, 366) with delta (0, 0)
Screenshot: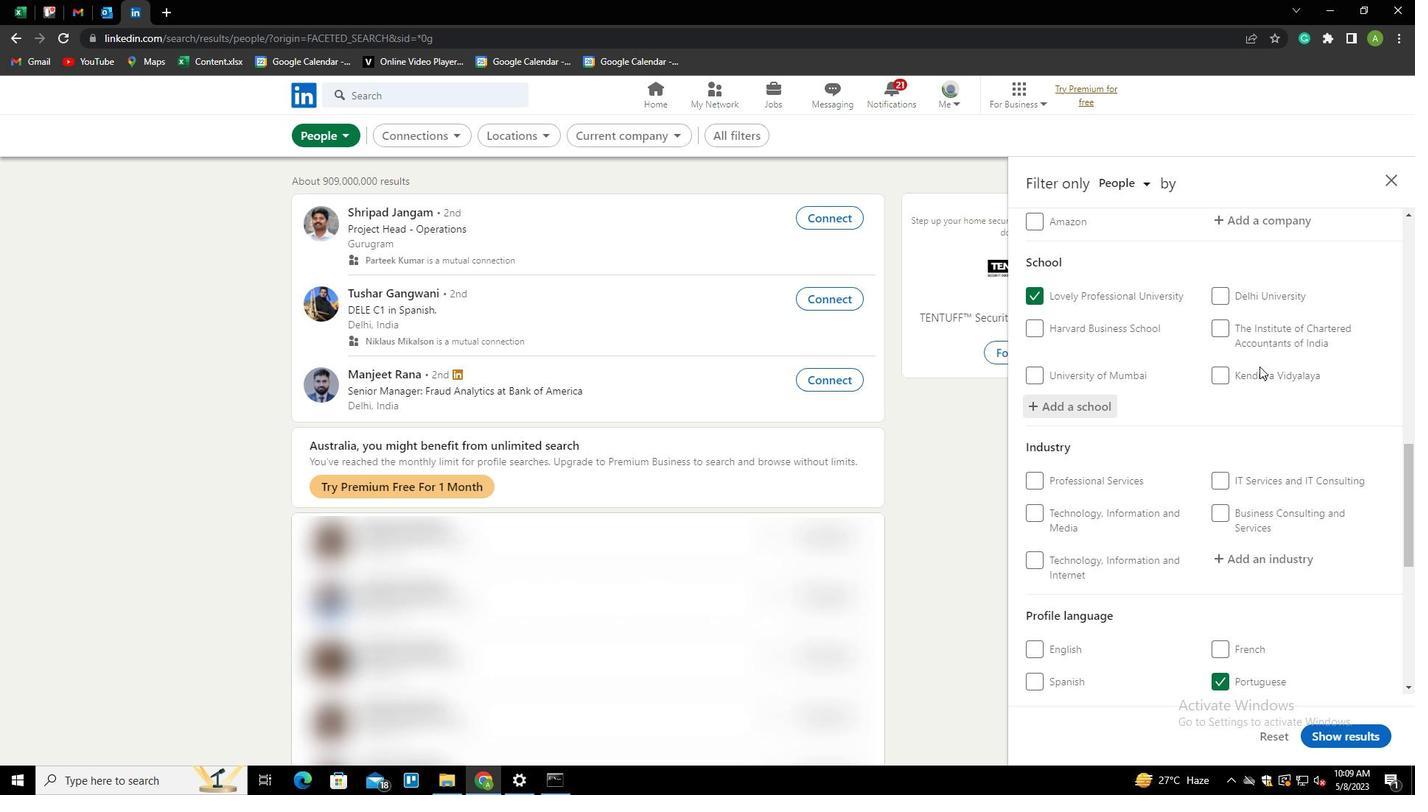 
Action: Mouse moved to (1252, 405)
Screenshot: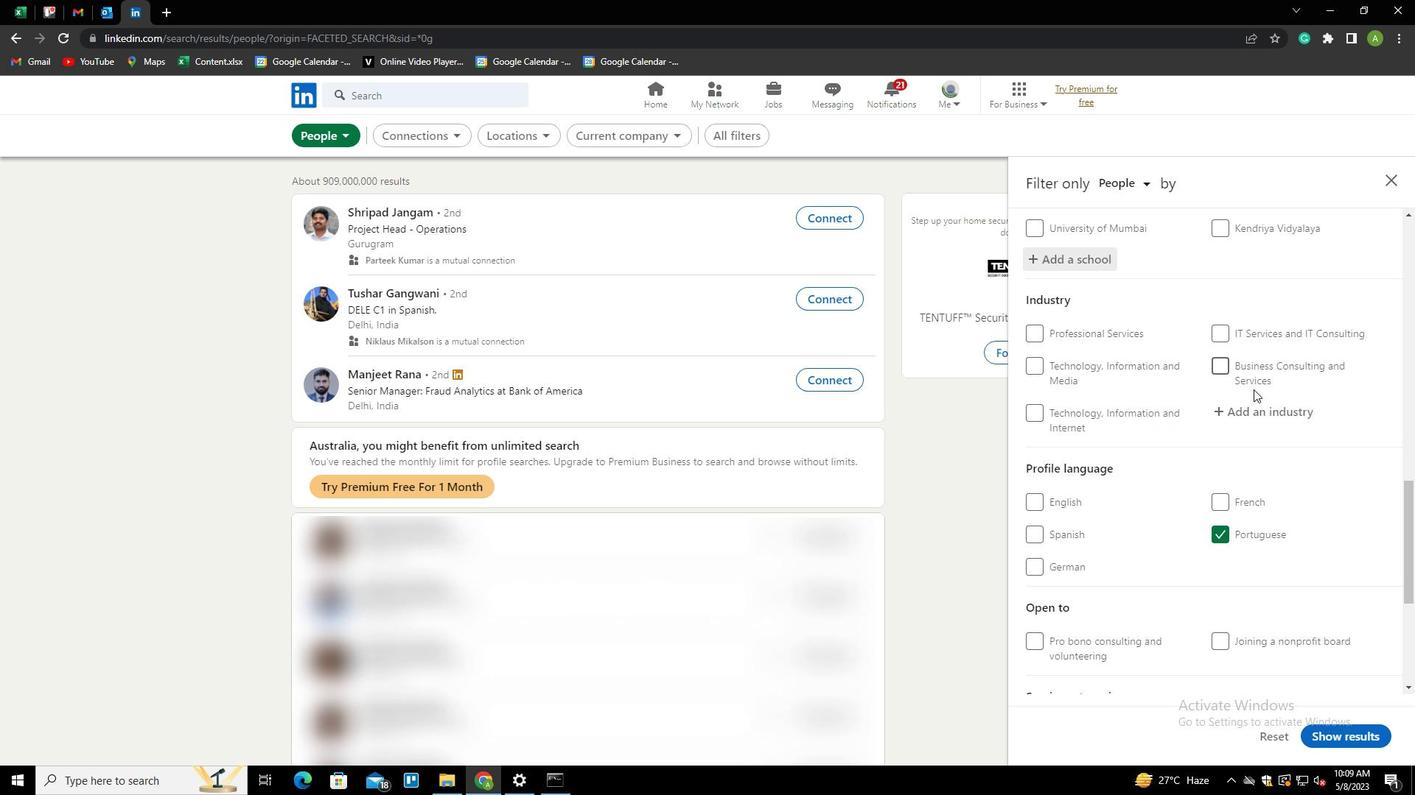 
Action: Mouse pressed left at (1252, 405)
Screenshot: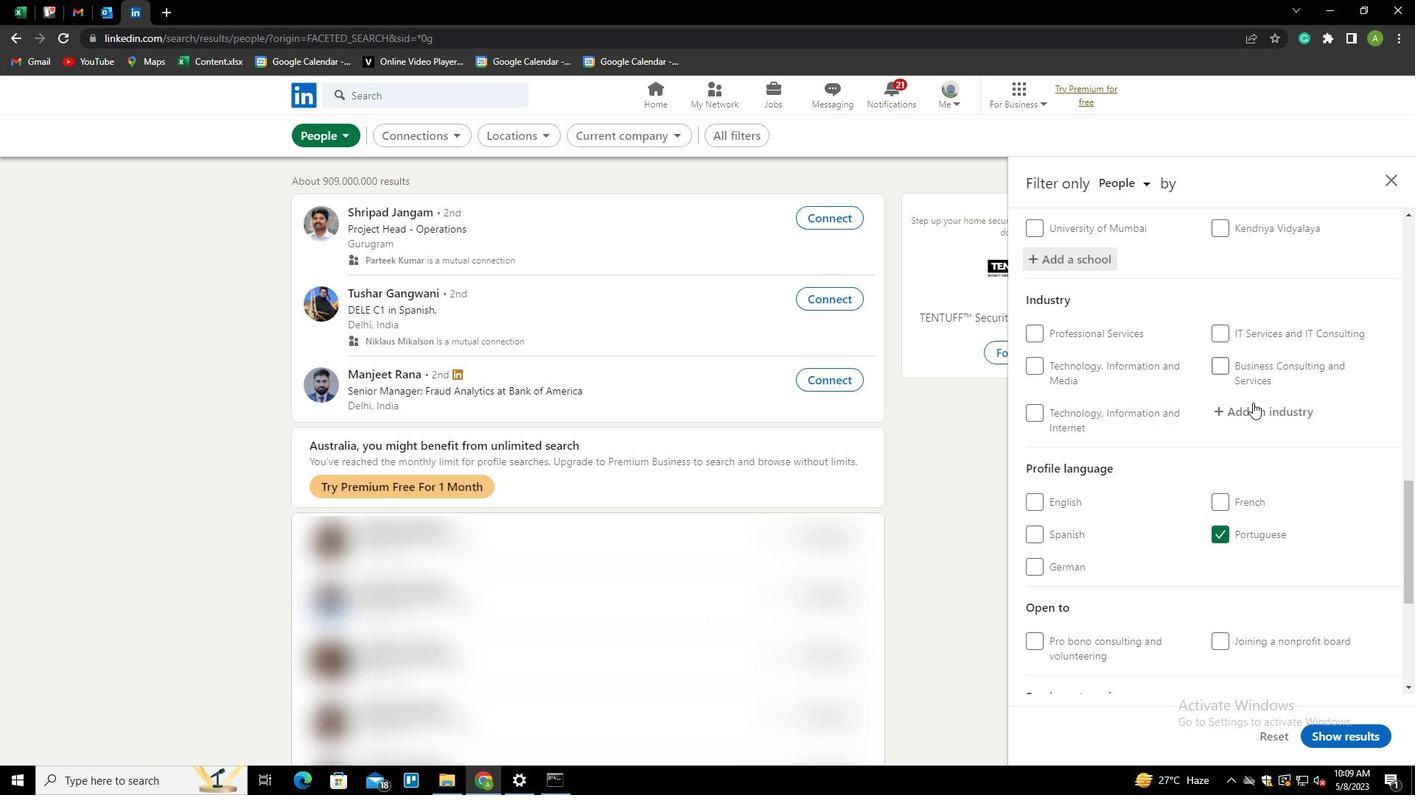 
Action: Mouse moved to (1253, 405)
Screenshot: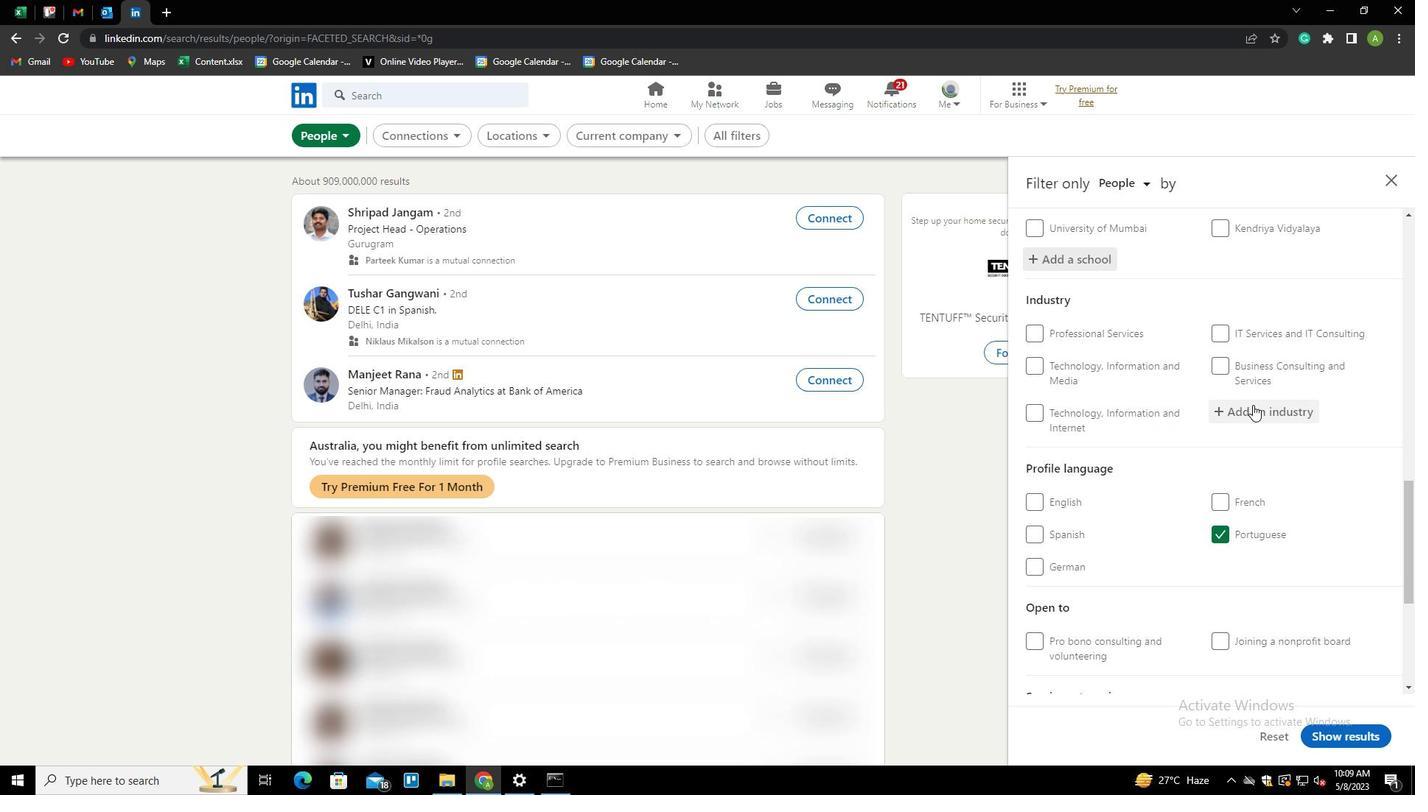 
Action: Key pressed <Key.shift>S
Screenshot: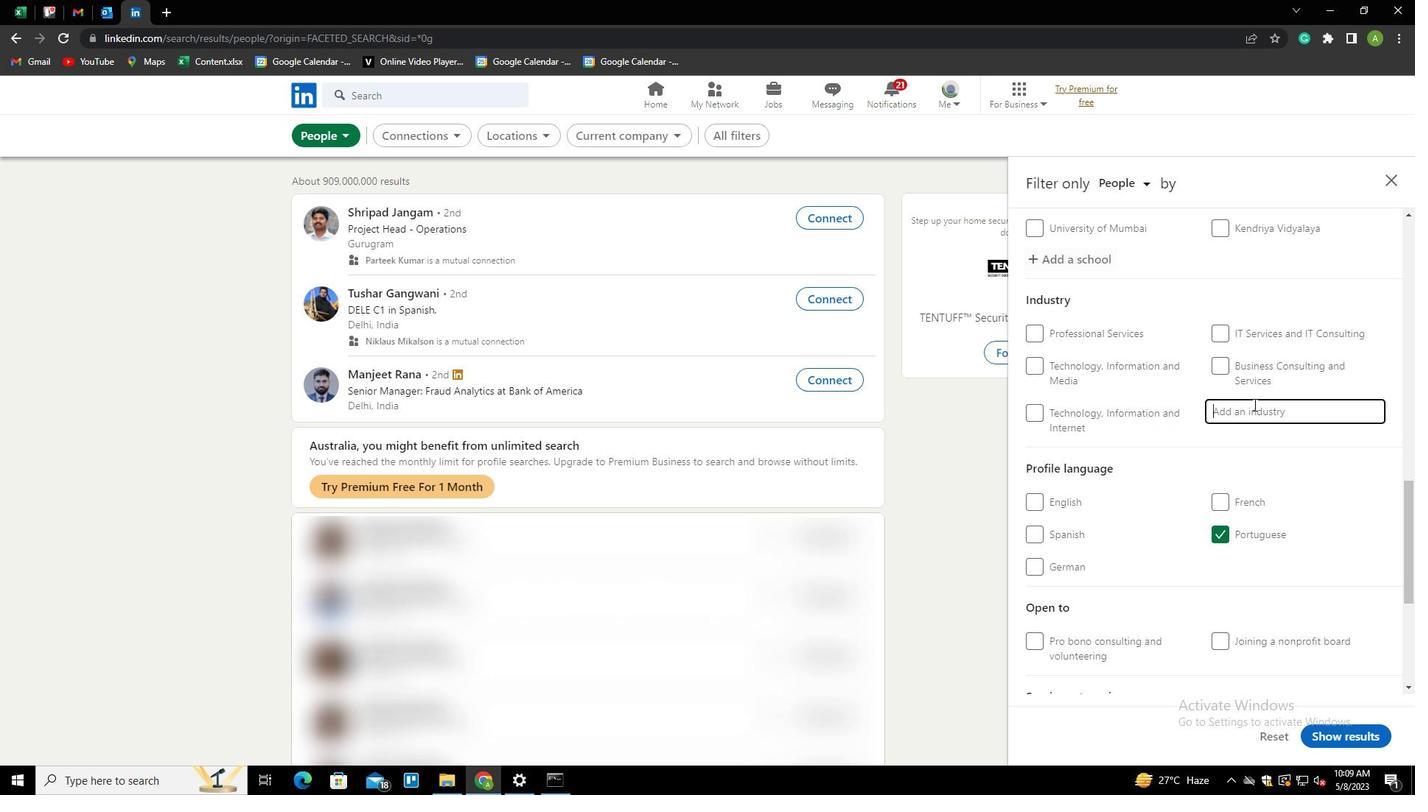 
Action: Mouse moved to (1253, 405)
Screenshot: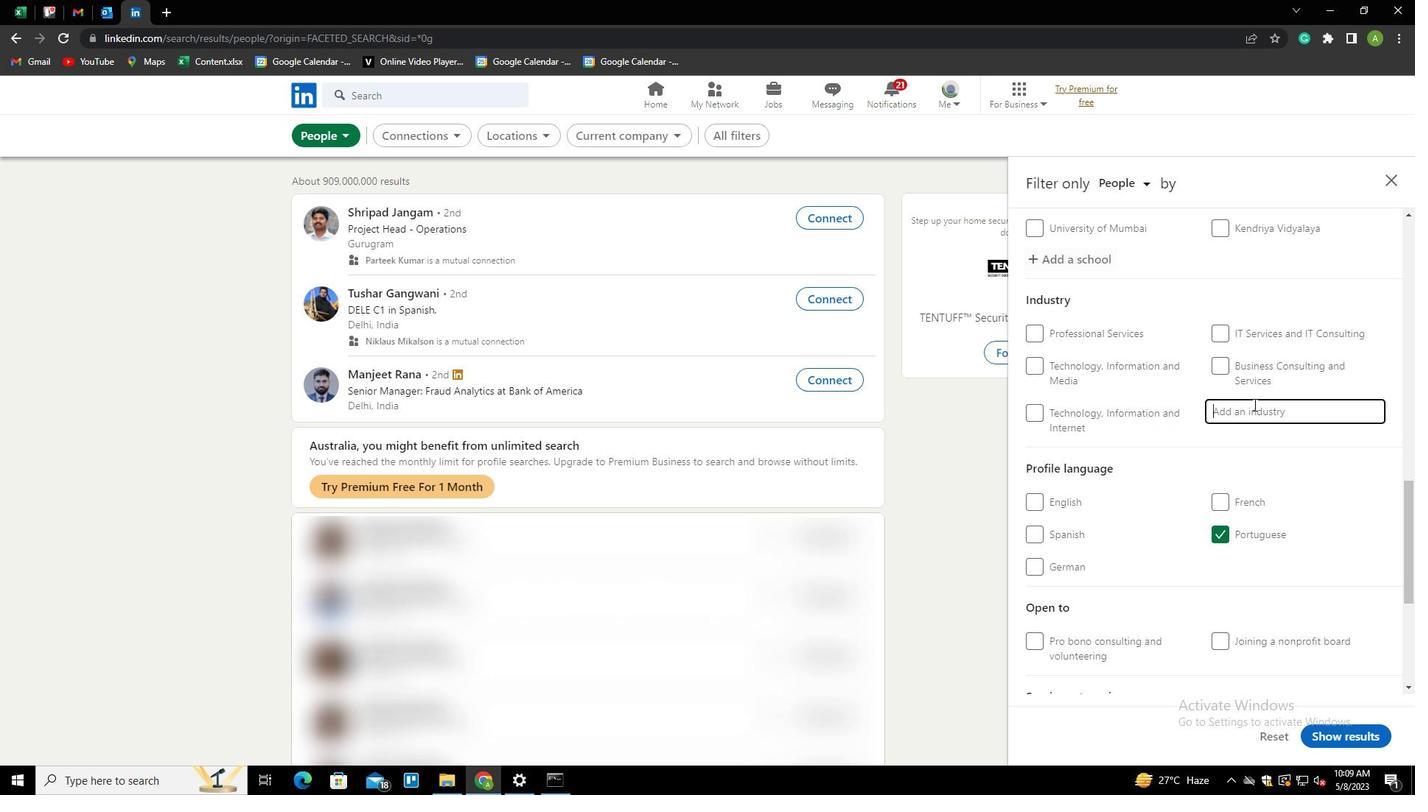 
Action: Key pressed ECURITIES<Key.space>ANS<Key.backspace>D<Key.space><Key.shift>COMMODITY<Key.space><Key.shift>EXCHANGES<Key.down><Key.enter>
Screenshot: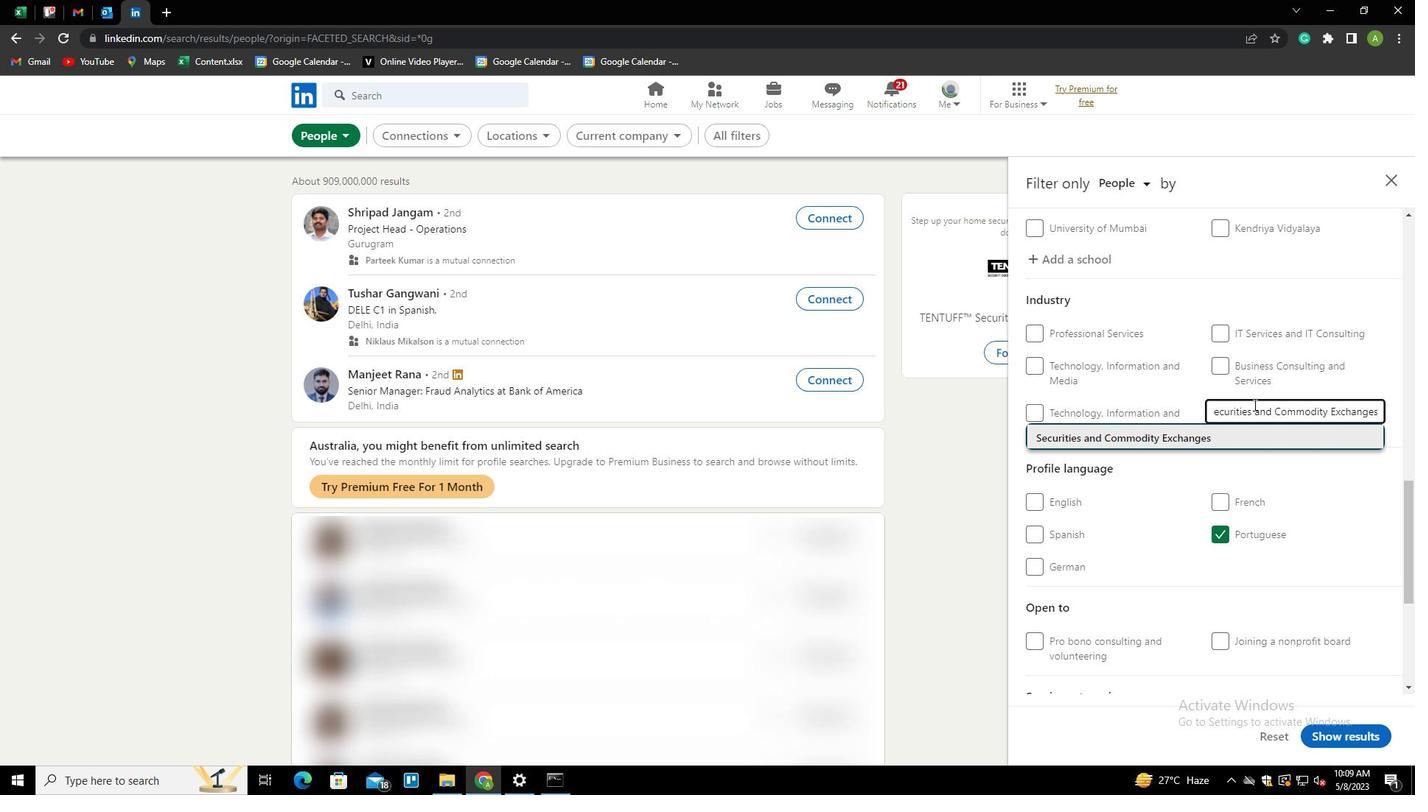 
Action: Mouse moved to (1243, 409)
Screenshot: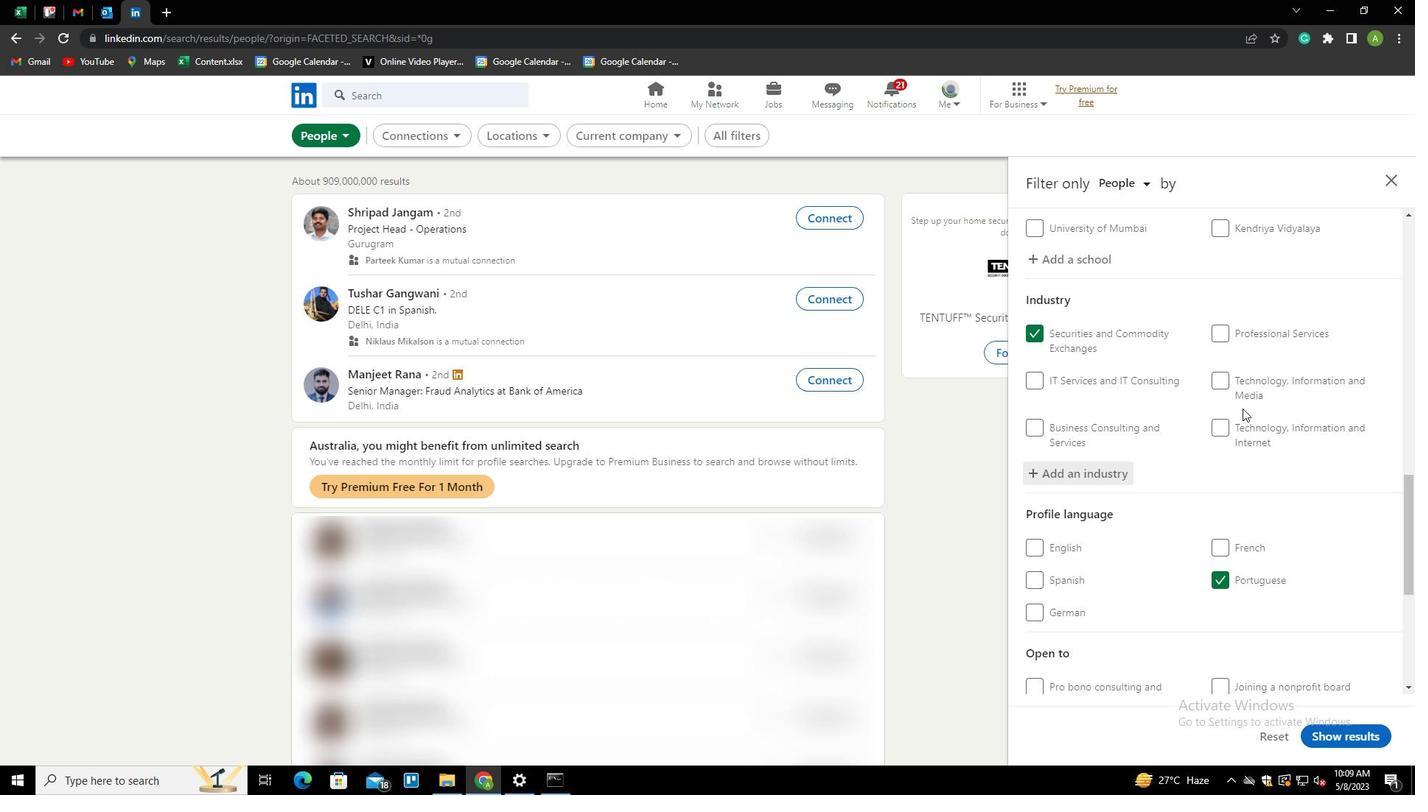 
Action: Mouse scrolled (1243, 408) with delta (0, 0)
Screenshot: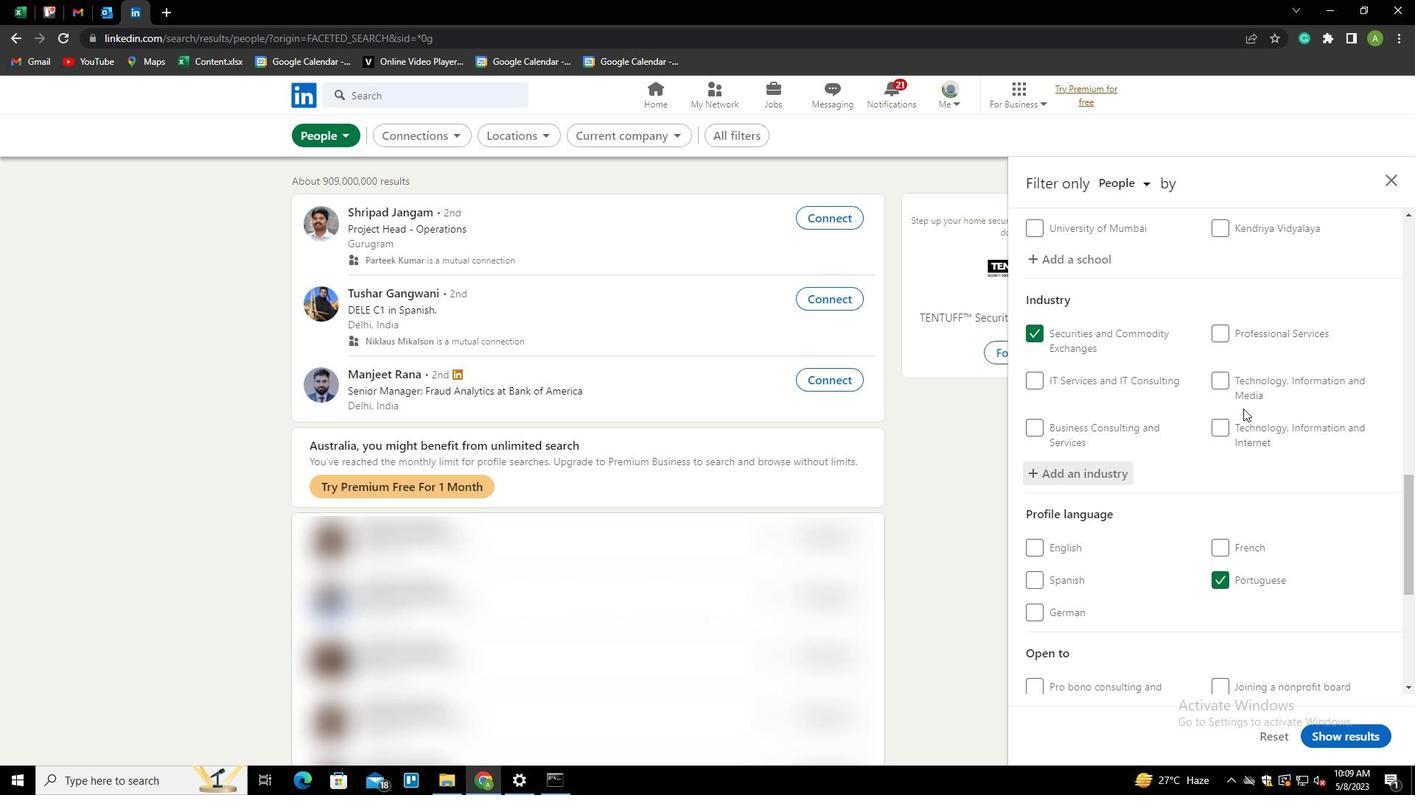 
Action: Mouse scrolled (1243, 408) with delta (0, 0)
Screenshot: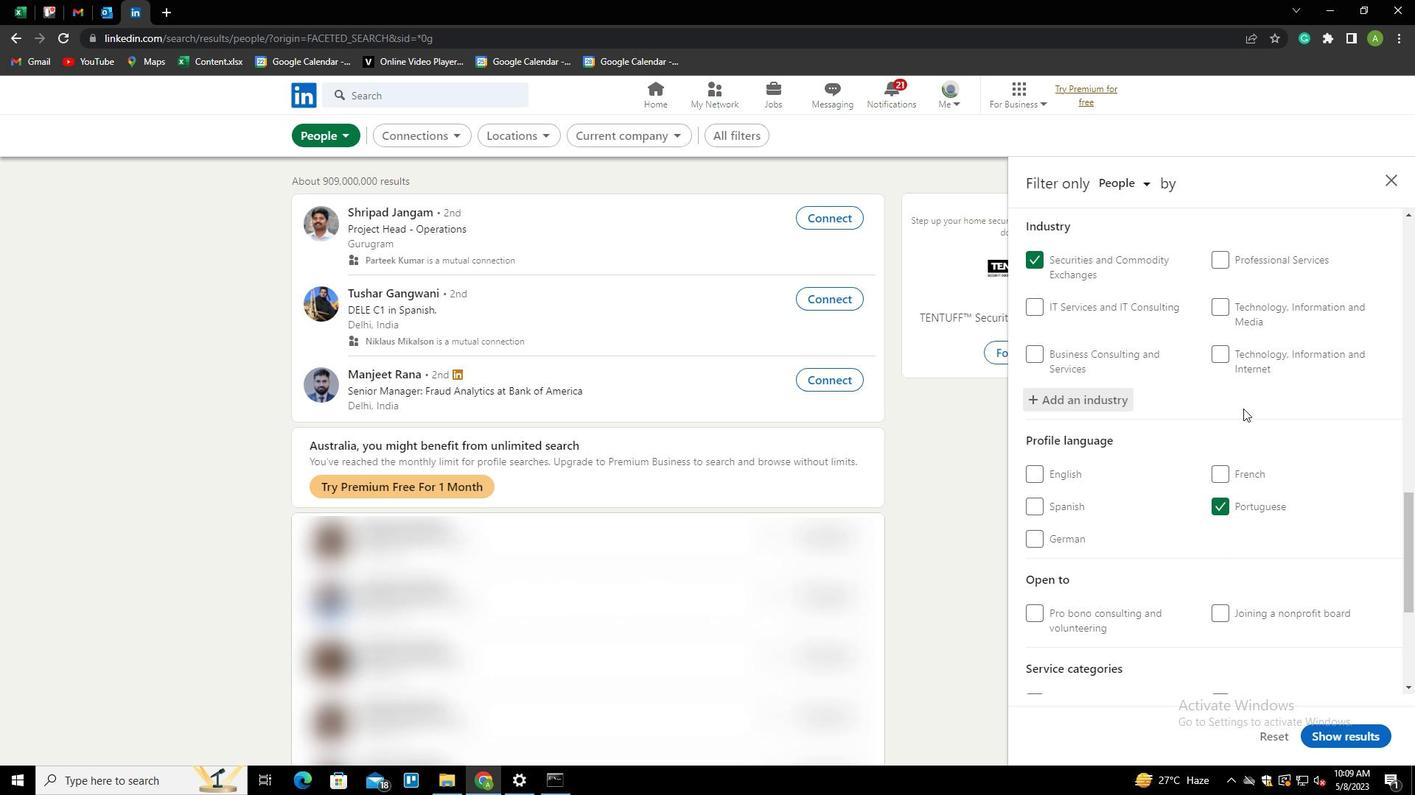 
Action: Mouse scrolled (1243, 408) with delta (0, 0)
Screenshot: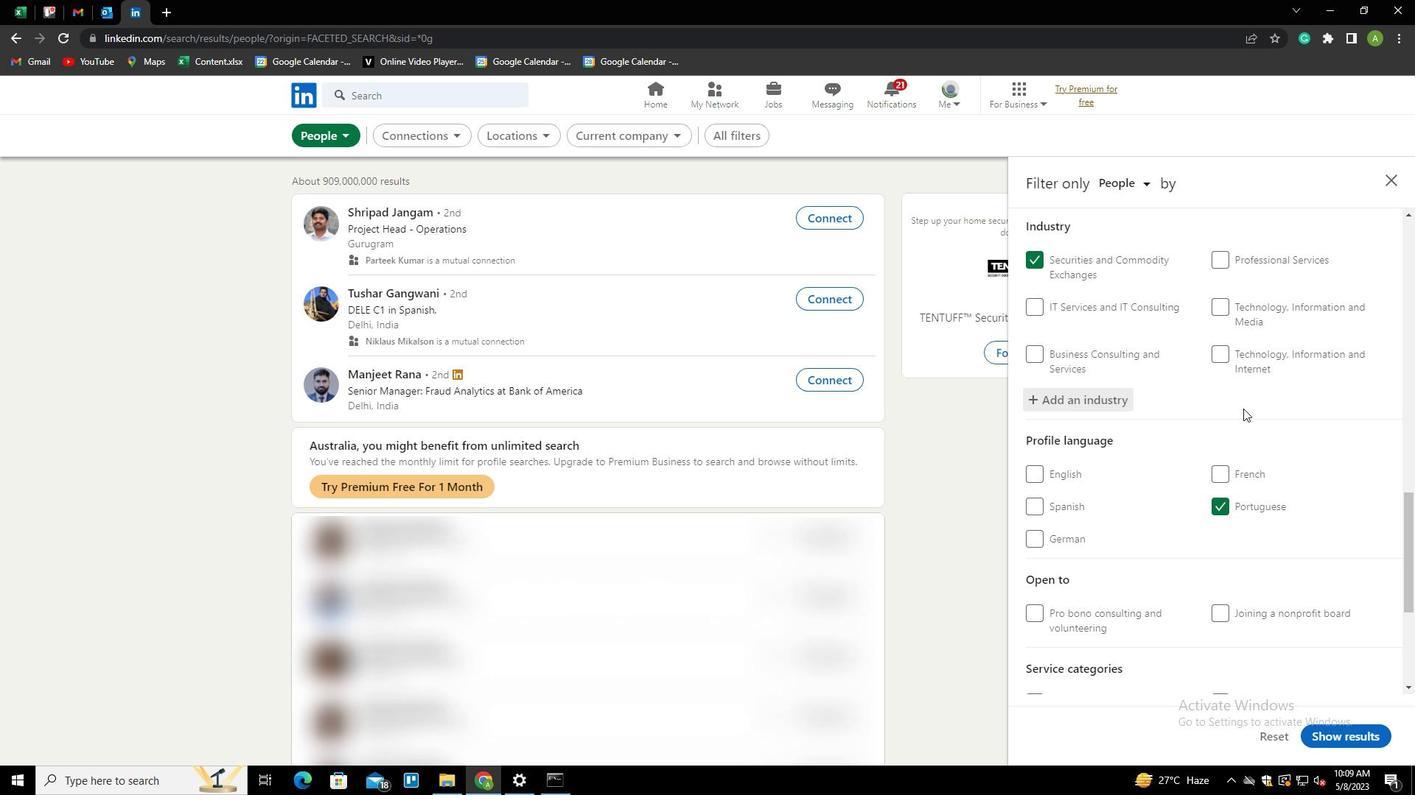 
Action: Mouse scrolled (1243, 408) with delta (0, 0)
Screenshot: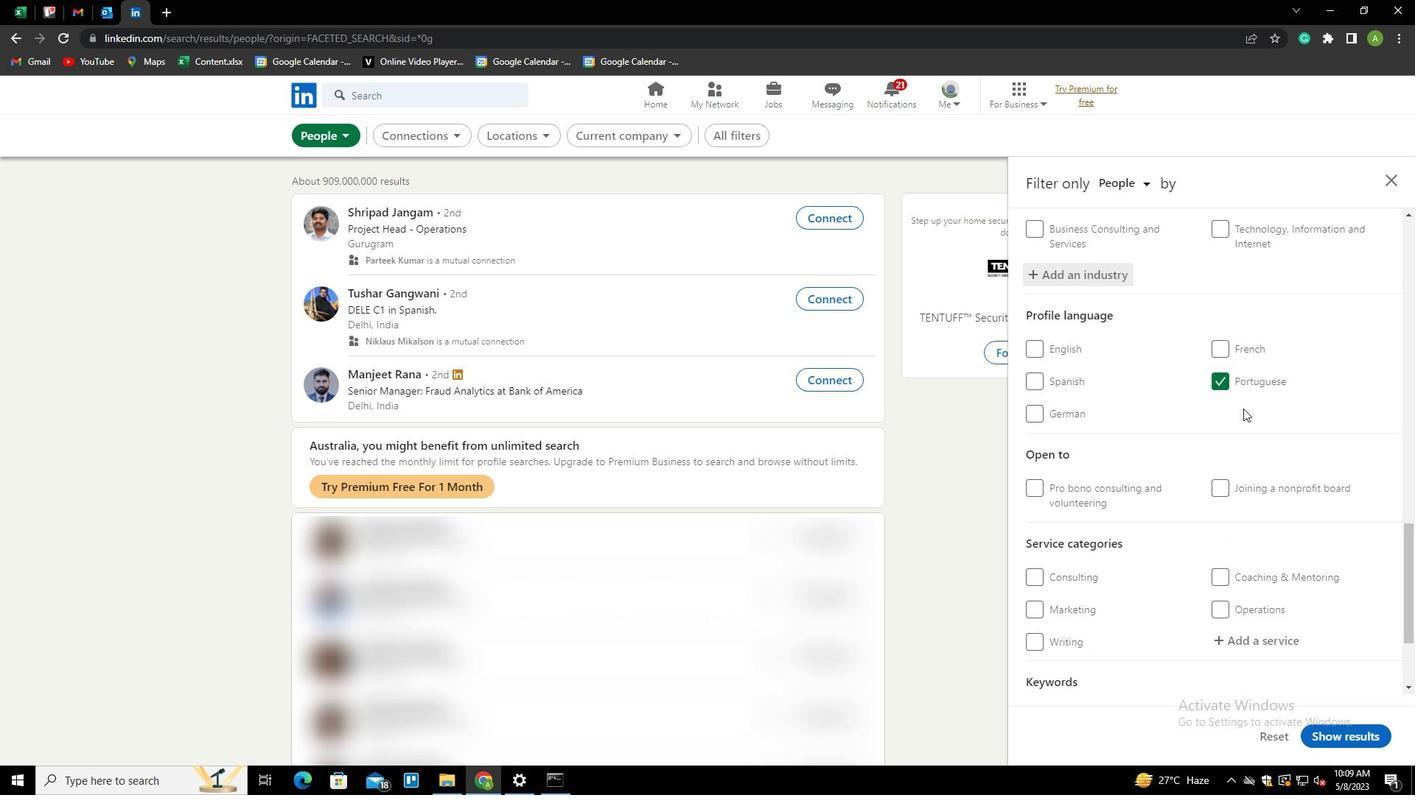 
Action: Mouse scrolled (1243, 408) with delta (0, 0)
Screenshot: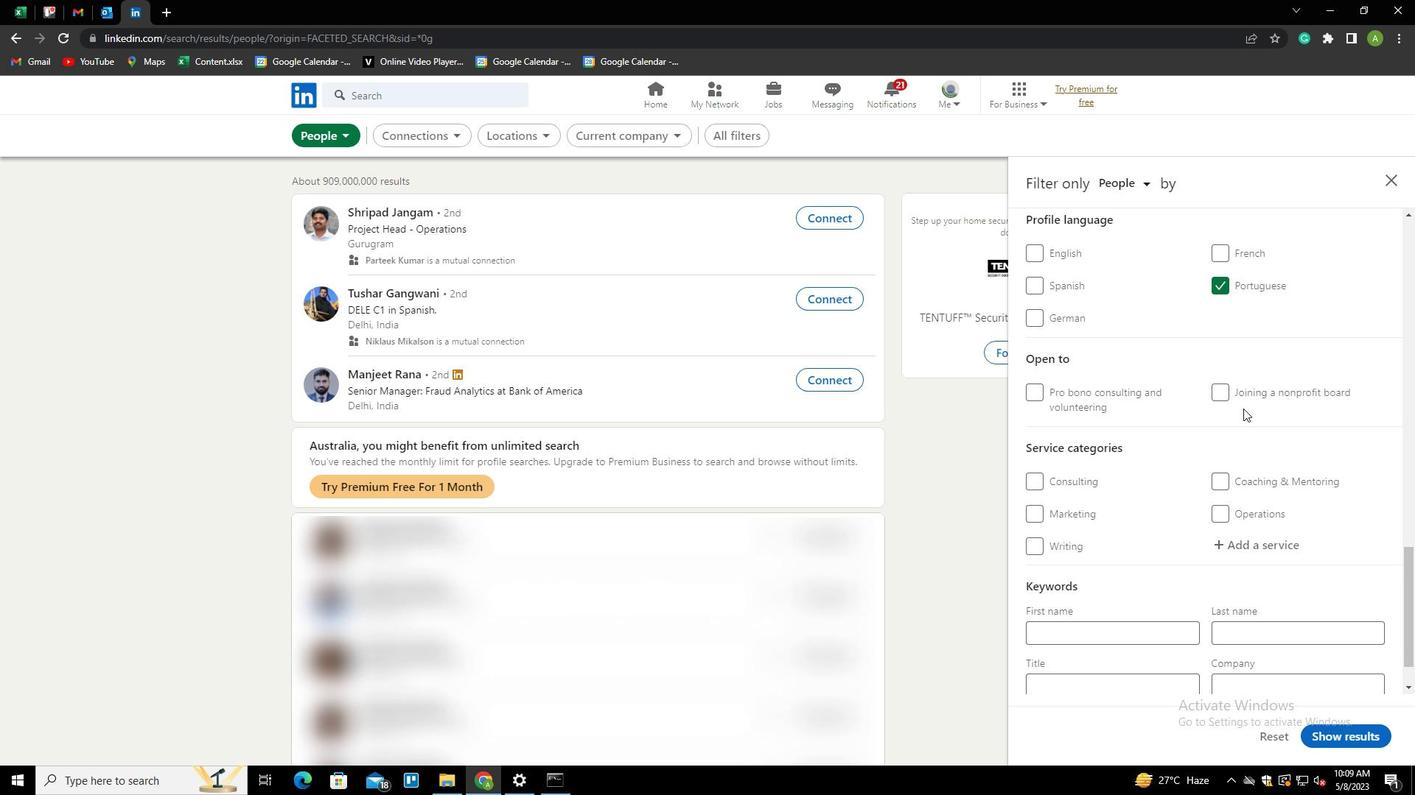
Action: Mouse scrolled (1243, 408) with delta (0, 0)
Screenshot: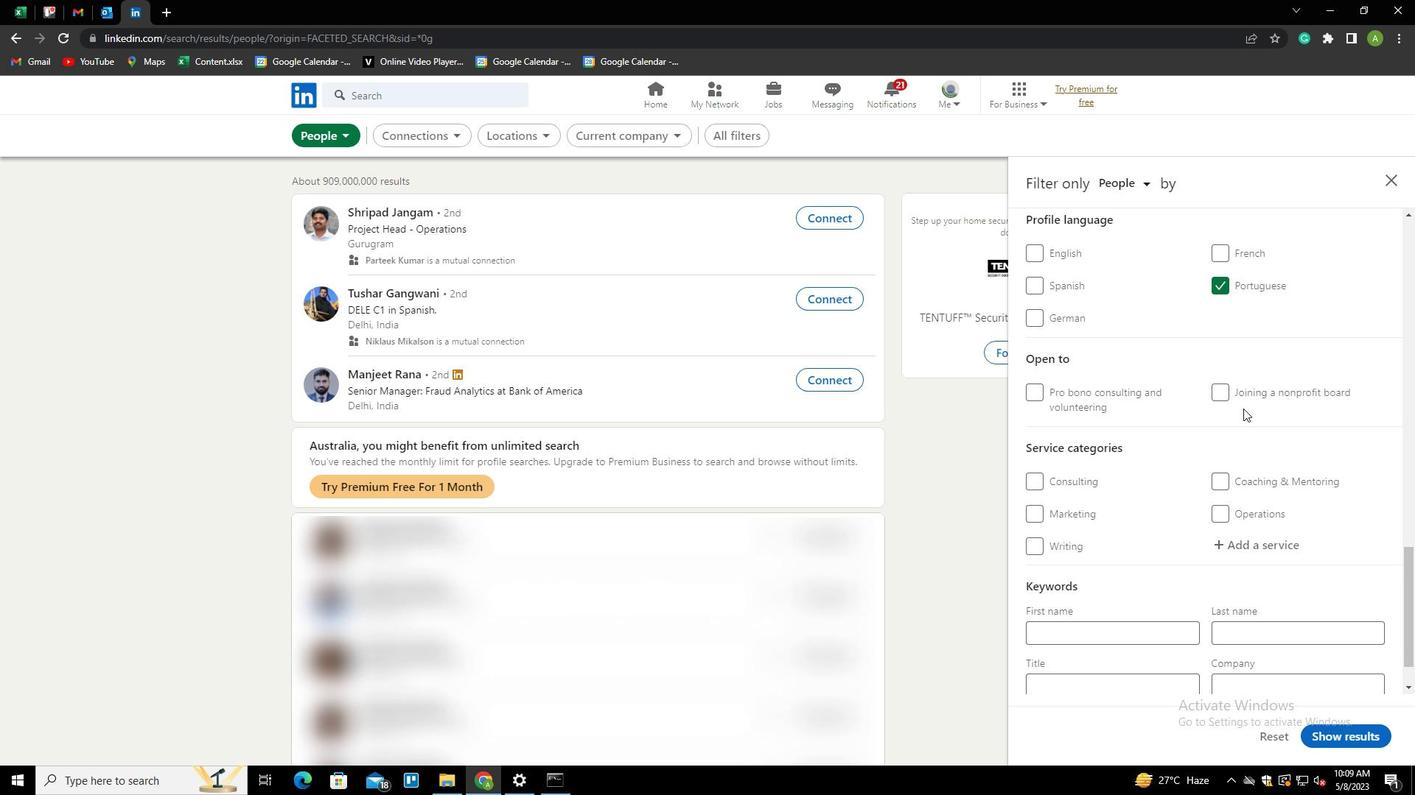 
Action: Mouse moved to (1231, 480)
Screenshot: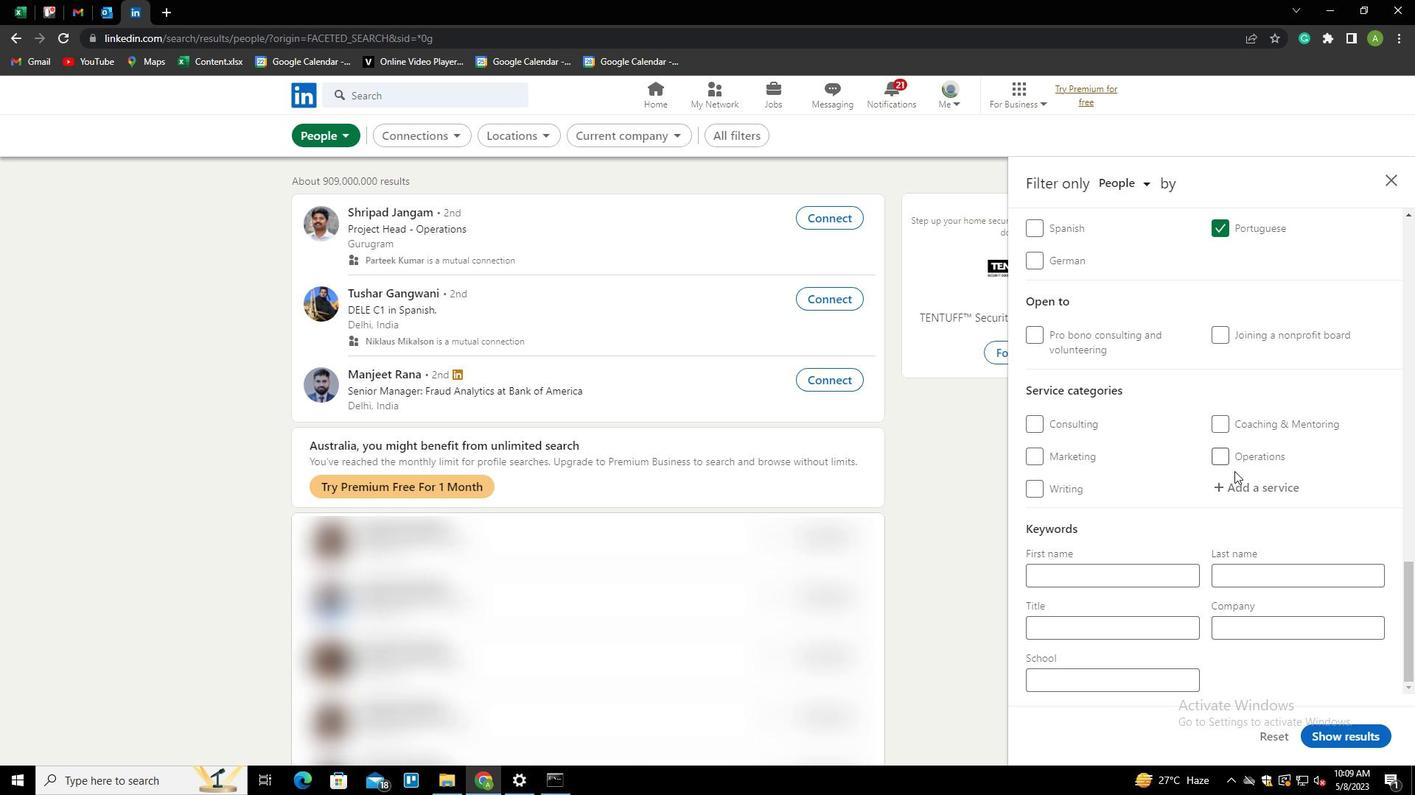 
Action: Mouse pressed left at (1231, 480)
Screenshot: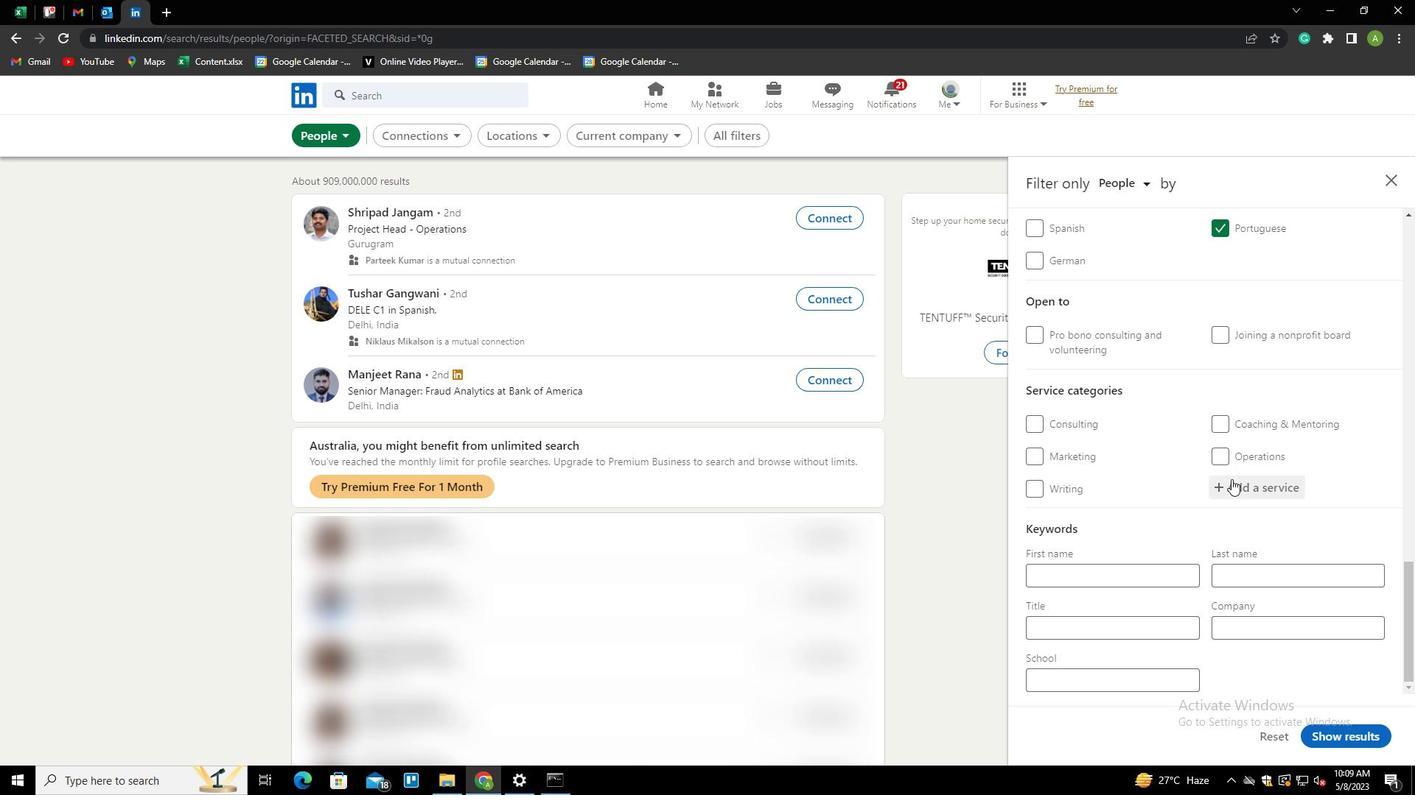
Action: Mouse moved to (1230, 481)
Screenshot: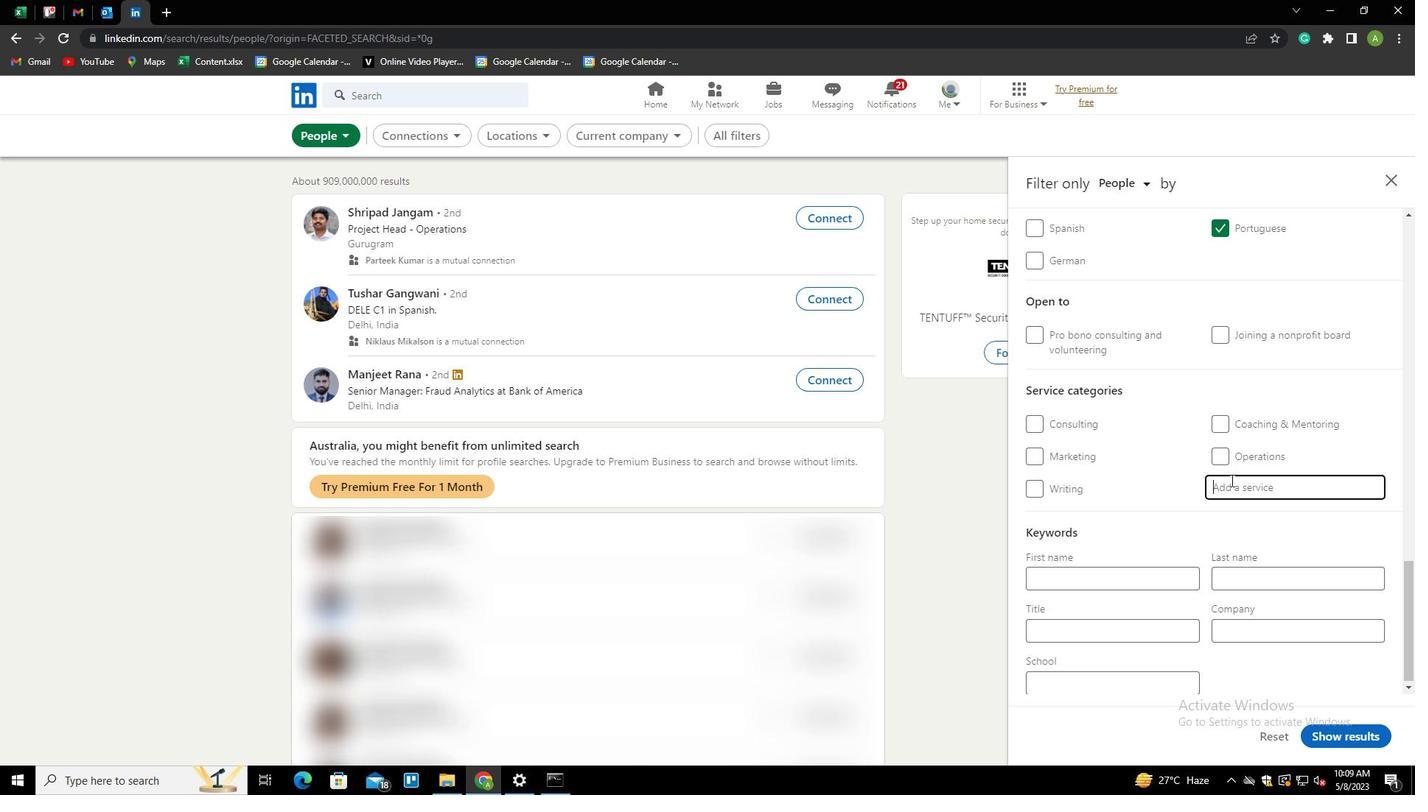 
Action: Key pressed <Key.shift>PRINT<Key.space>D<Key.shift><Key.backspace><Key.shift>DESIGN<Key.down><Key.enter>
Screenshot: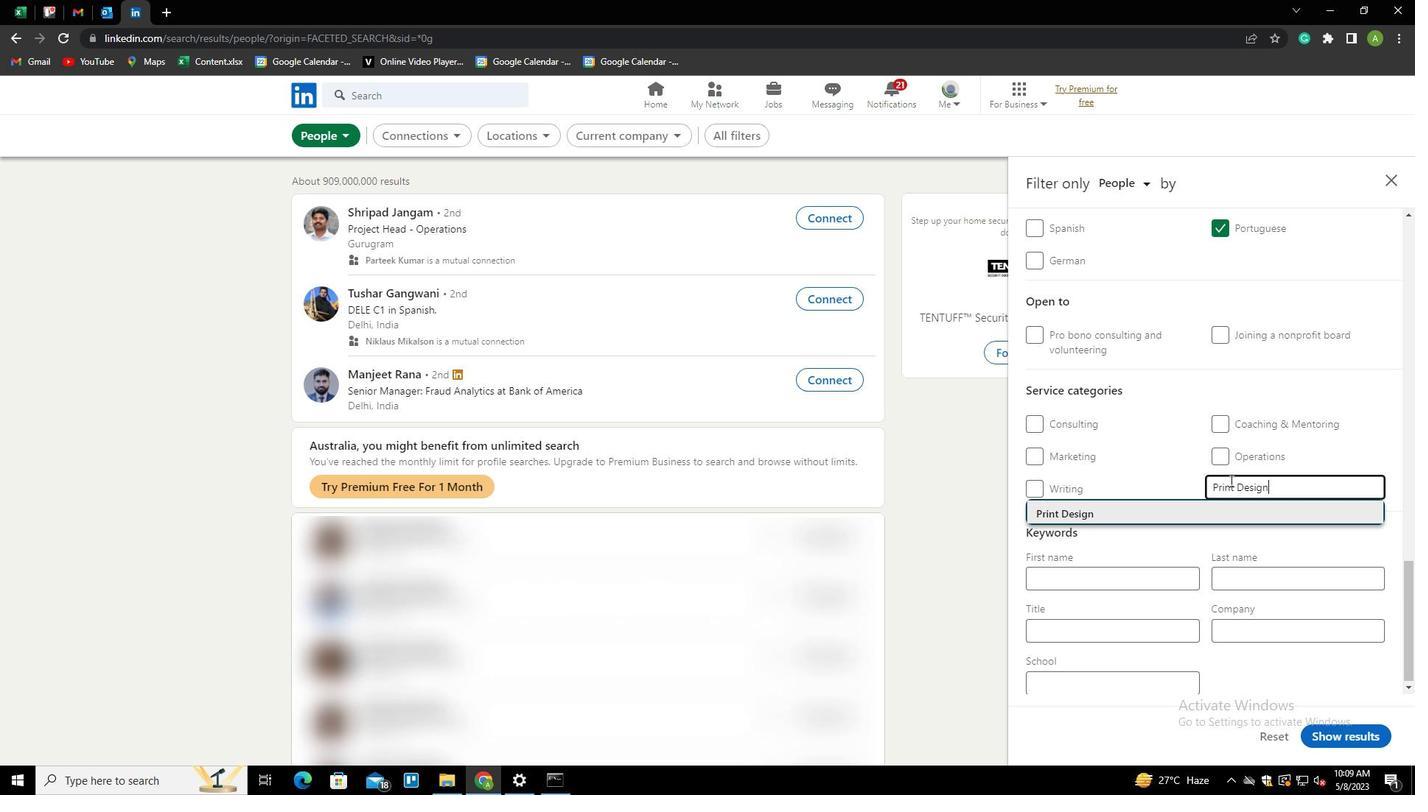 
Action: Mouse scrolled (1230, 480) with delta (0, 0)
Screenshot: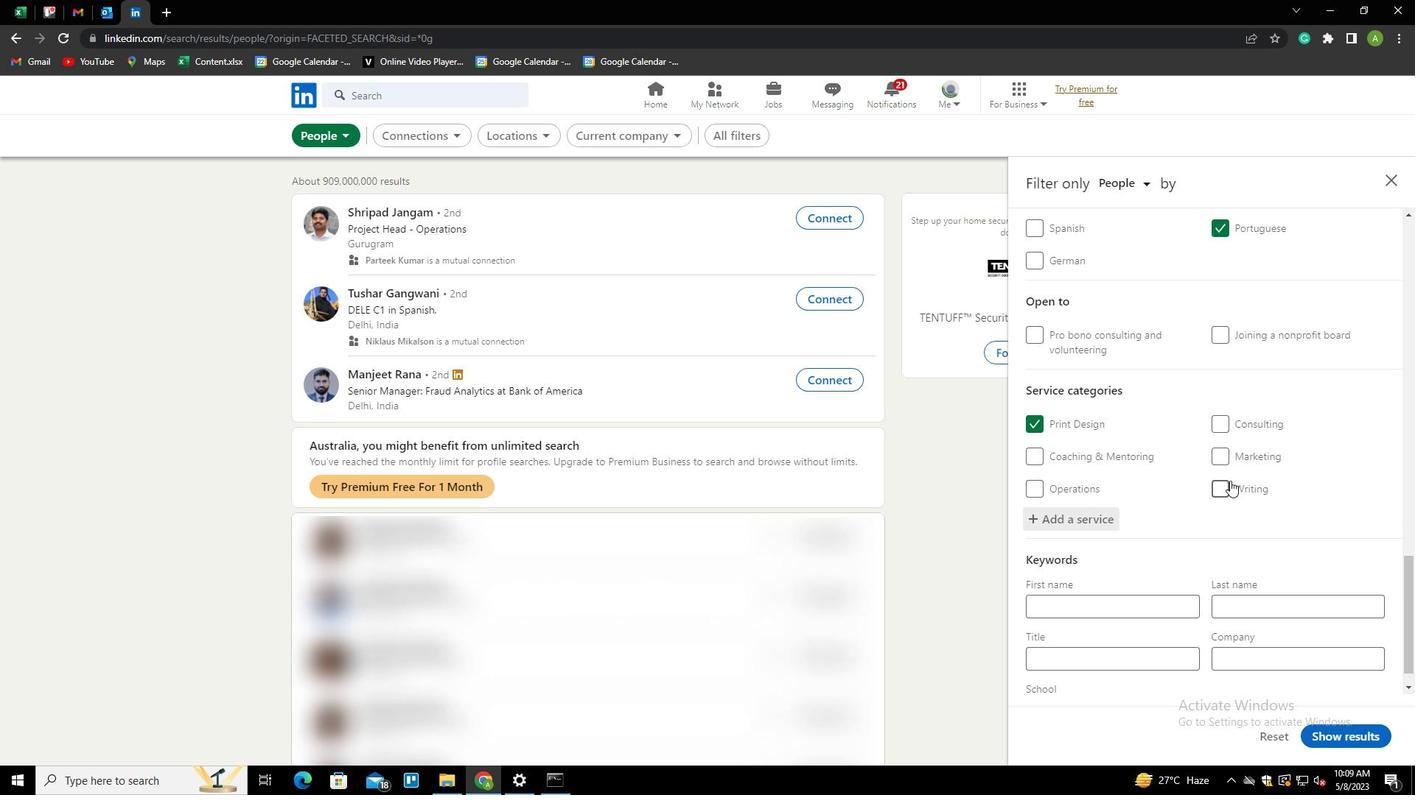 
Action: Mouse scrolled (1230, 480) with delta (0, 0)
Screenshot: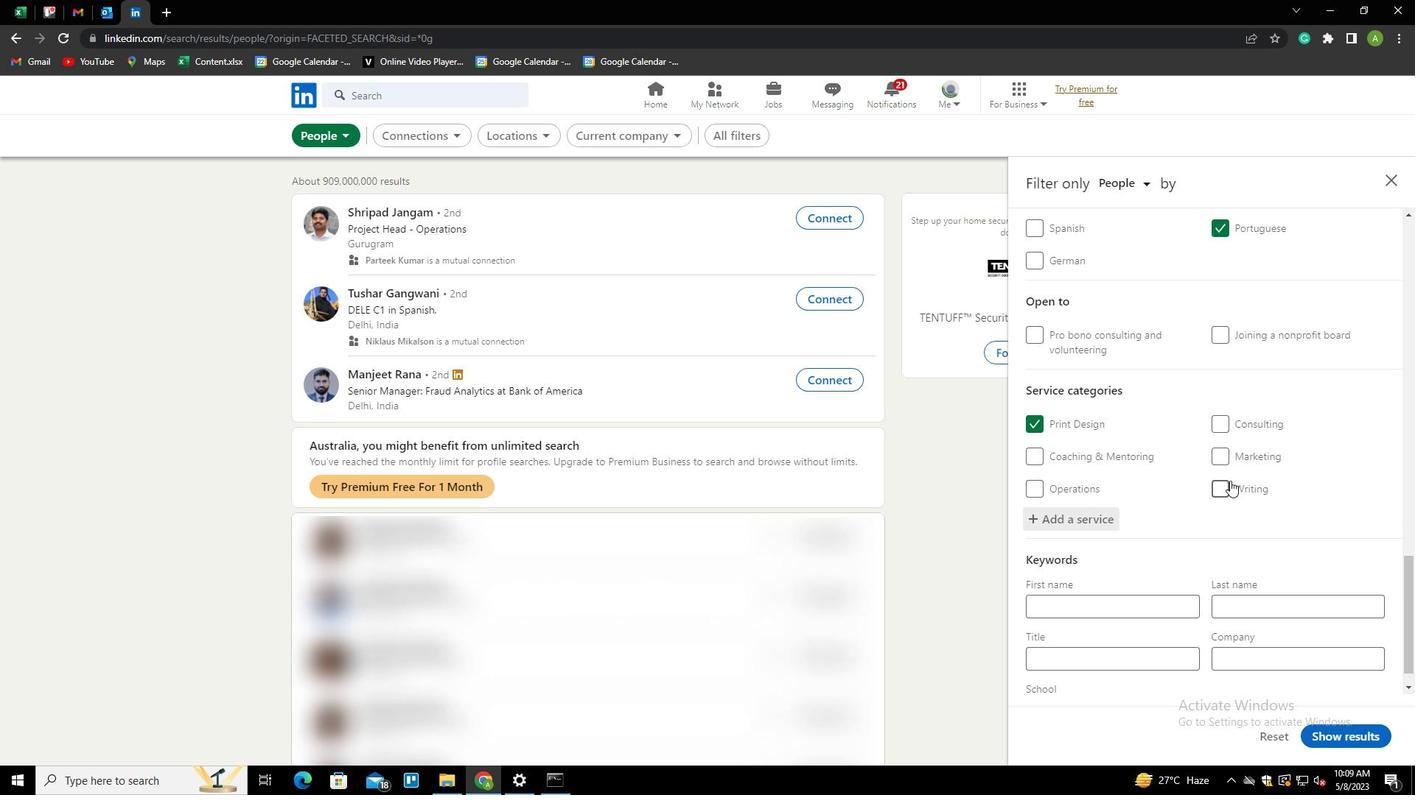 
Action: Mouse scrolled (1230, 480) with delta (0, 0)
Screenshot: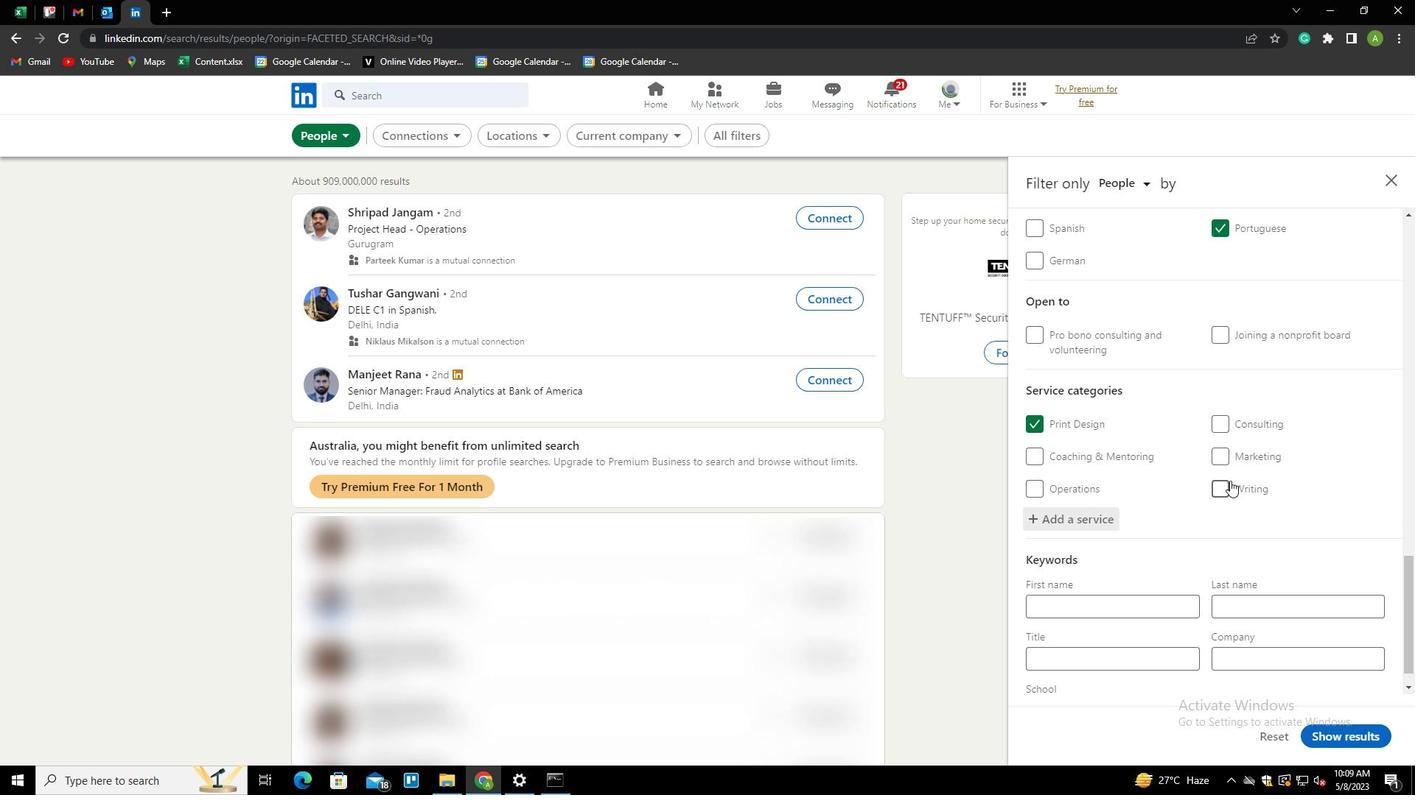 
Action: Mouse scrolled (1230, 480) with delta (0, 0)
Screenshot: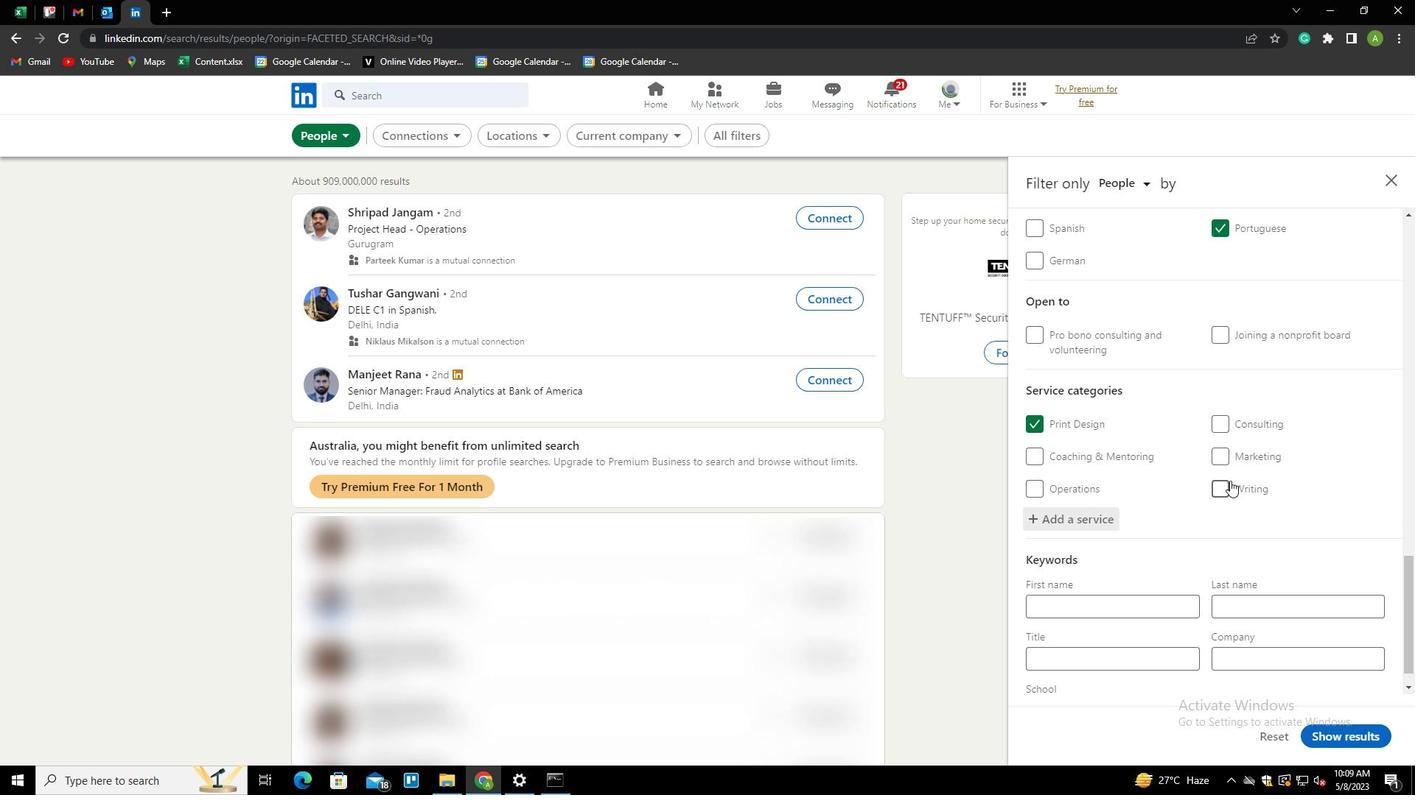 
Action: Mouse scrolled (1230, 480) with delta (0, 0)
Screenshot: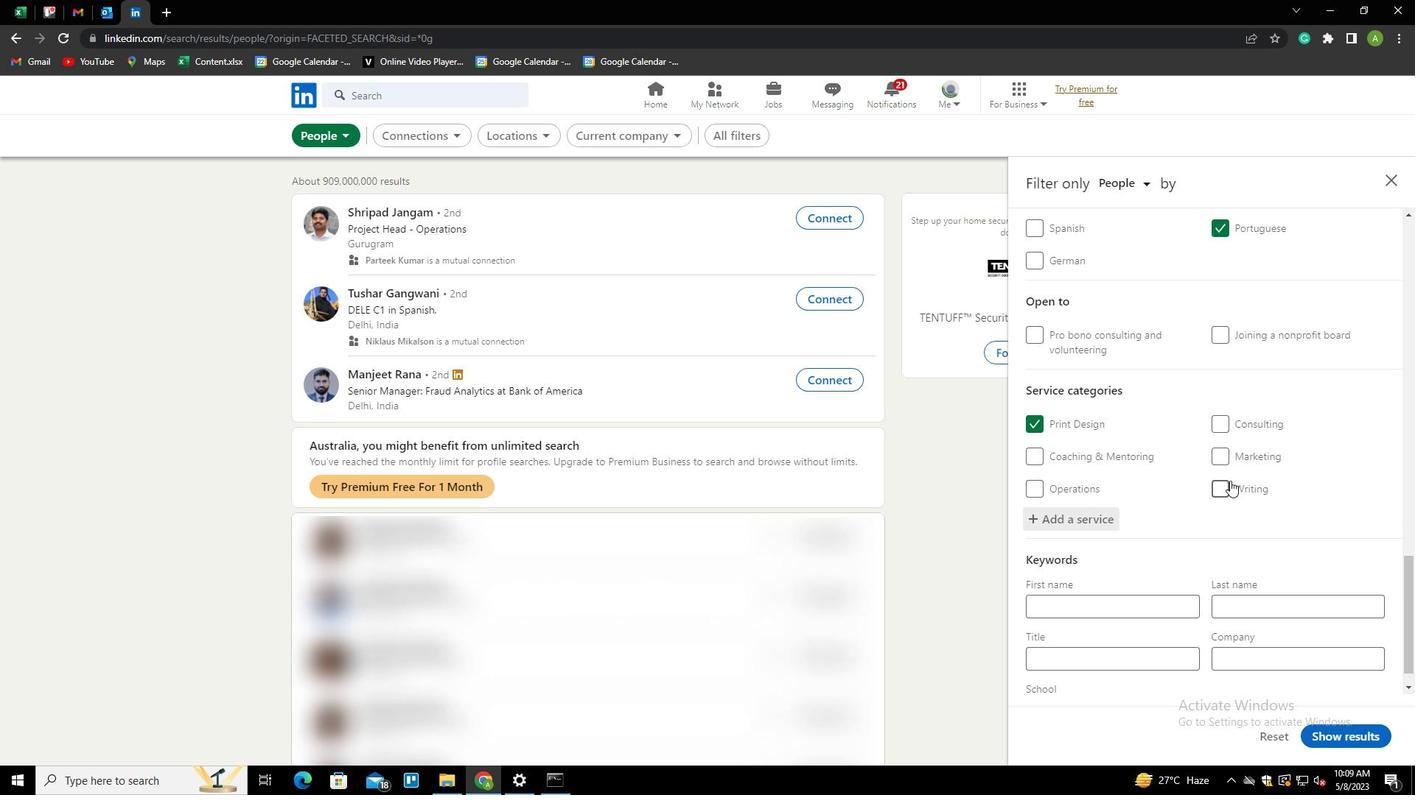 
Action: Mouse scrolled (1230, 480) with delta (0, 0)
Screenshot: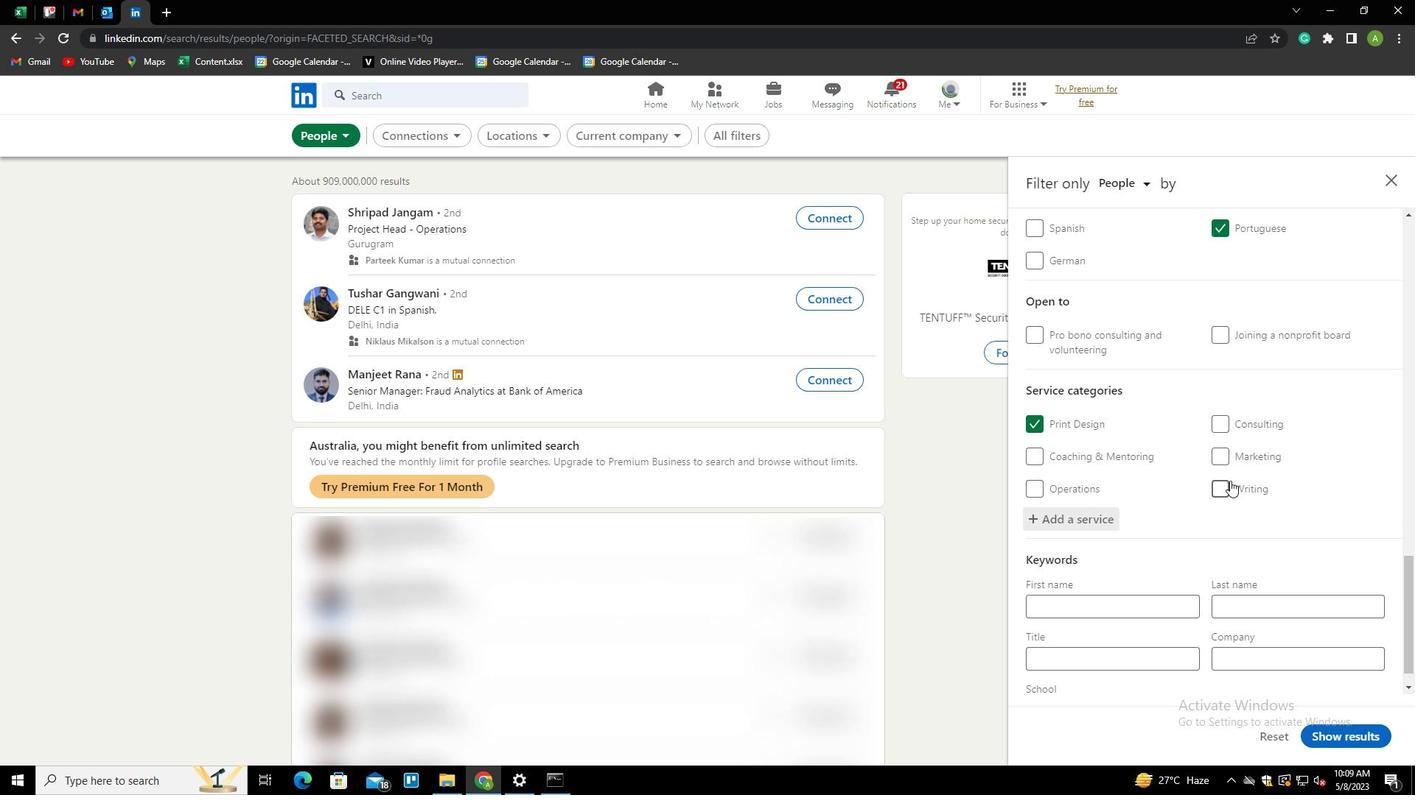 
Action: Mouse scrolled (1230, 480) with delta (0, 0)
Screenshot: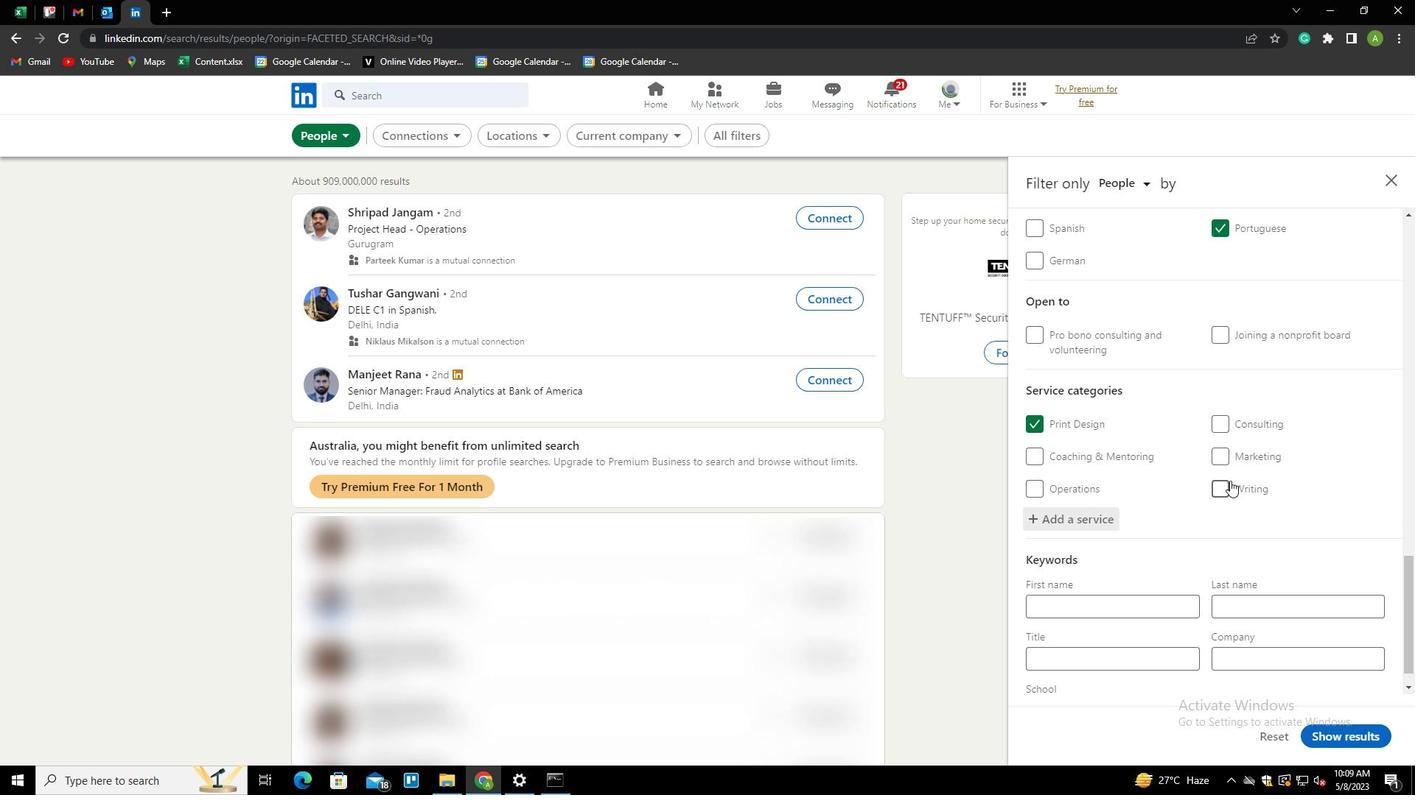 
Action: Mouse moved to (1073, 637)
Screenshot: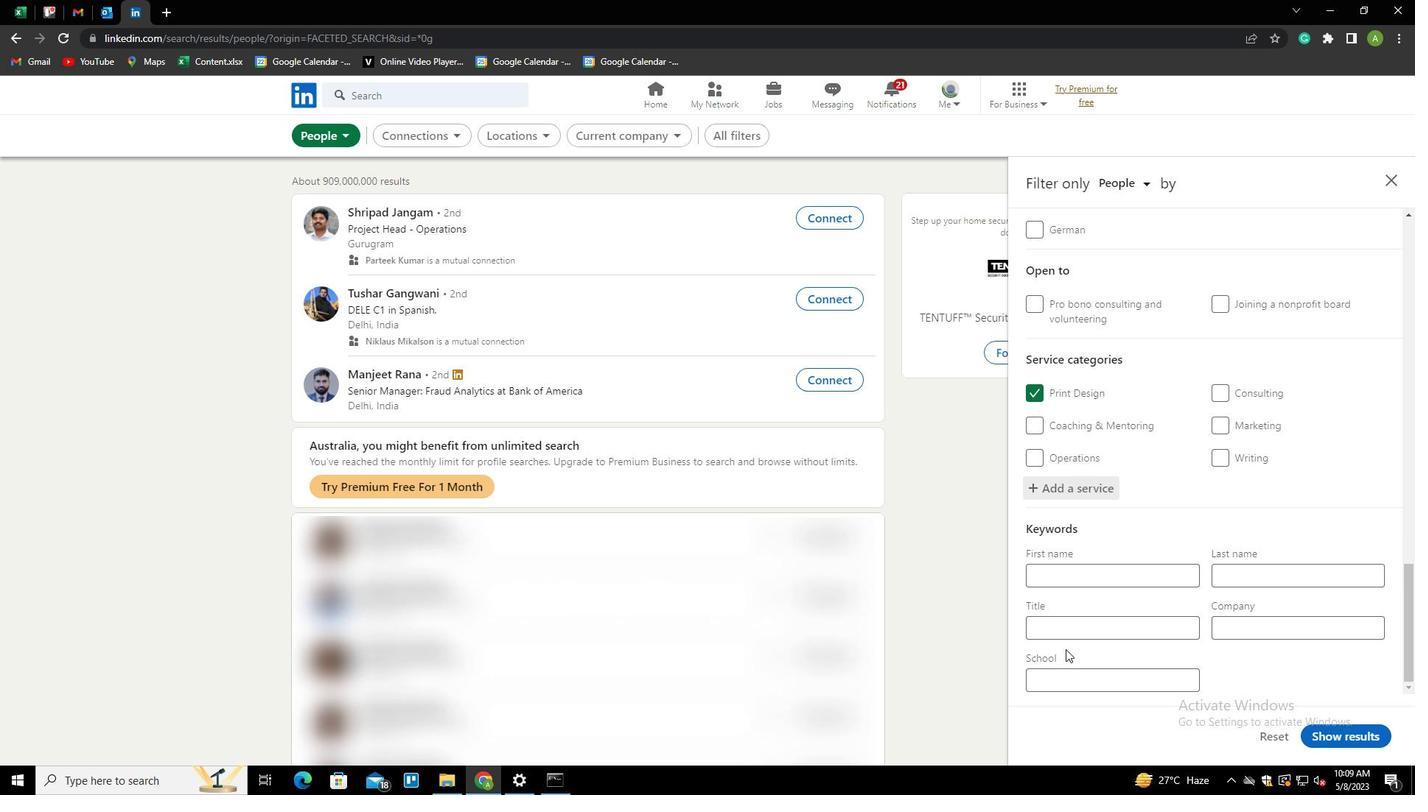 
Action: Mouse pressed left at (1073, 637)
Screenshot: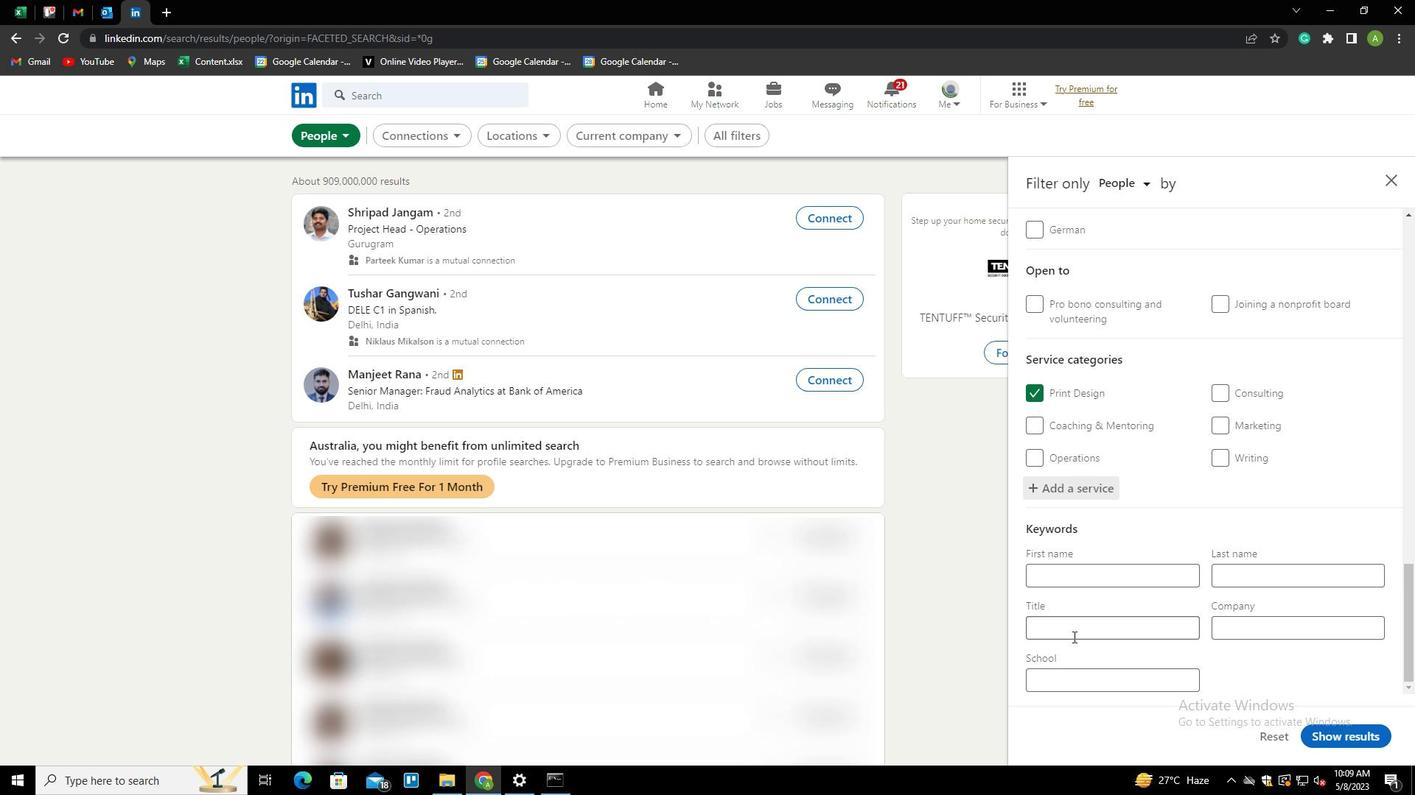 
Action: Mouse moved to (1074, 636)
Screenshot: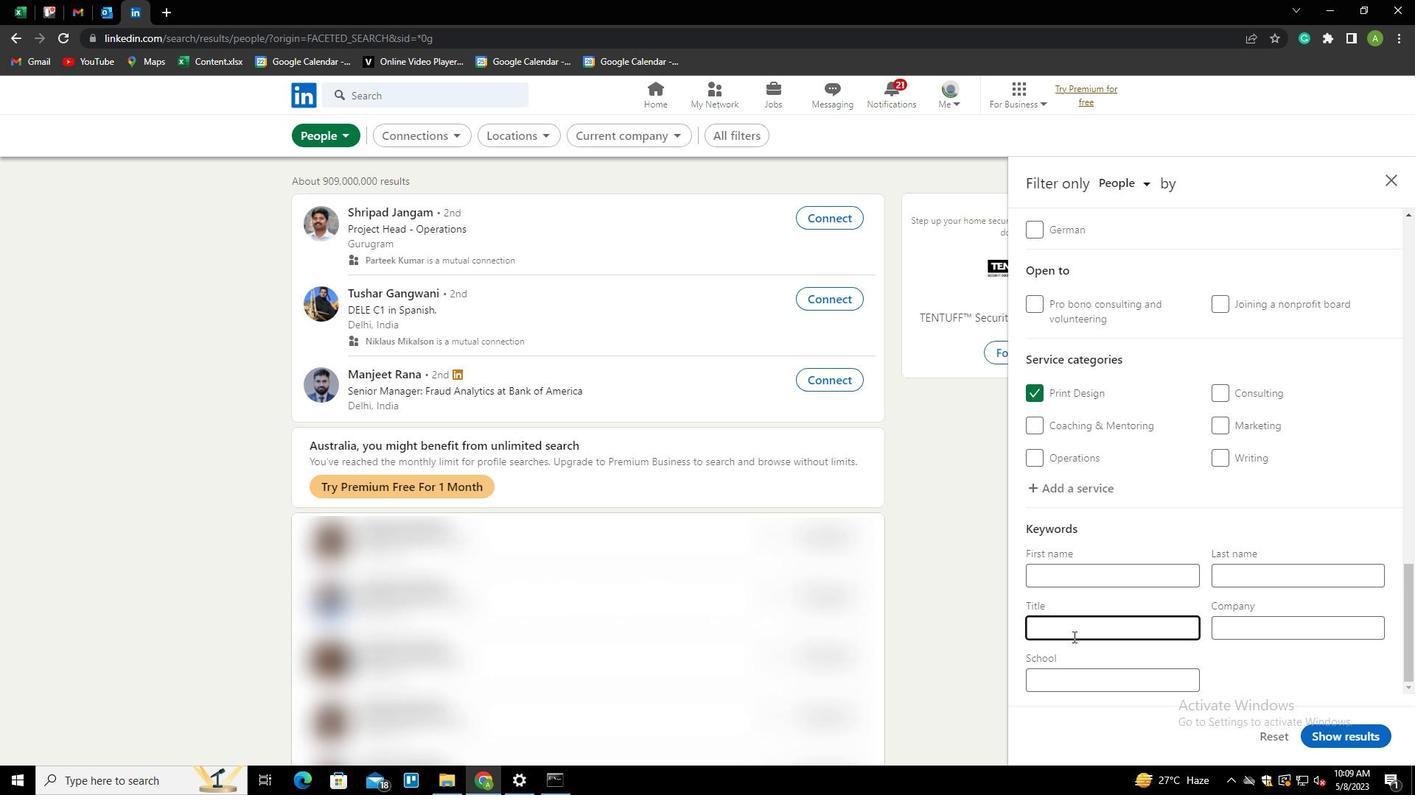 
Action: Key pressed <Key.shift><Key.shift><Key.shift><Key.shift><Key.shift><Key.shift><Key.shift><Key.shift><Key.shift><Key.shift><Key.shift><Key.shift><Key.shift><Key.shift><Key.shift><Key.shift><Key.shift><Key.shift><Key.shift><Key.shift><Key.shift><Key.shift><Key.shift><Key.shift><Key.shift><Key.shift><Key.shift><Key.shift><Key.shift><Key.shift><Key.shift><Key.shift><Key.shift><Key.shift><Key.shift><Key.shift><Key.shift><Key.shift><Key.shift><Key.shift><Key.shift><Key.shift><Key.shift><Key.shift><Key.shift><Key.shift><Key.shift><Key.shift><Key.shift><Key.shift><Key.shift><Key.shift><Key.shift><Key.shift><Key.shift><Key.shift><Key.shift>ELECTRICIAN
Screenshot: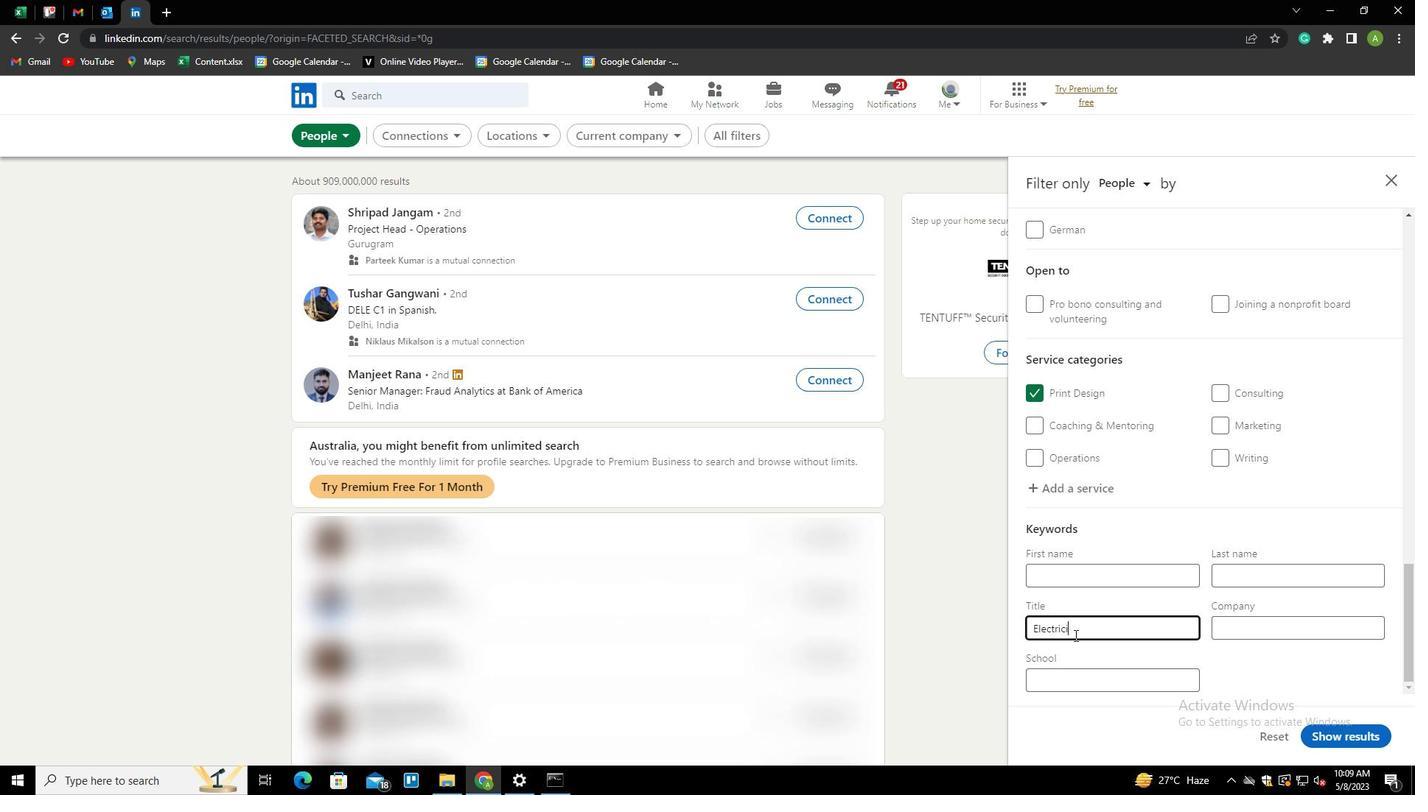
Action: Mouse moved to (1295, 676)
Screenshot: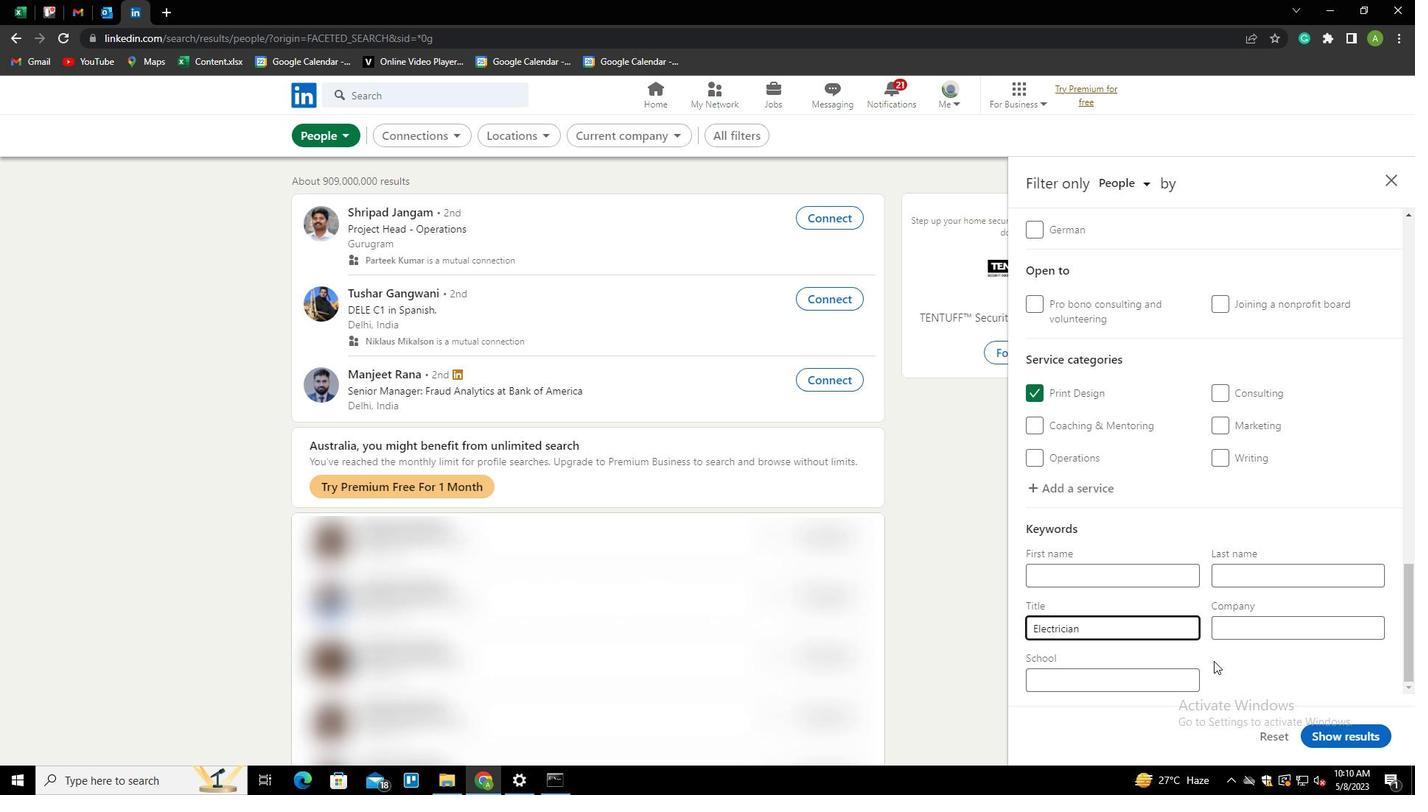 
Action: Mouse pressed left at (1295, 676)
Screenshot: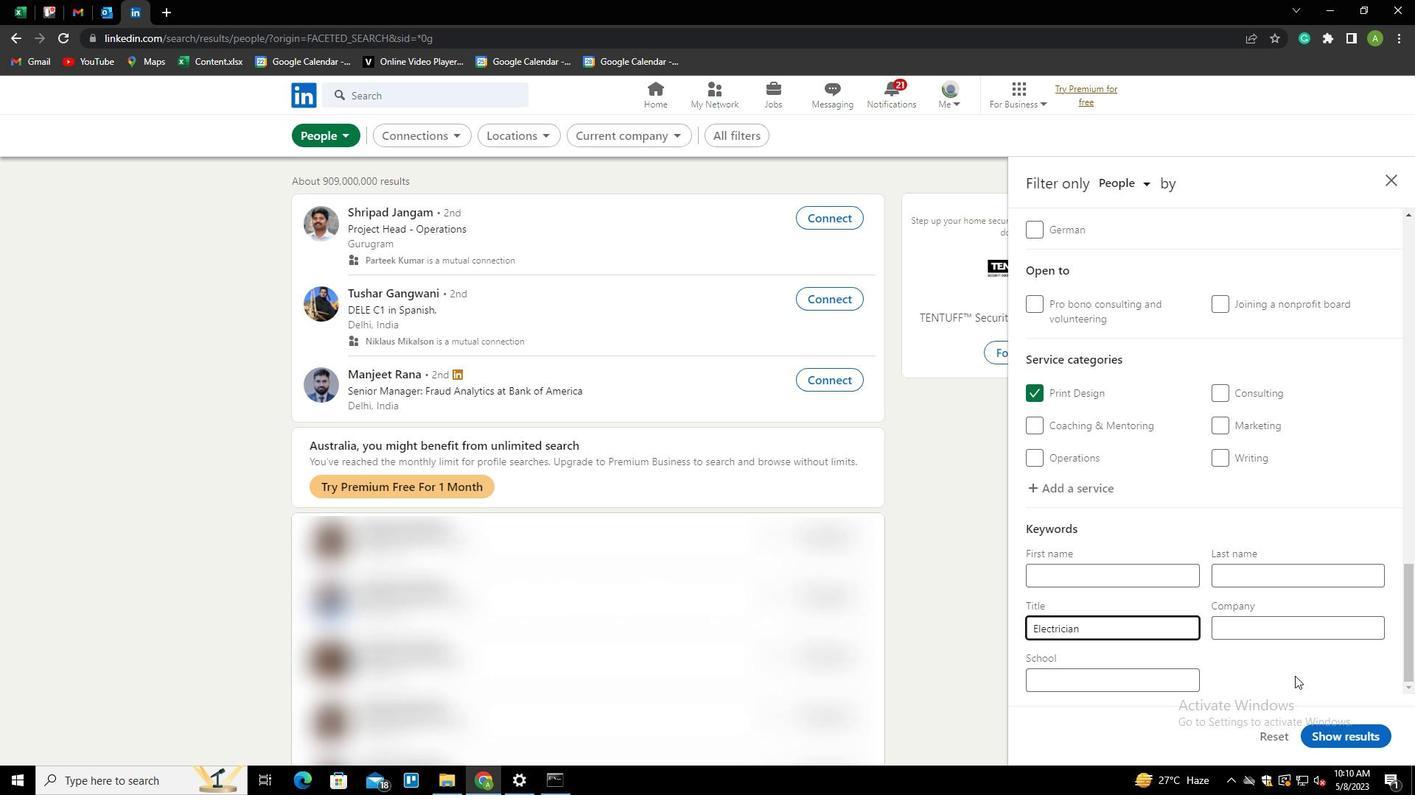 
Action: Mouse moved to (1342, 735)
Screenshot: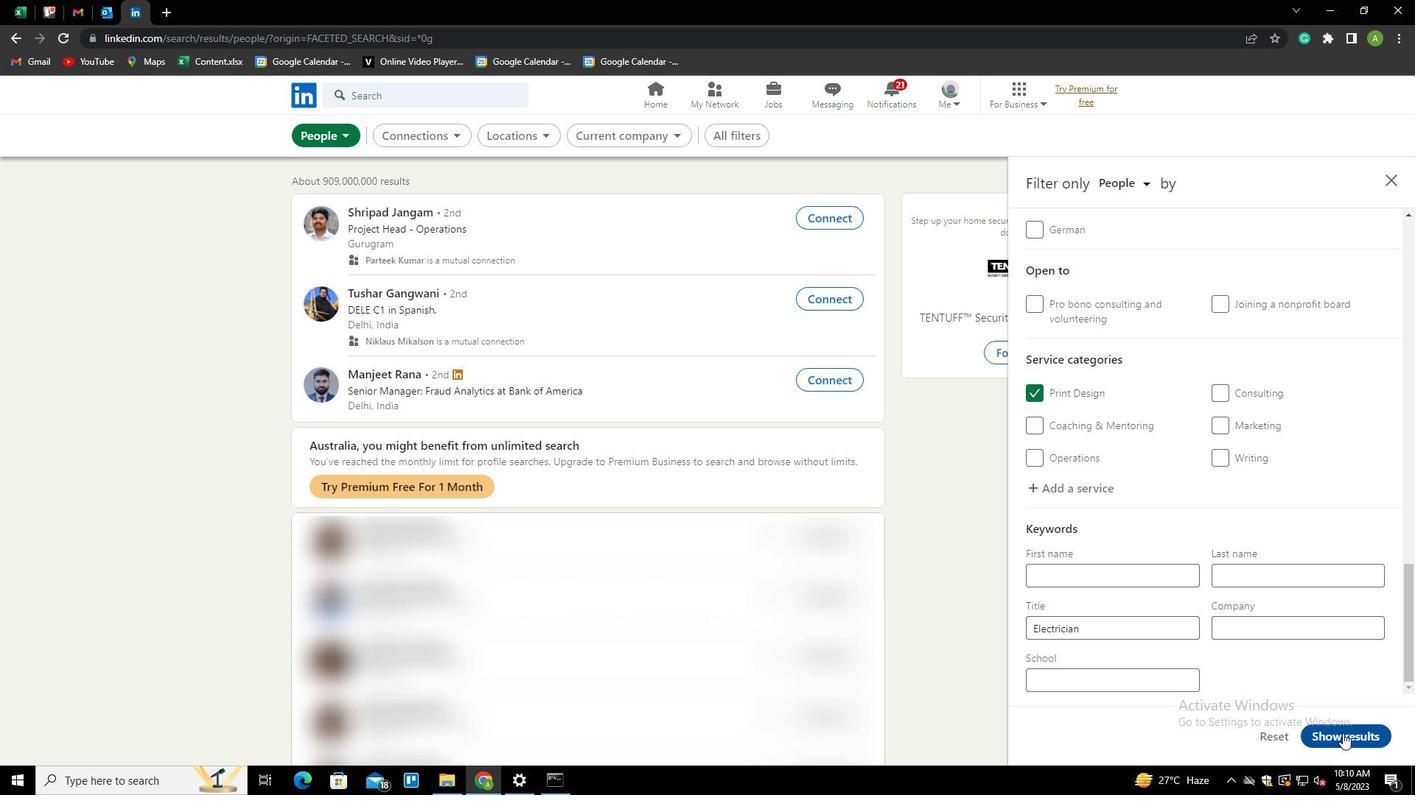 
Action: Mouse pressed left at (1342, 735)
Screenshot: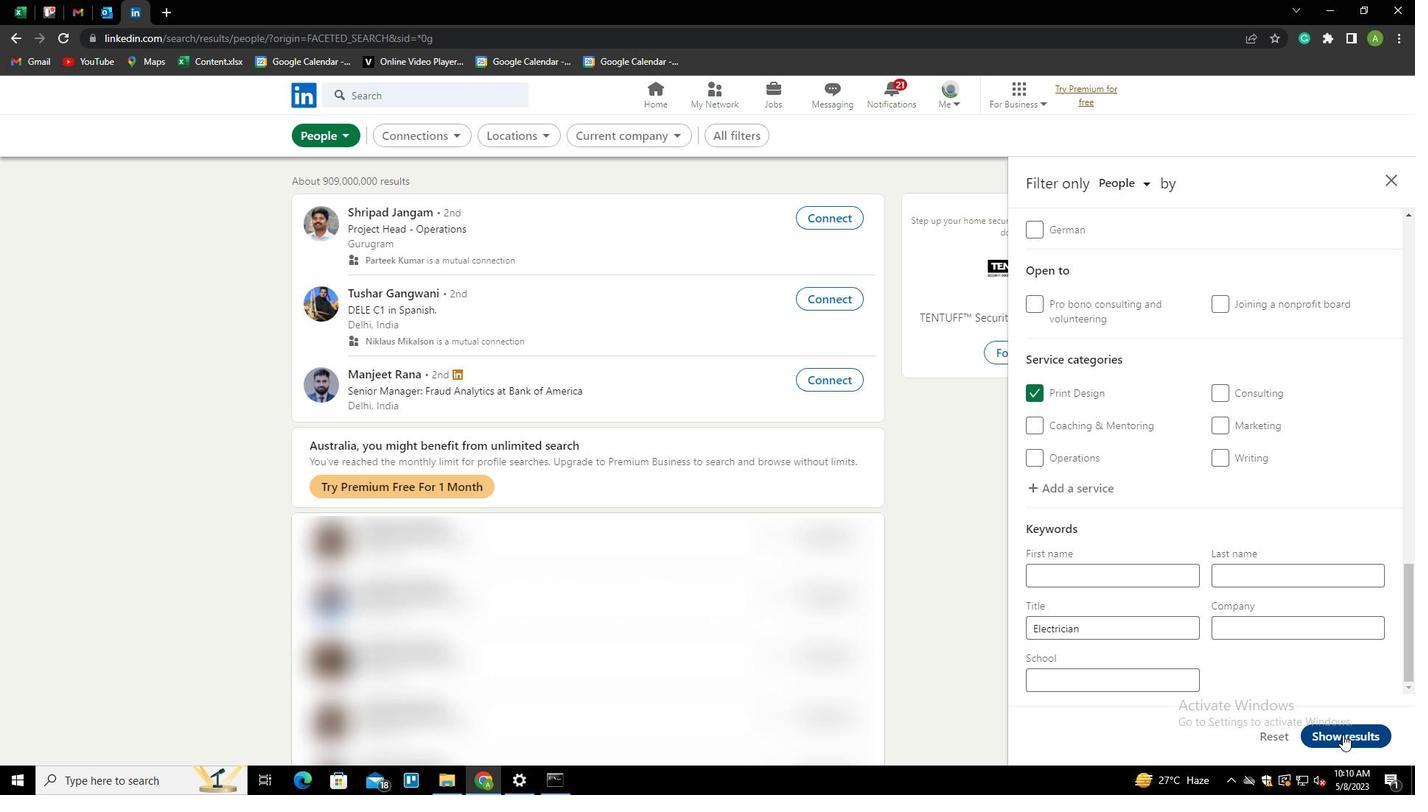 
Action: Mouse moved to (1342, 736)
Screenshot: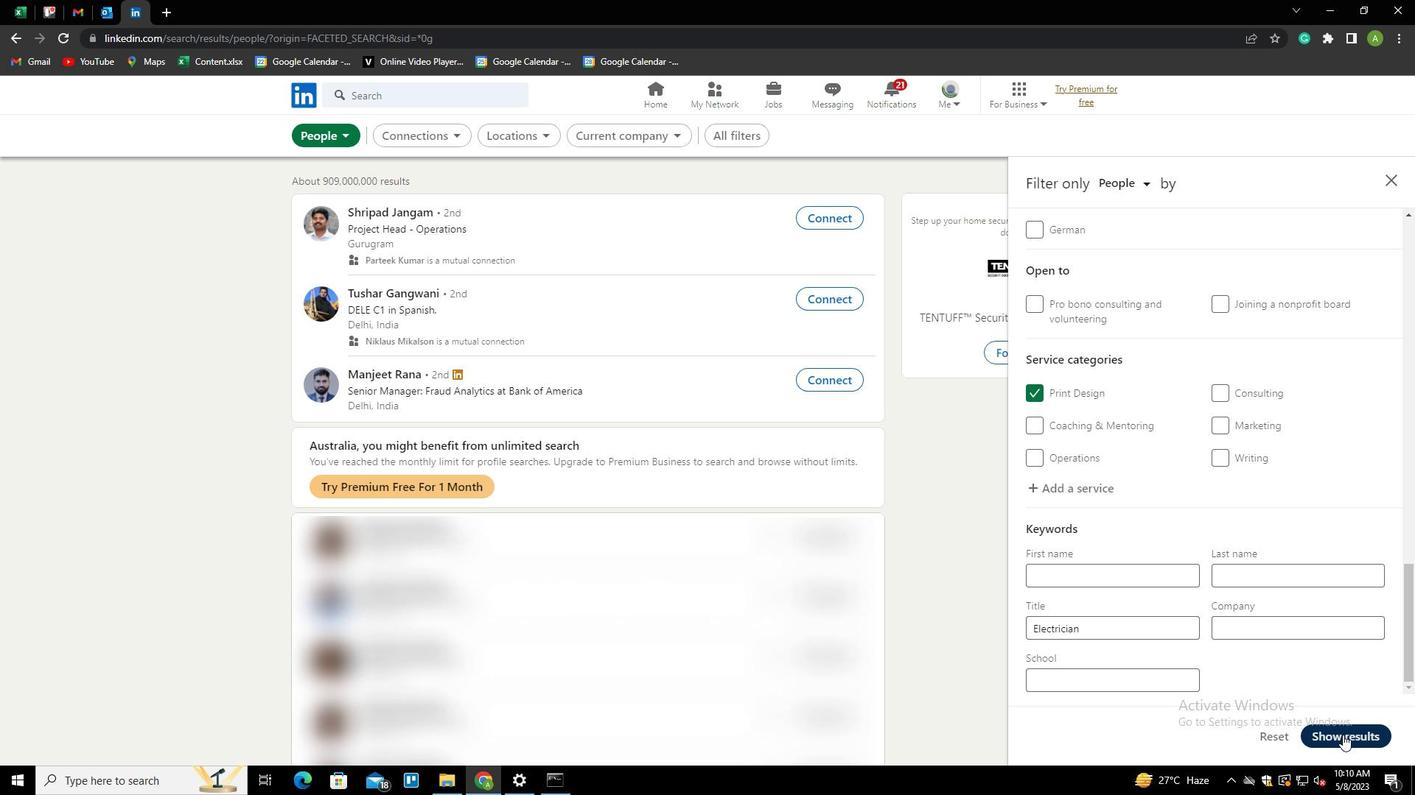 
